Task: Log work in the project AgileDream for the issue 'Develop a new tool for automated testing of cross-device compatibility and responsiveness' spent time as '5w 2d 13h 16m' and remaining time as '1w 6d 5h 55m' and move to top of backlog. Now add the issue to the epic 'Penetration Testing Process Improvement'. Log work in the project AgileDream for the issue 'Upgrade the search engine' spent time as '1w 5d 15h 2m' and remaining time as '1w 4d 12h 50m' and move to bottom of backlog. Now add the issue to the epic 'Identity and Access Management (IAM) Process Improvement'
Action: Mouse moved to (230, 69)
Screenshot: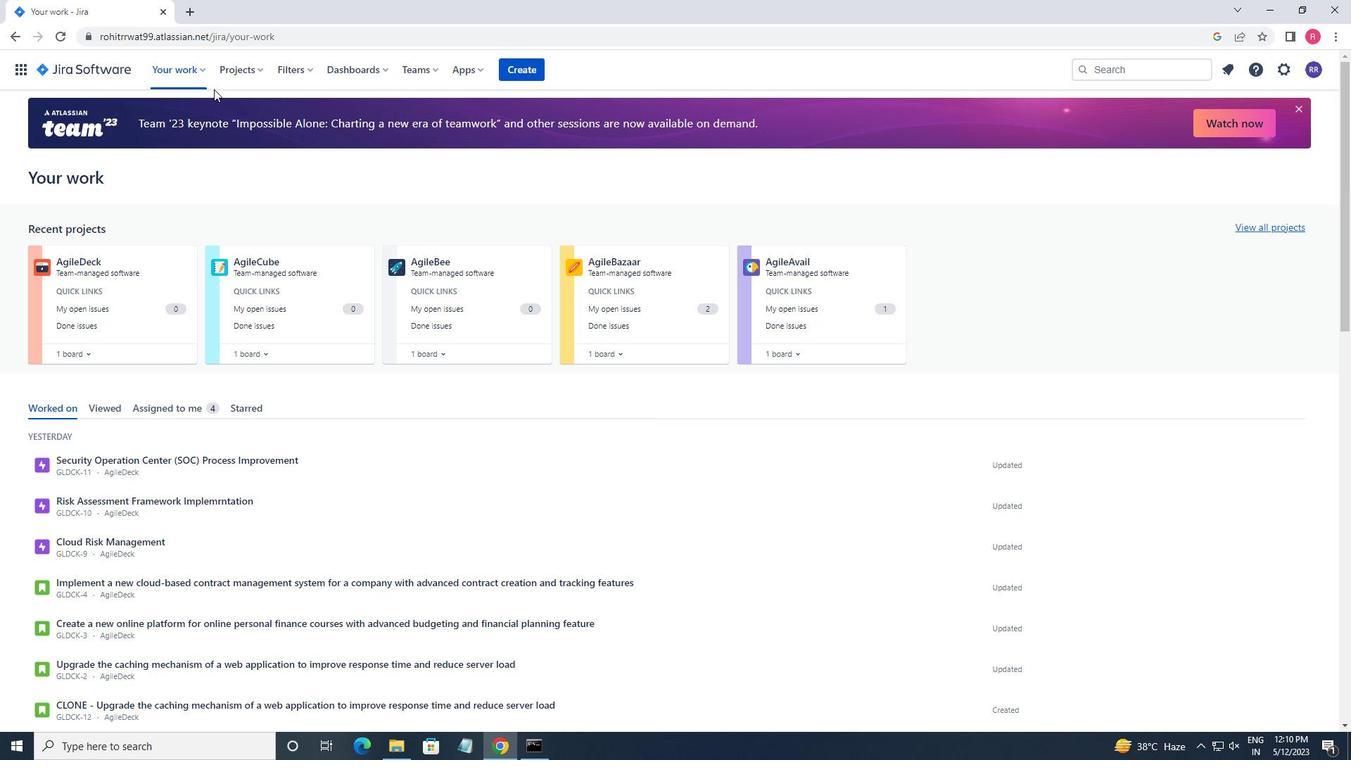 
Action: Mouse pressed left at (230, 69)
Screenshot: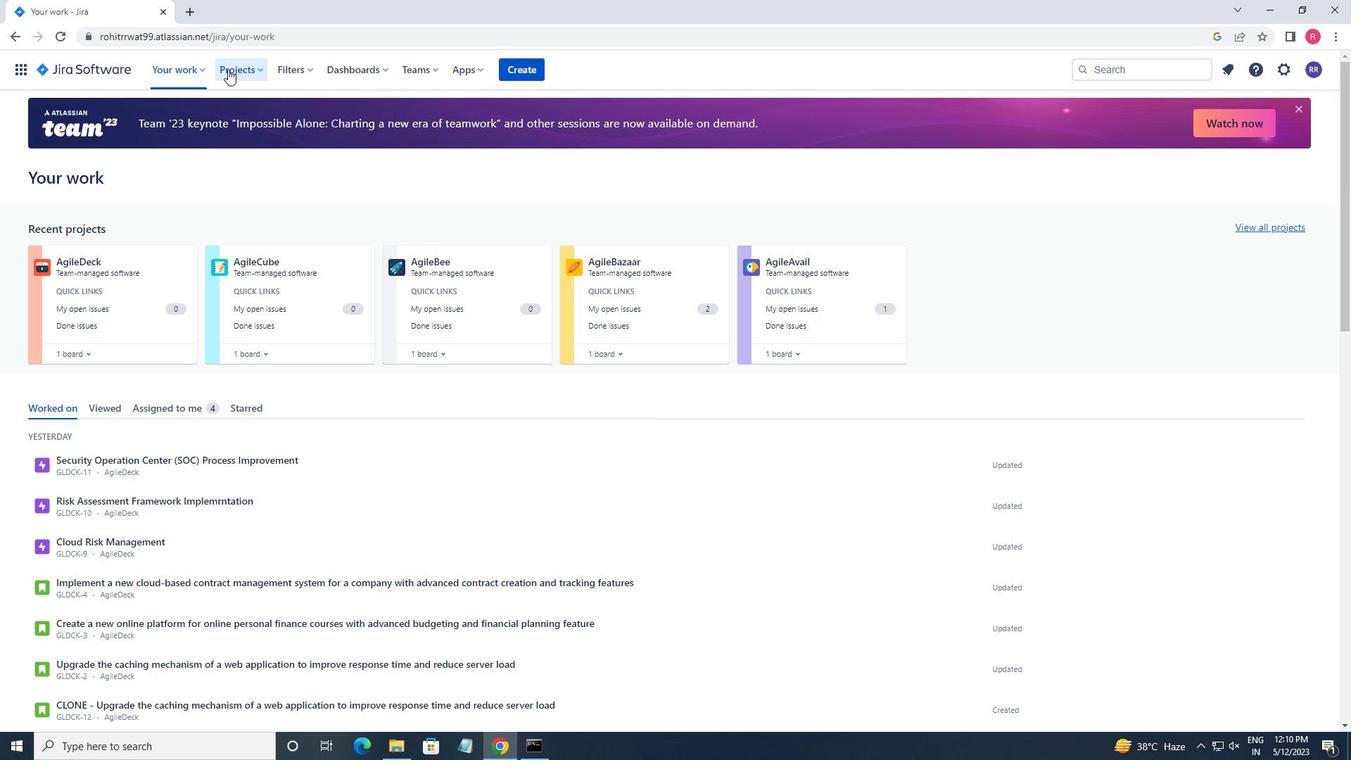 
Action: Mouse moved to (264, 129)
Screenshot: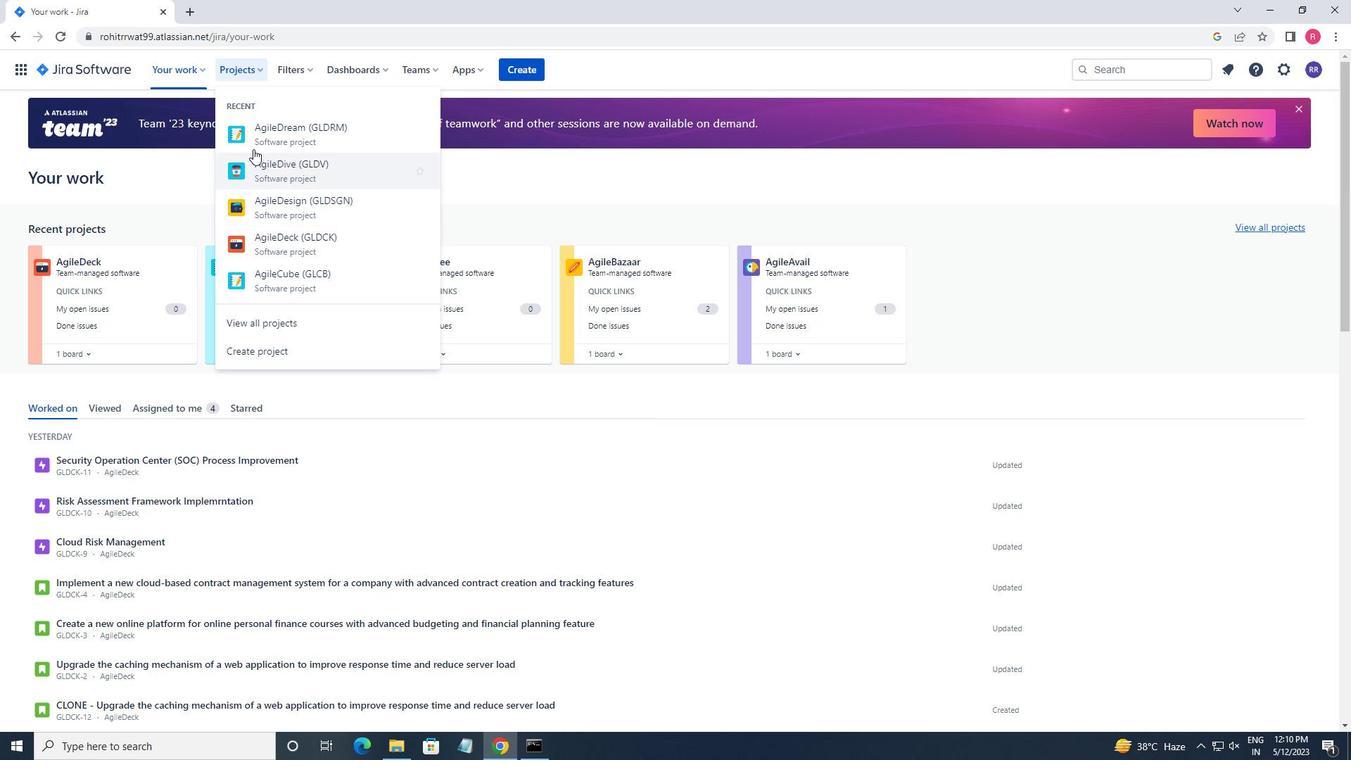 
Action: Mouse pressed left at (264, 129)
Screenshot: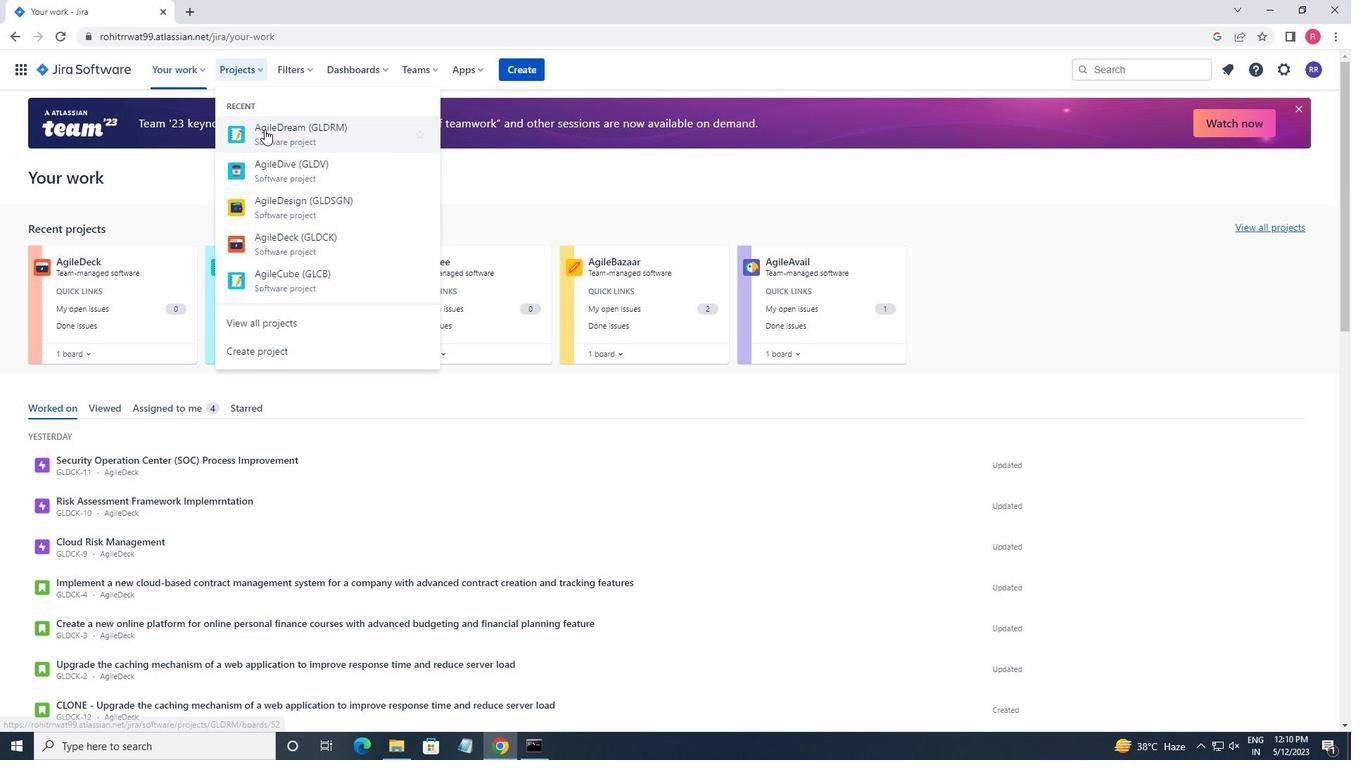 
Action: Mouse moved to (68, 215)
Screenshot: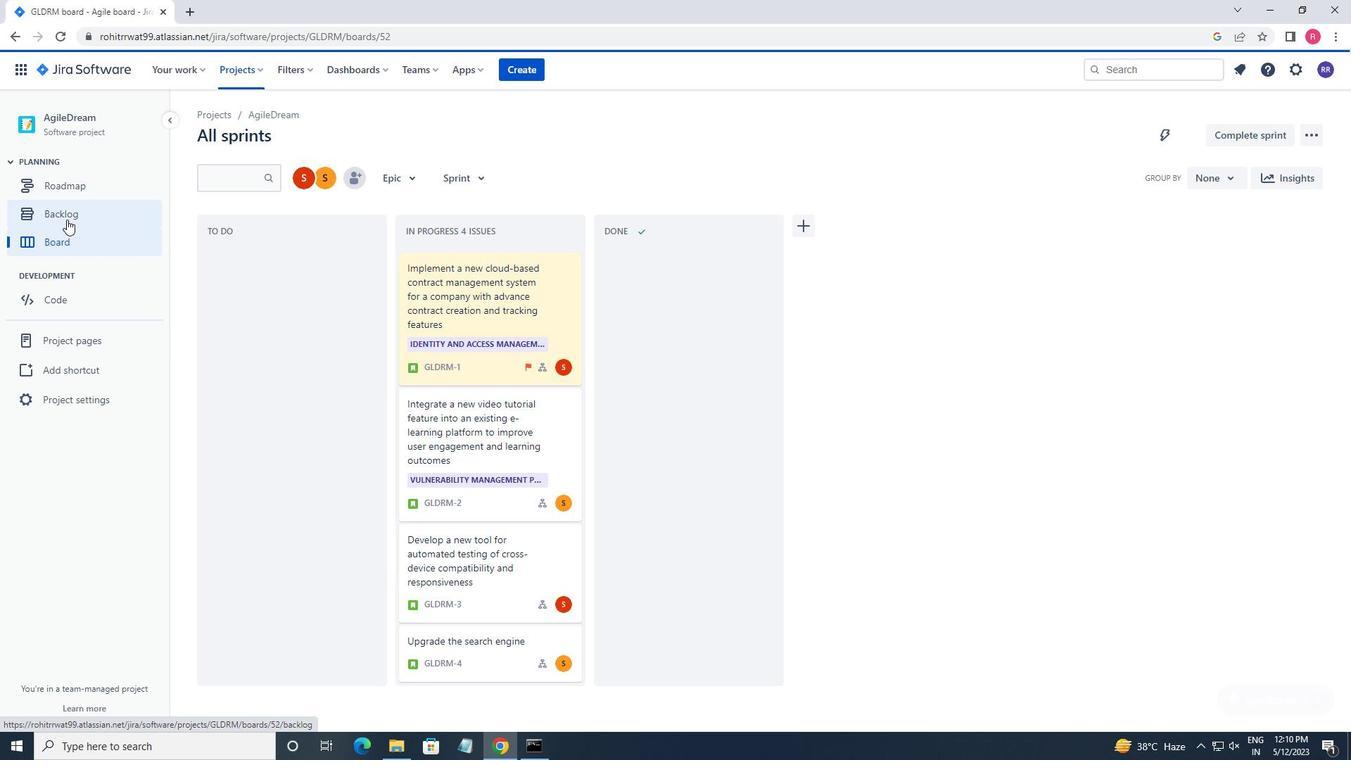 
Action: Mouse pressed left at (68, 215)
Screenshot: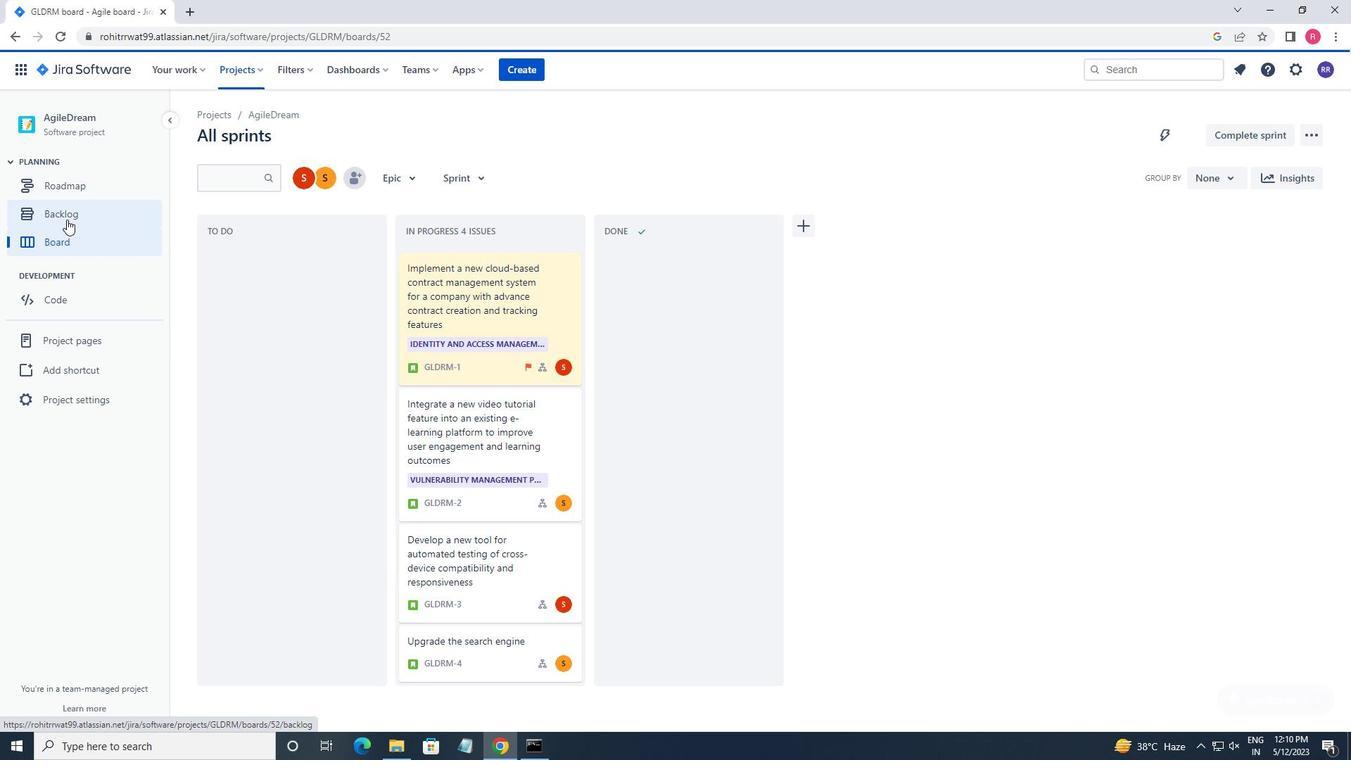 
Action: Mouse moved to (1042, 500)
Screenshot: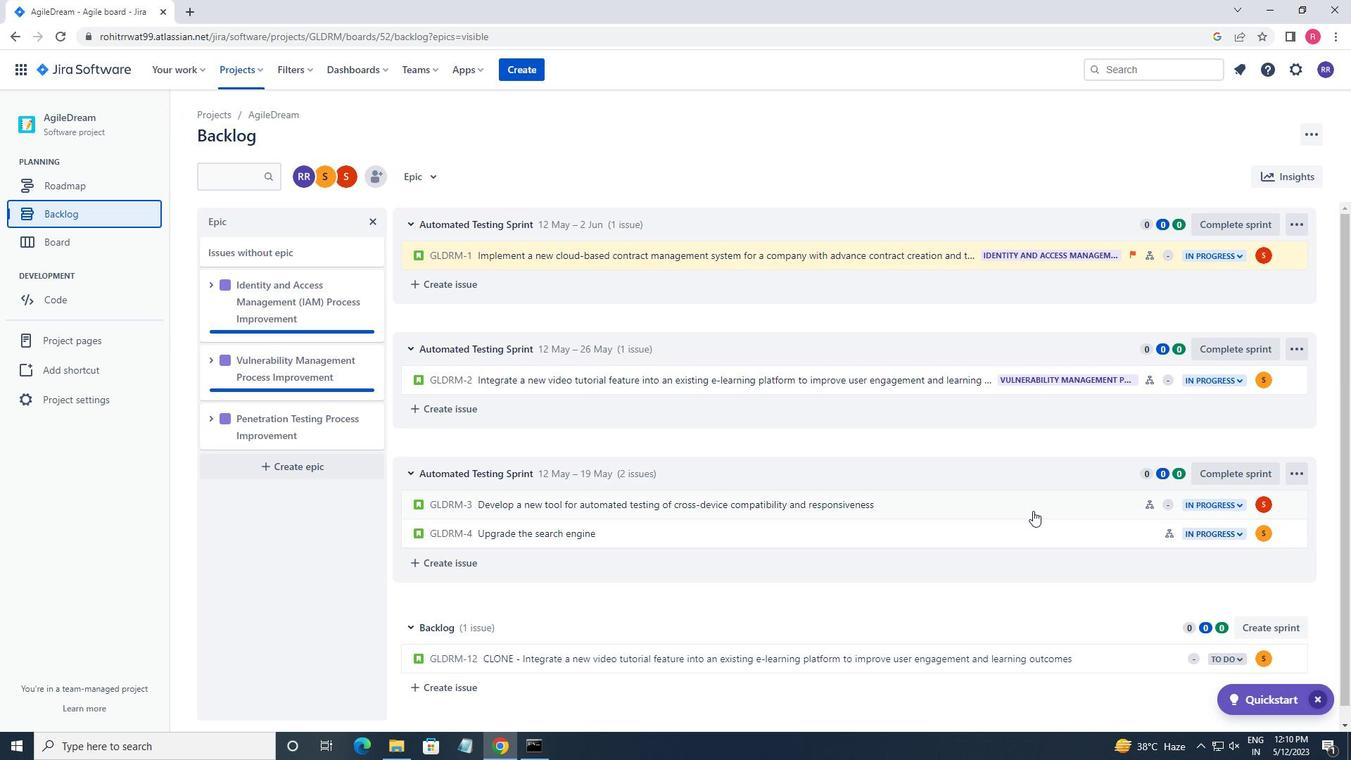 
Action: Mouse pressed left at (1042, 500)
Screenshot: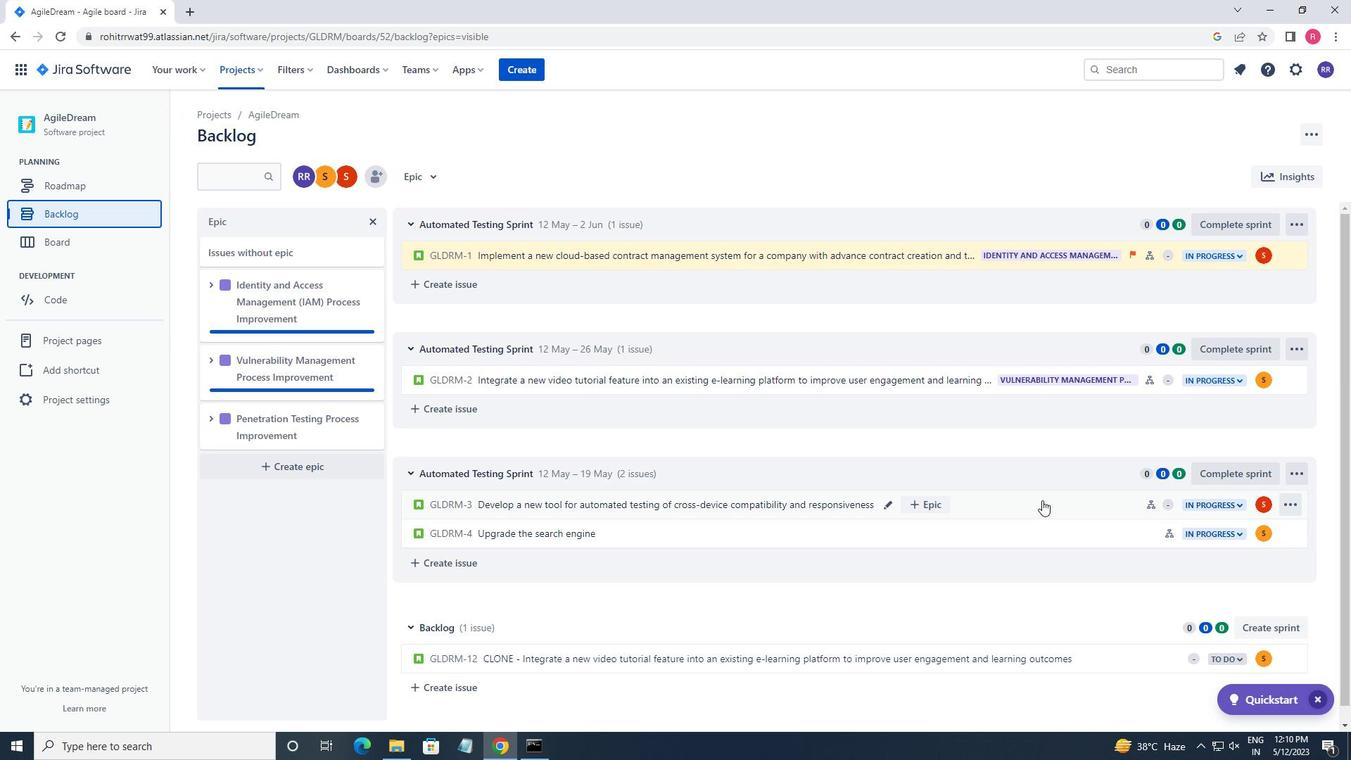 
Action: Mouse moved to (1107, 321)
Screenshot: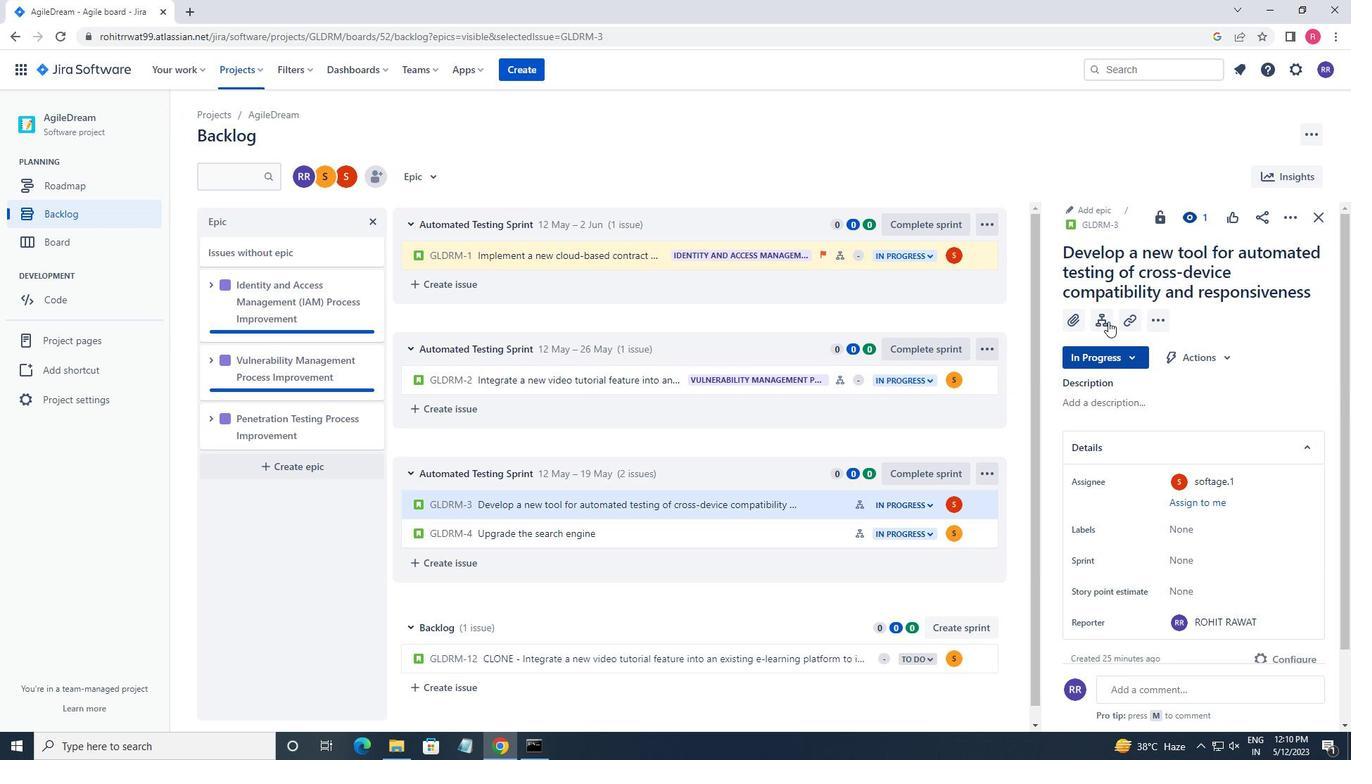 
Action: Mouse pressed left at (1107, 321)
Screenshot: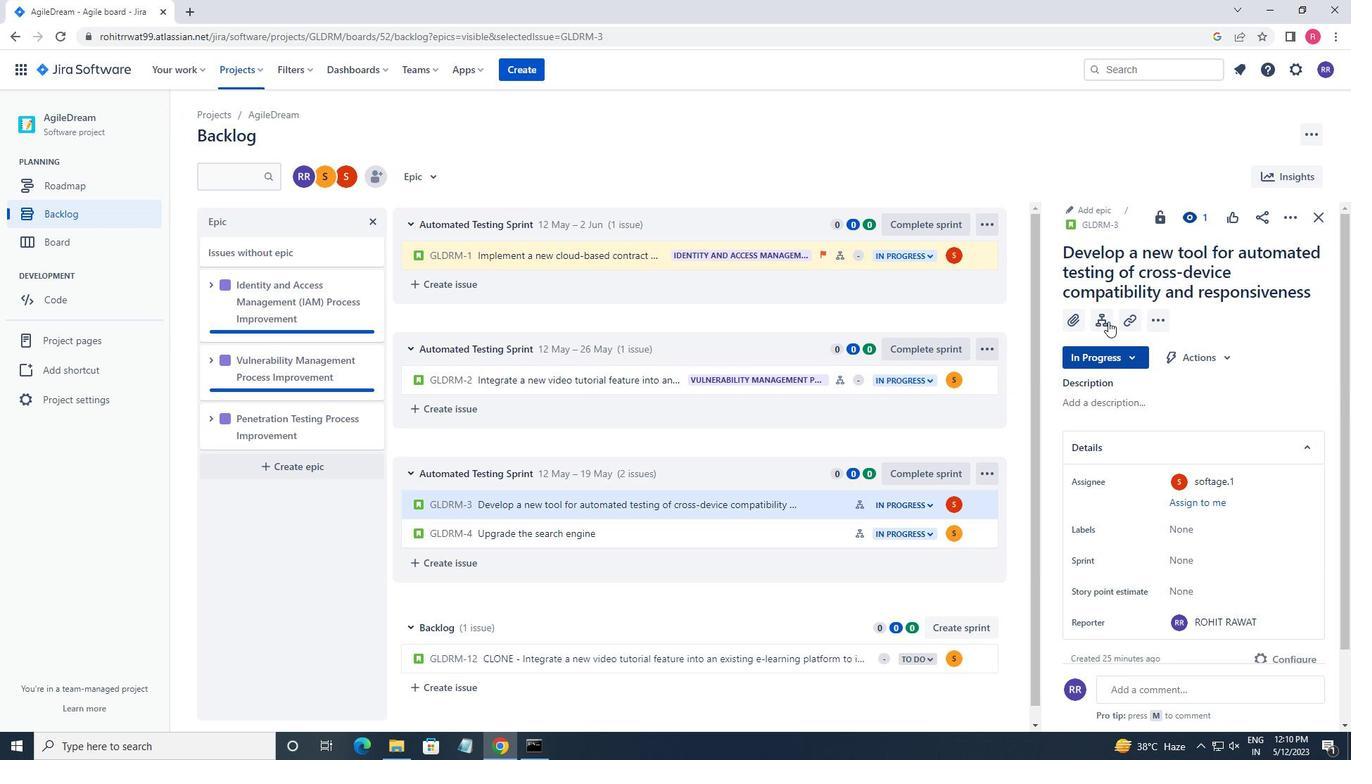
Action: Mouse moved to (1288, 218)
Screenshot: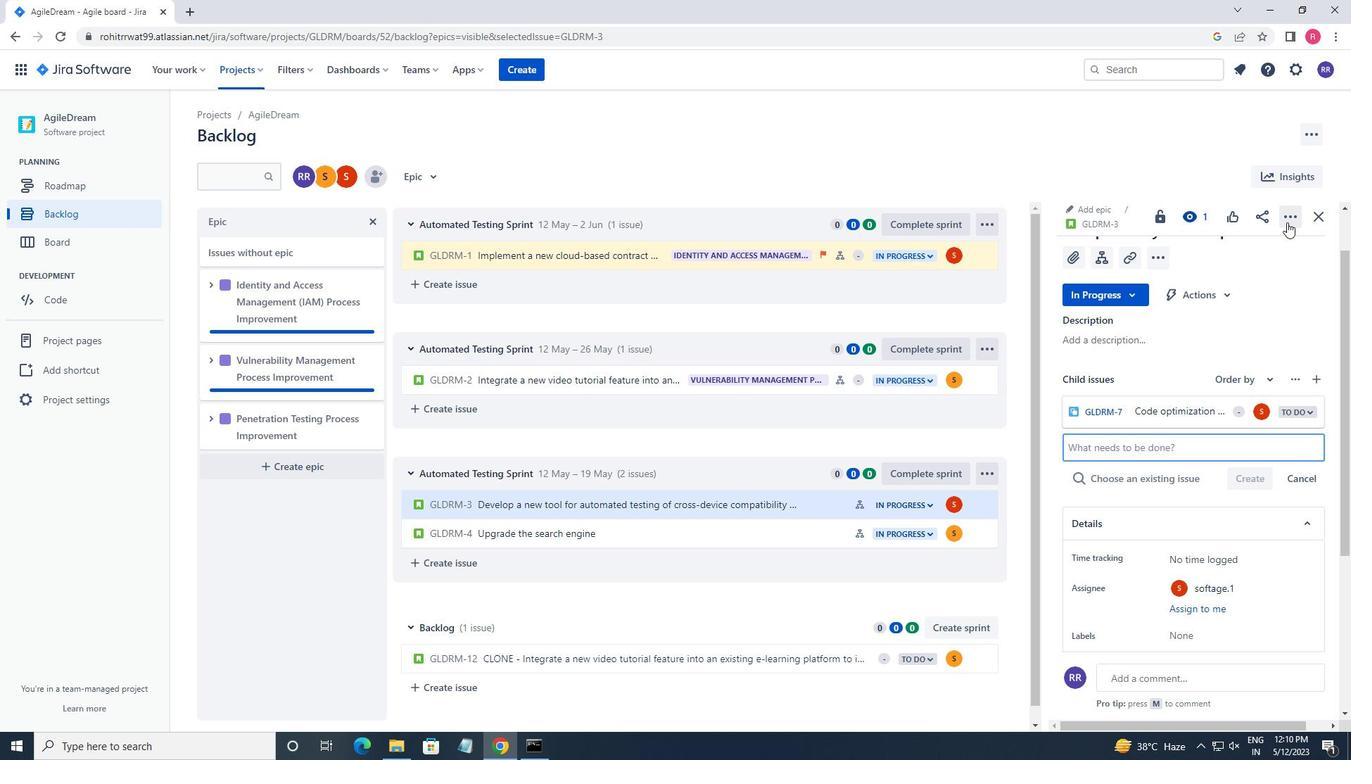 
Action: Mouse pressed left at (1288, 218)
Screenshot: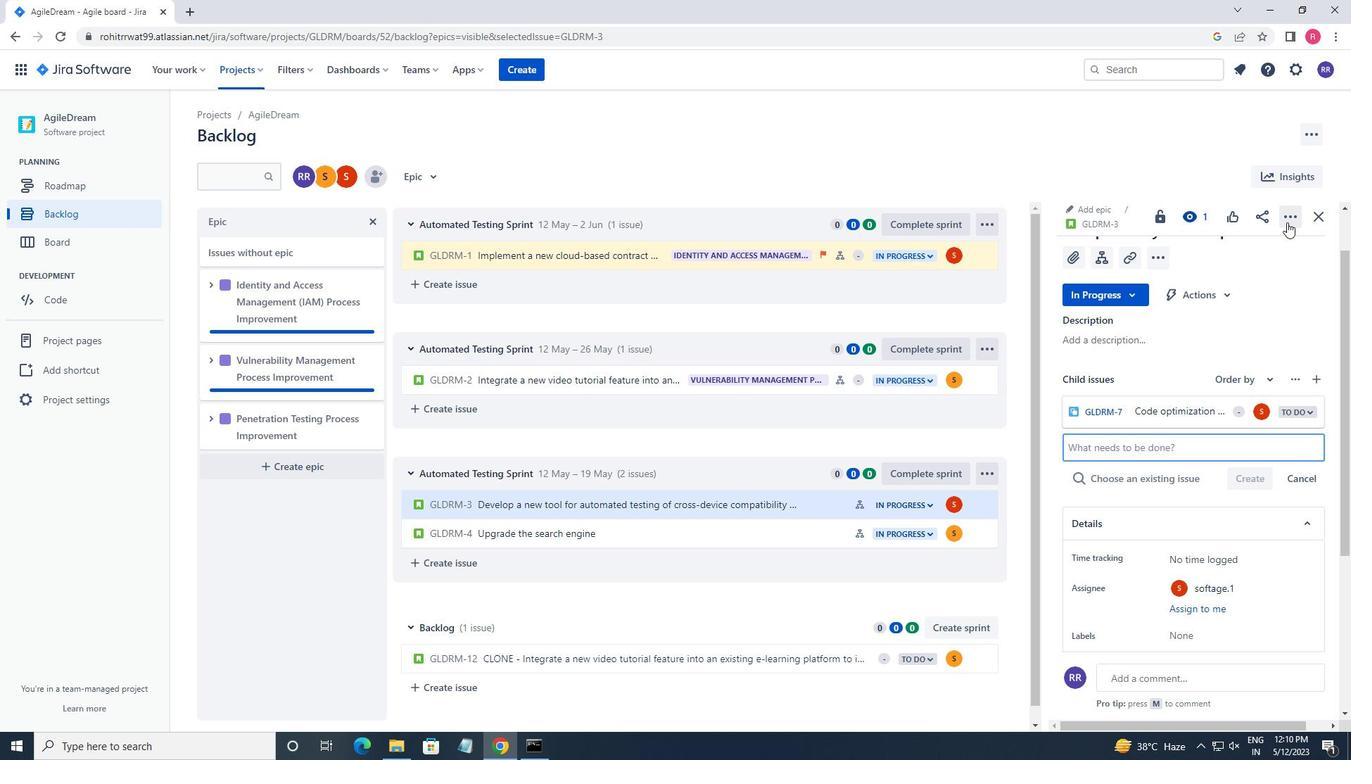
Action: Mouse moved to (1218, 266)
Screenshot: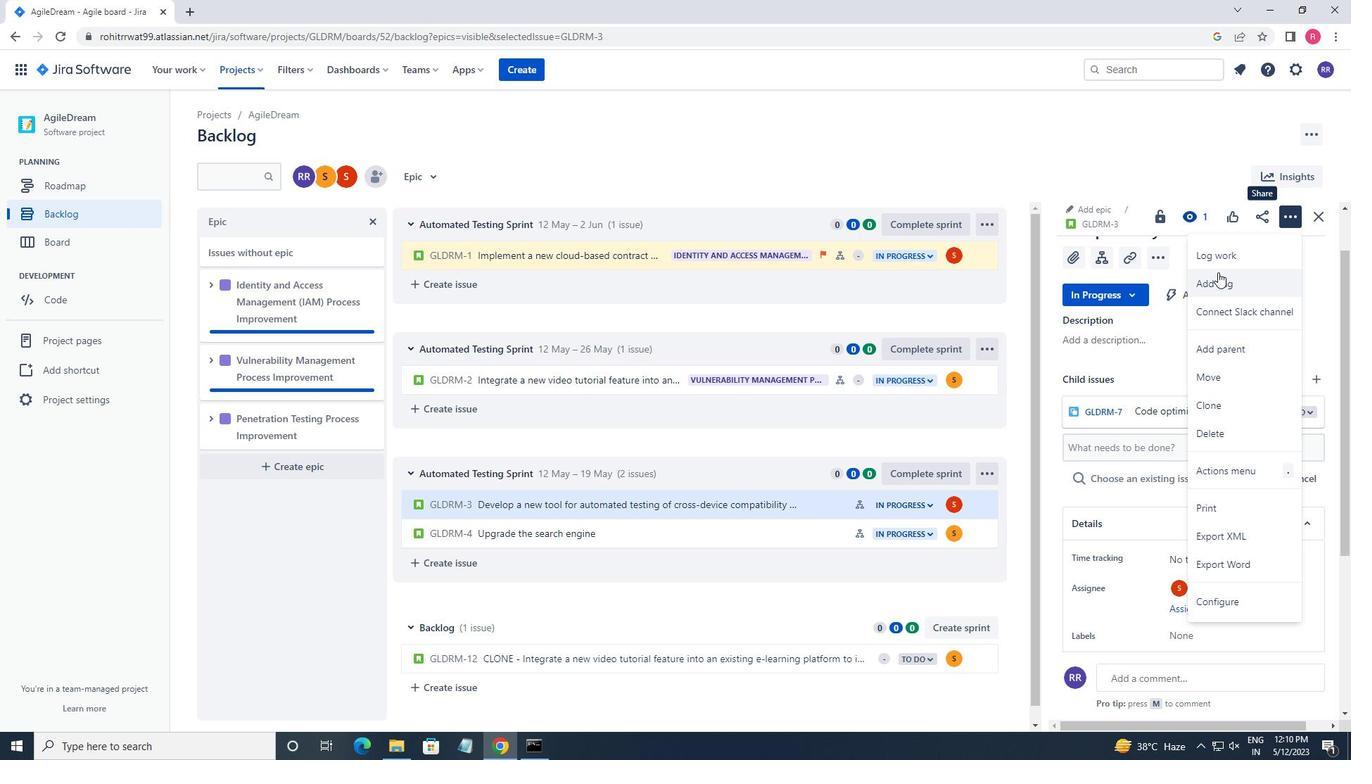 
Action: Mouse pressed left at (1218, 266)
Screenshot: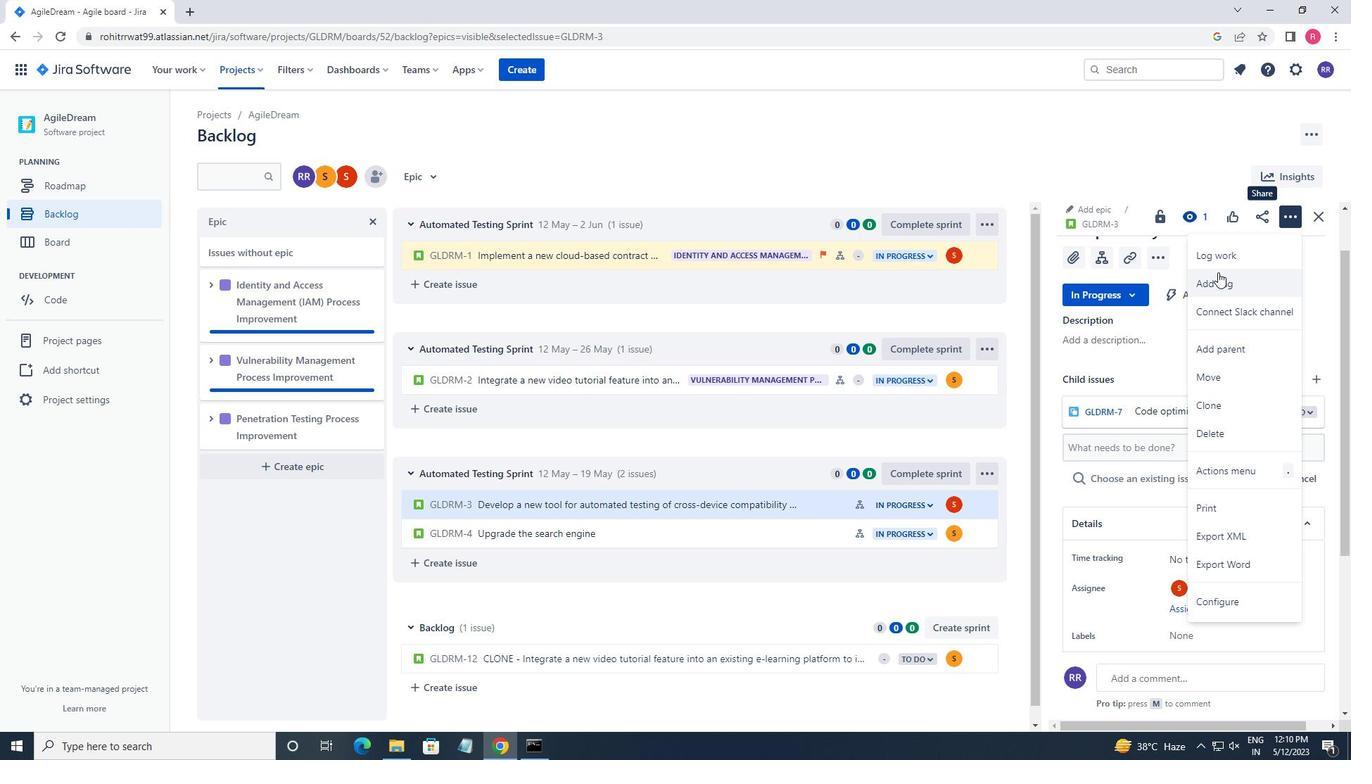 
Action: Mouse moved to (1074, 277)
Screenshot: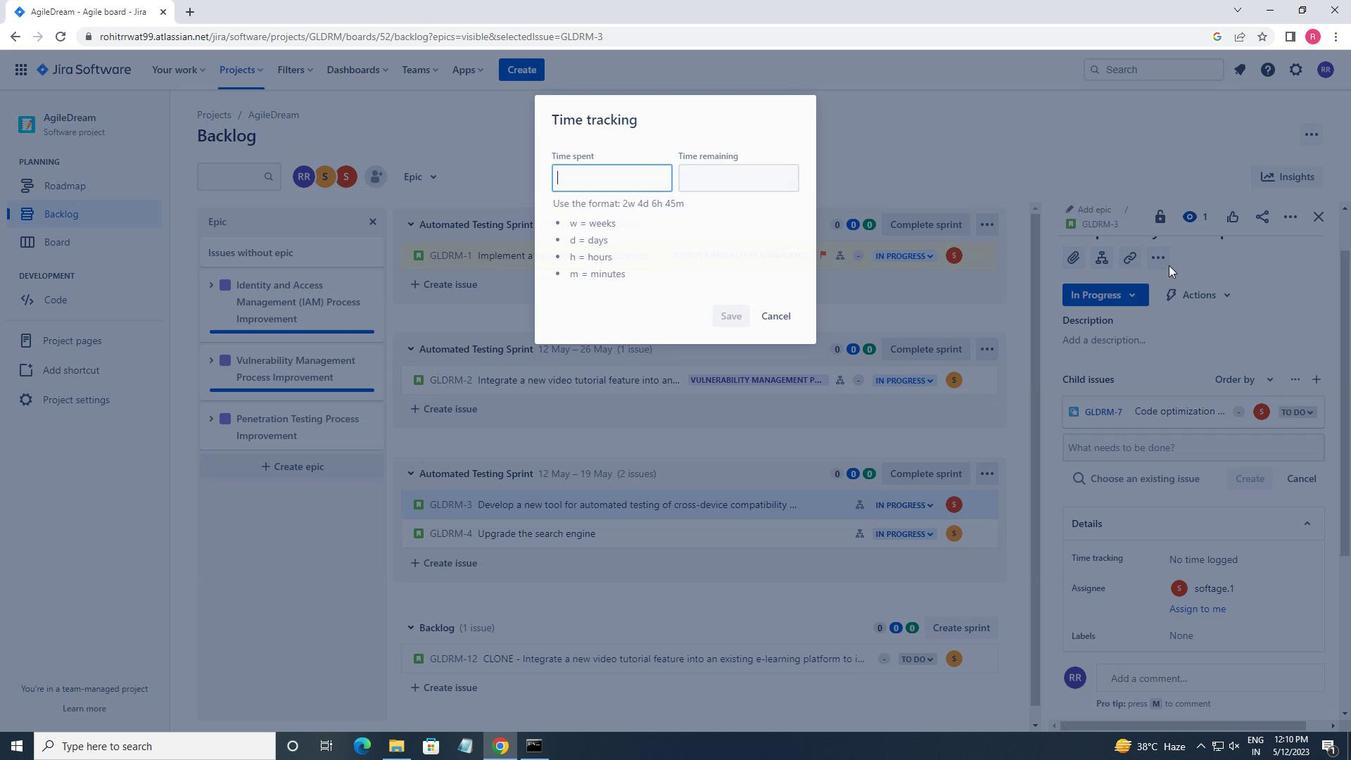 
Action: Key pressed 5w<Key.space>2d<Key.space>13h<Key.space>16m<Key.tab>1w<Key.space>6d<Key.space>5h<Key.space>5m<Key.backspace>5m
Screenshot: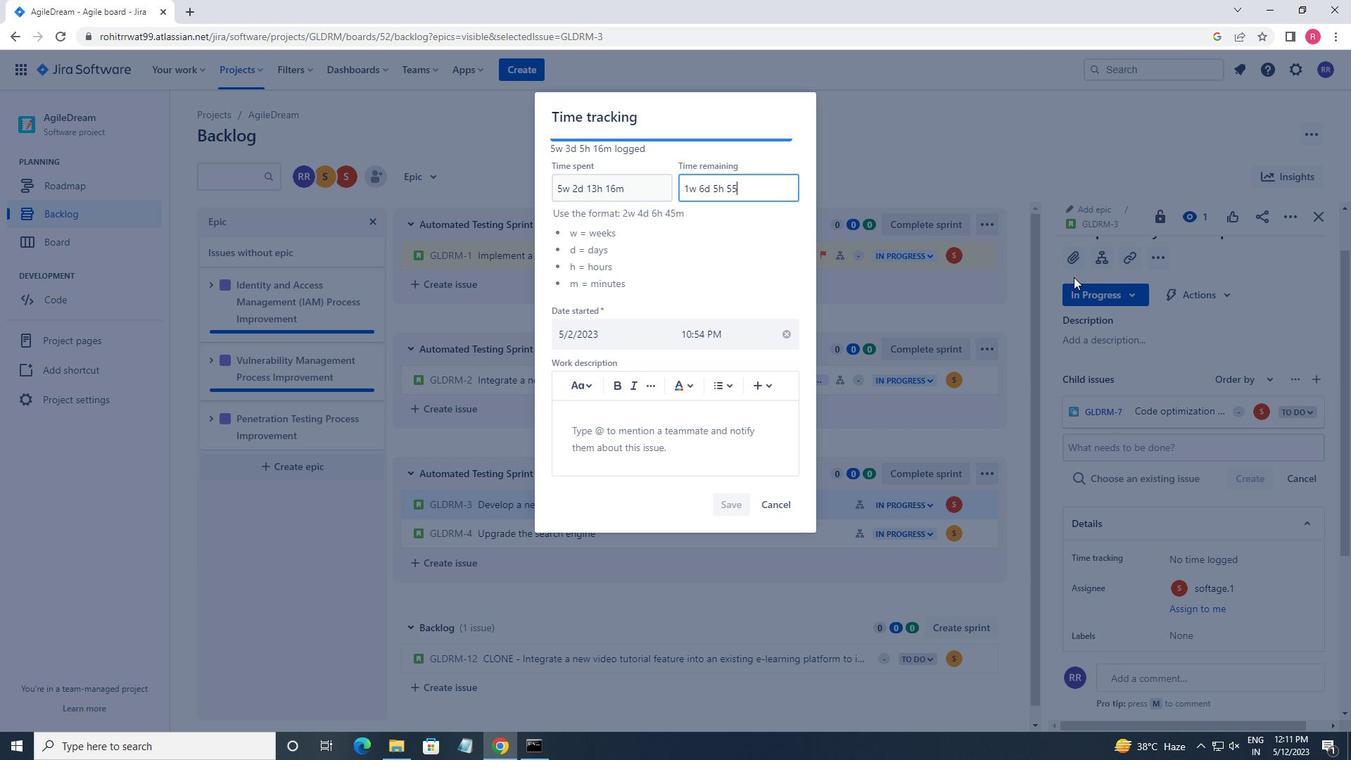 
Action: Mouse moved to (726, 501)
Screenshot: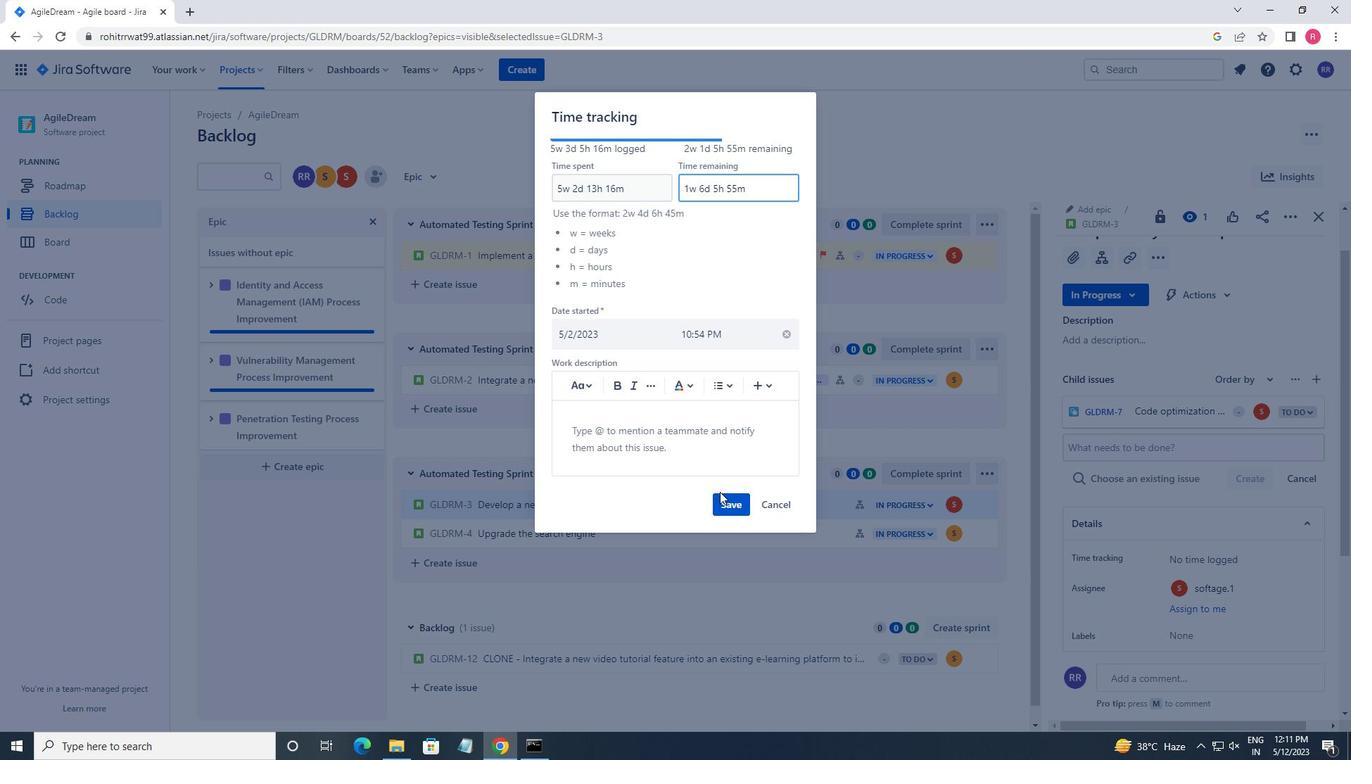 
Action: Mouse pressed left at (726, 501)
Screenshot: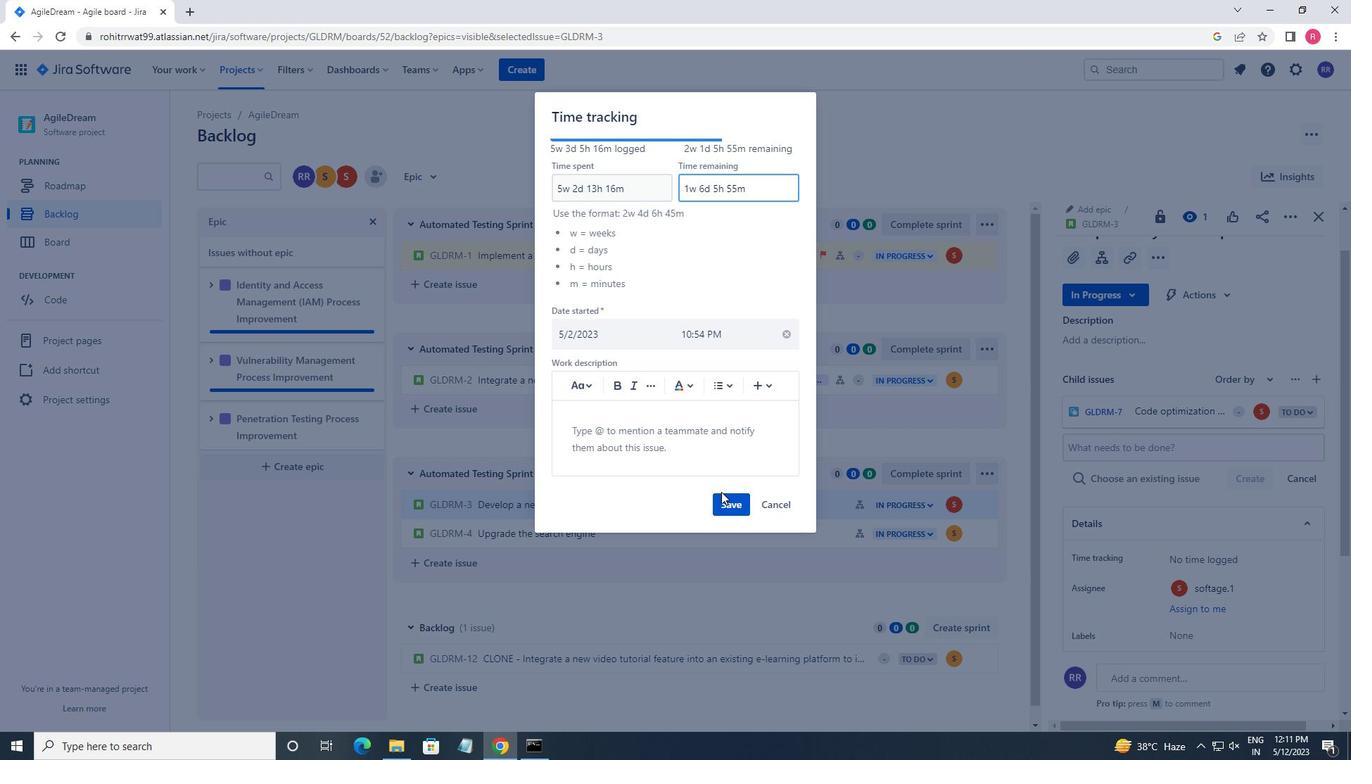
Action: Mouse moved to (975, 505)
Screenshot: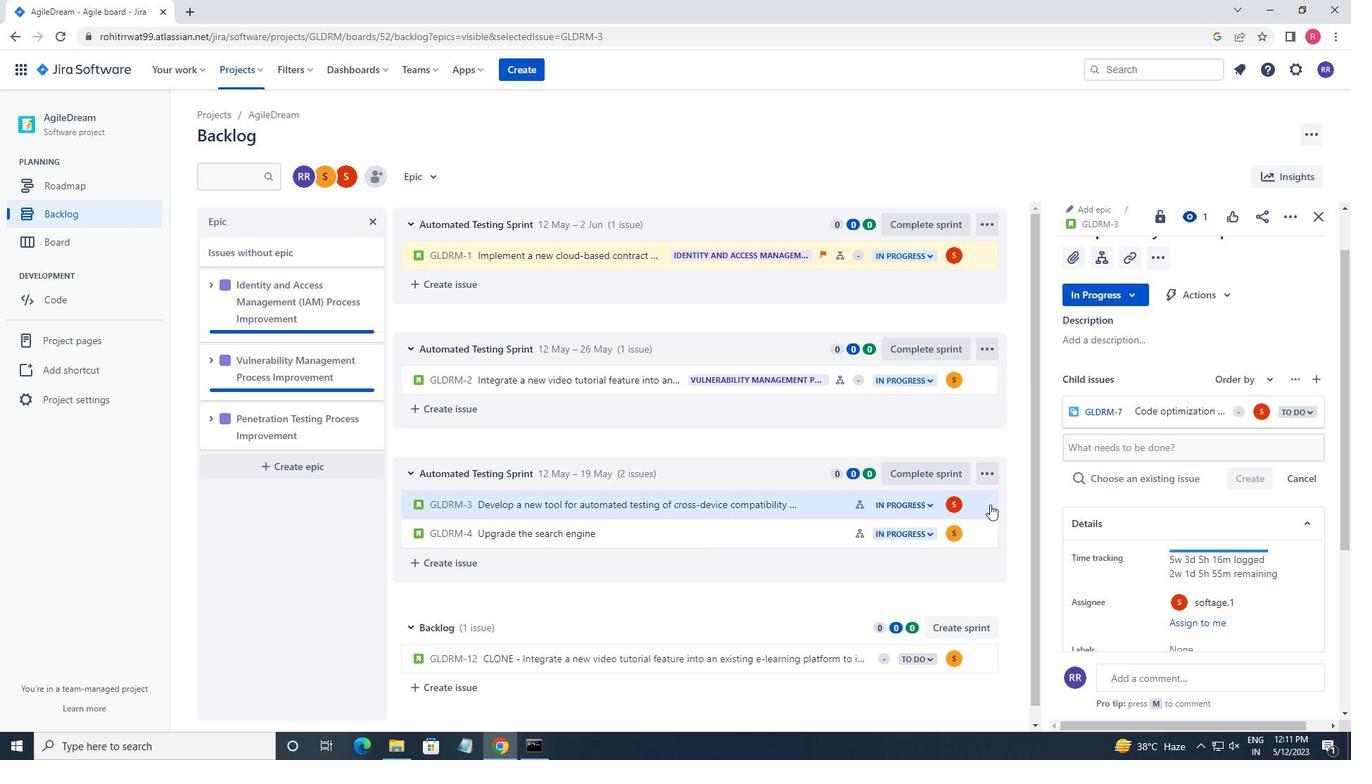 
Action: Mouse pressed left at (975, 505)
Screenshot: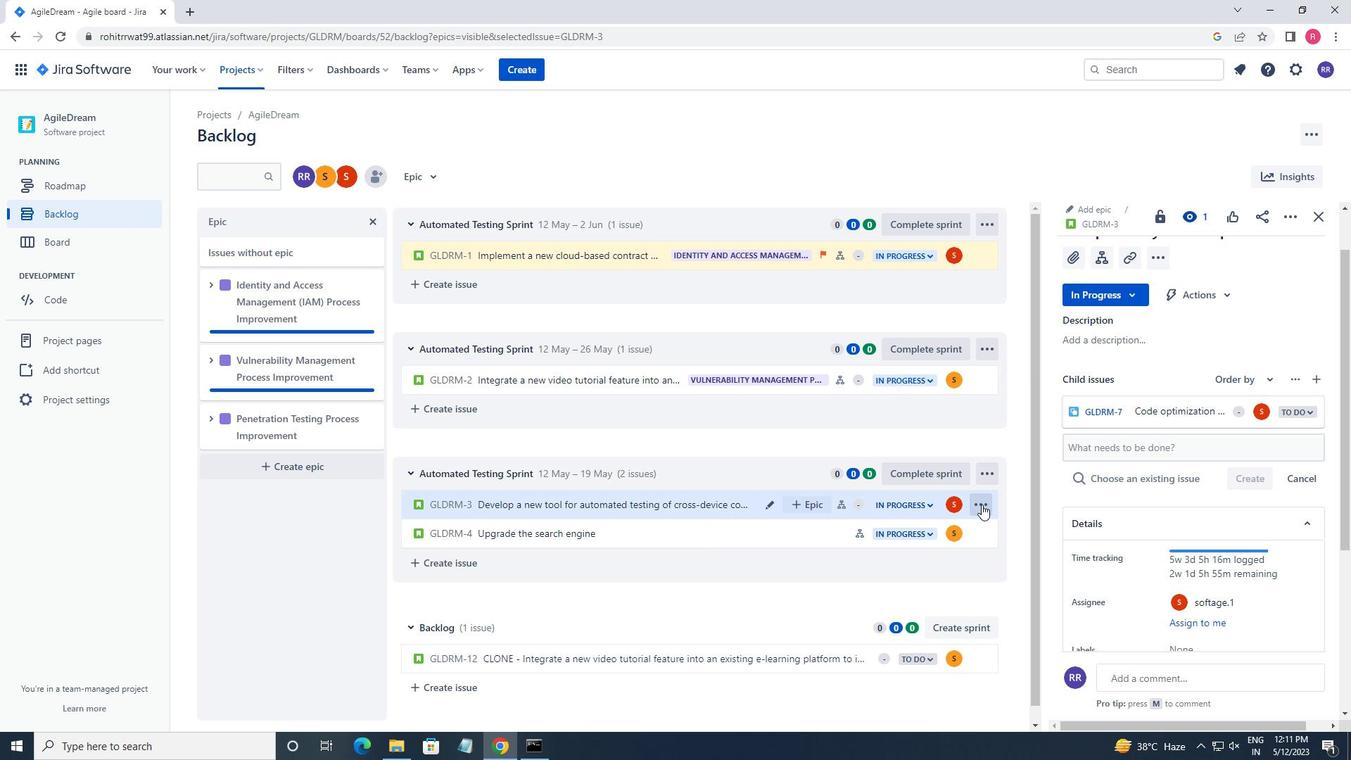 
Action: Mouse moved to (925, 453)
Screenshot: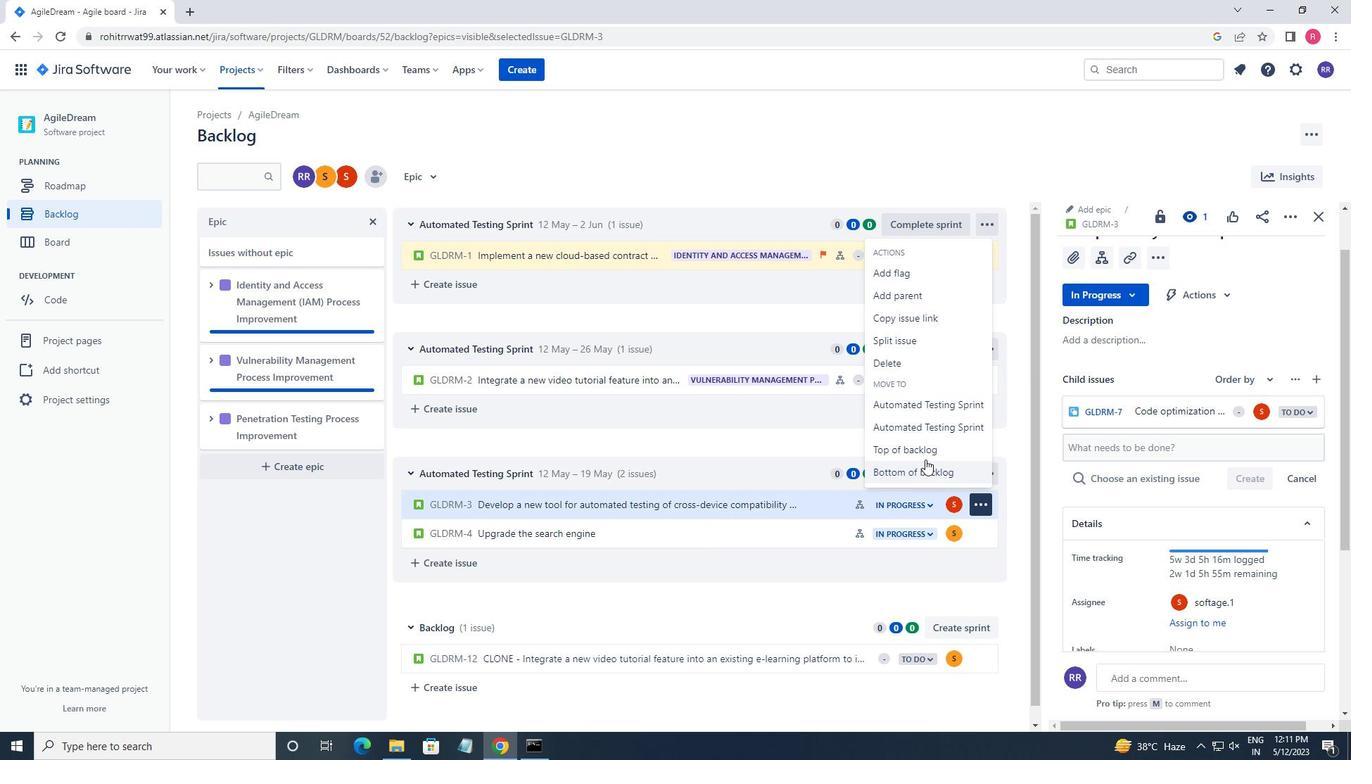 
Action: Mouse pressed left at (925, 453)
Screenshot: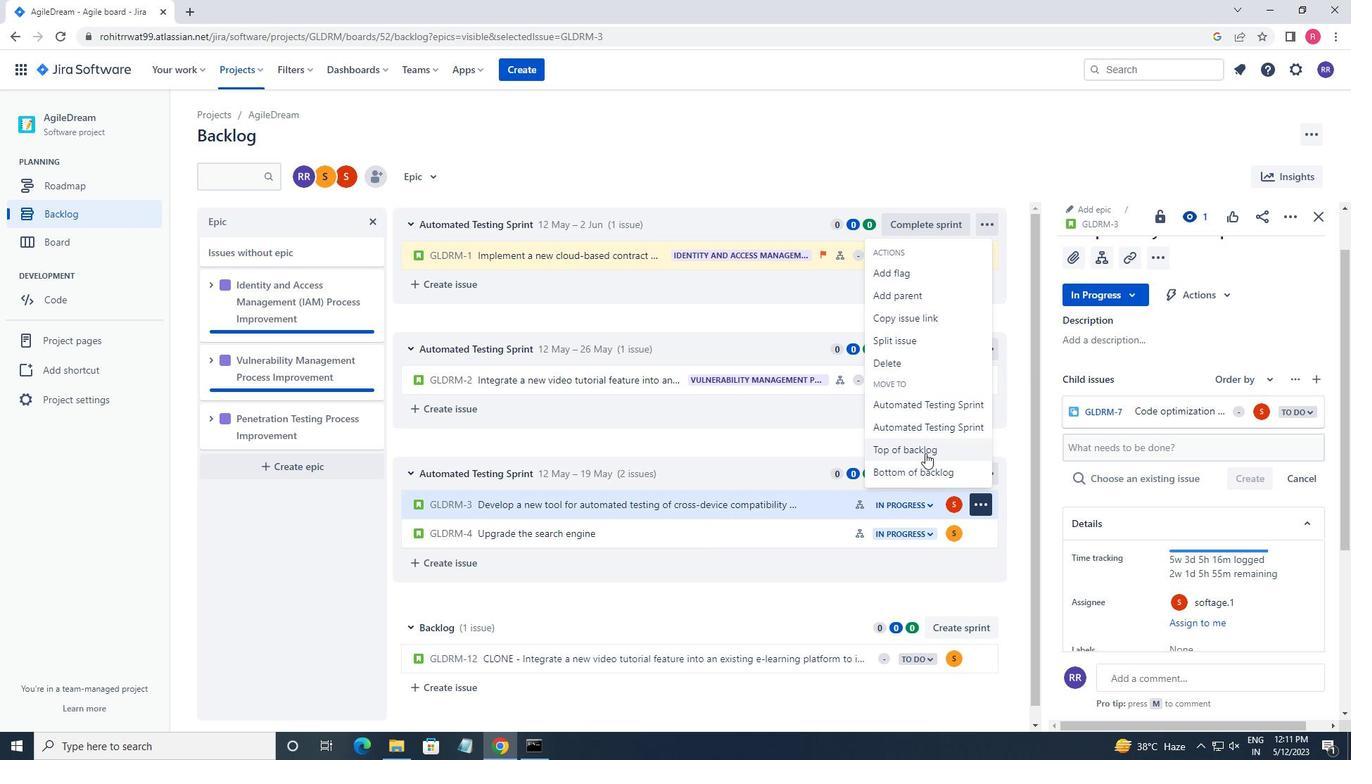 
Action: Mouse moved to (716, 220)
Screenshot: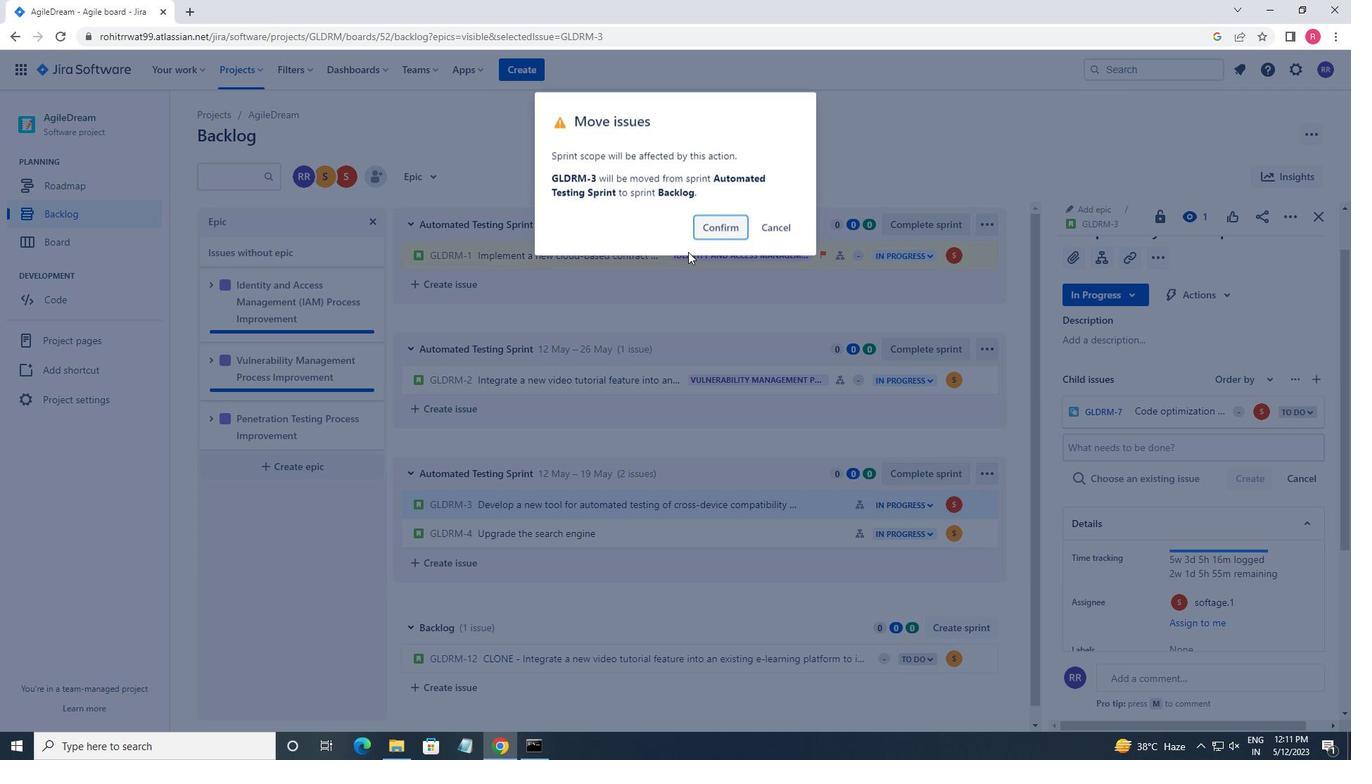 
Action: Mouse pressed left at (716, 220)
Screenshot: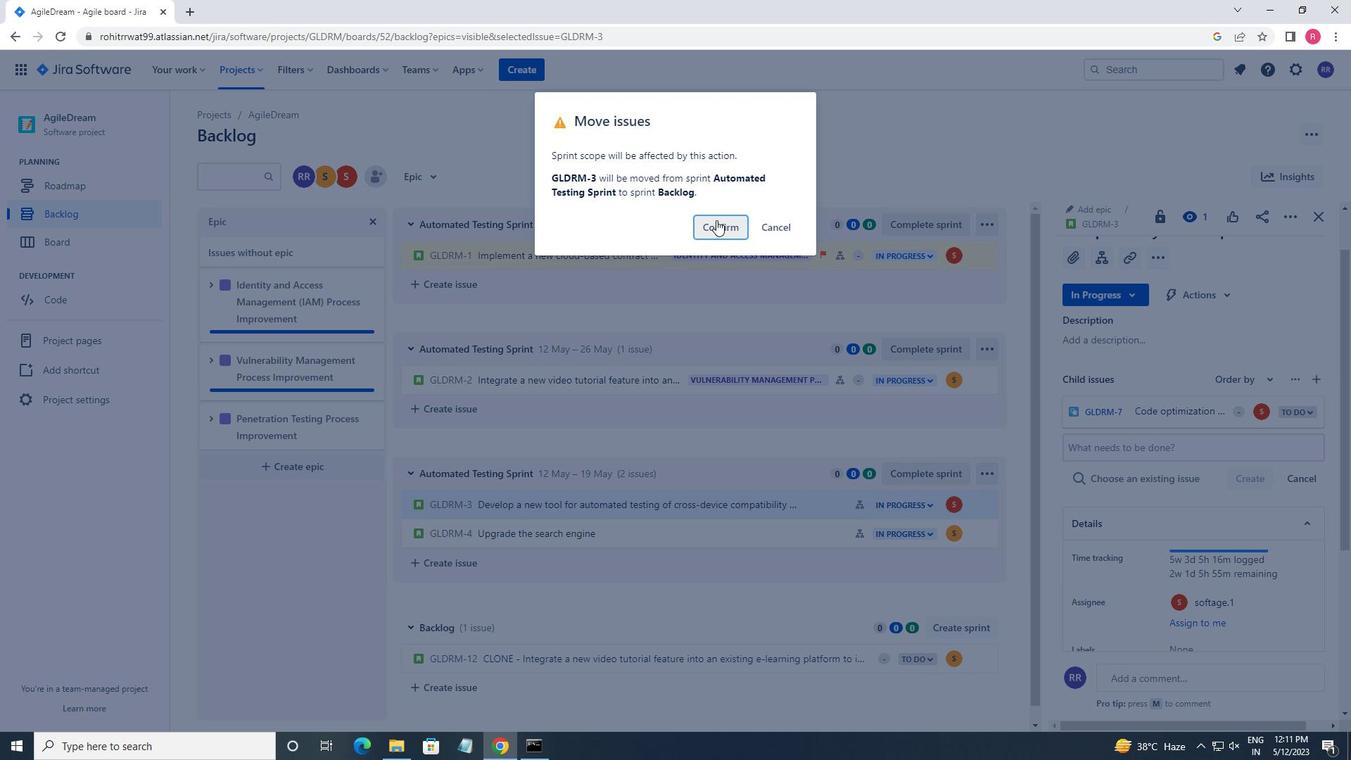 
Action: Mouse moved to (815, 622)
Screenshot: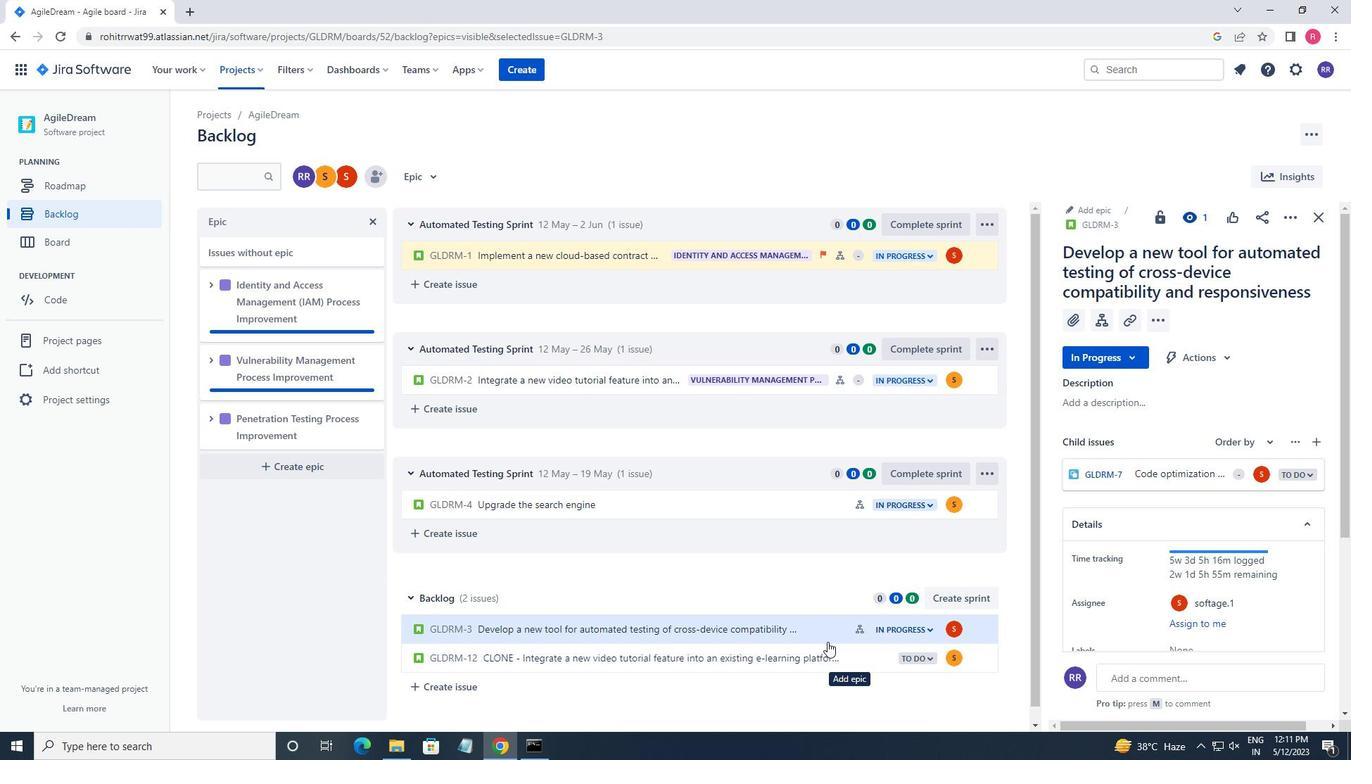 
Action: Mouse pressed left at (815, 622)
Screenshot: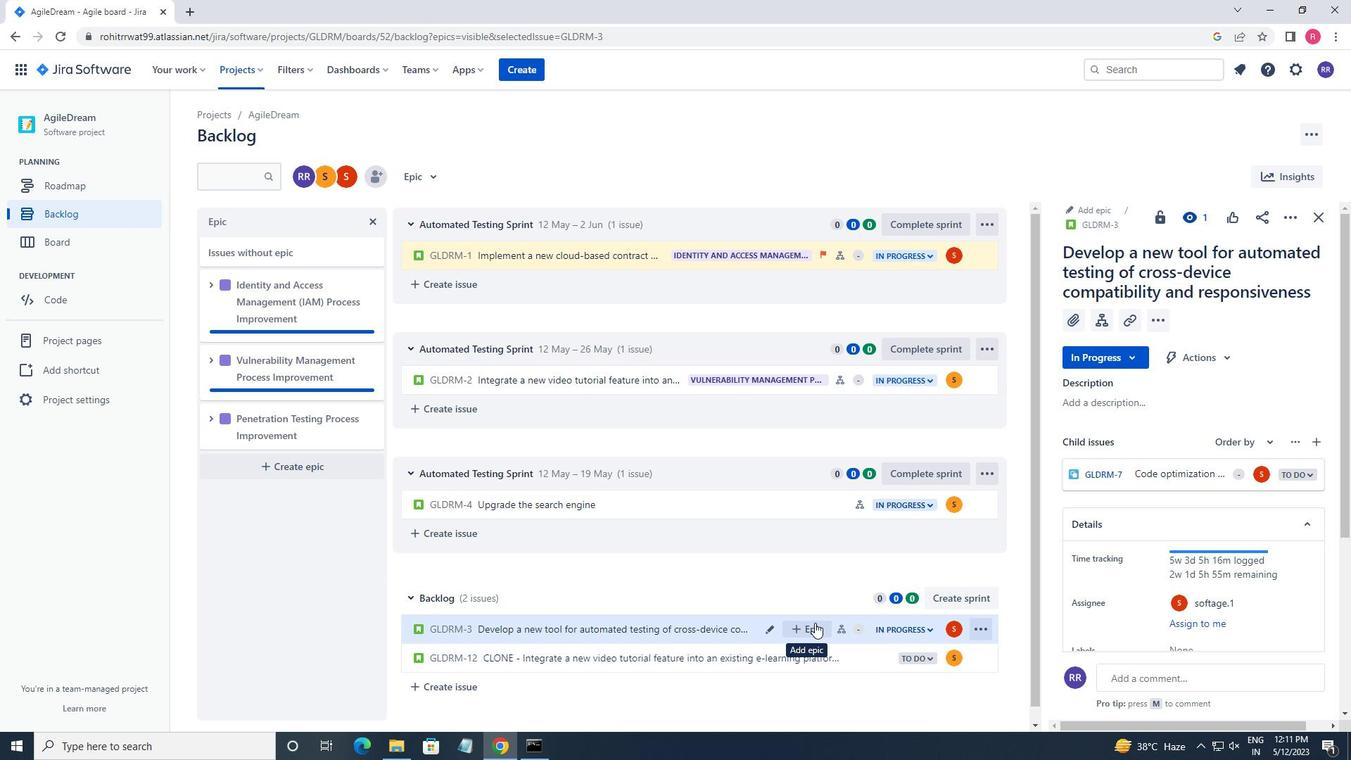 
Action: Mouse moved to (874, 646)
Screenshot: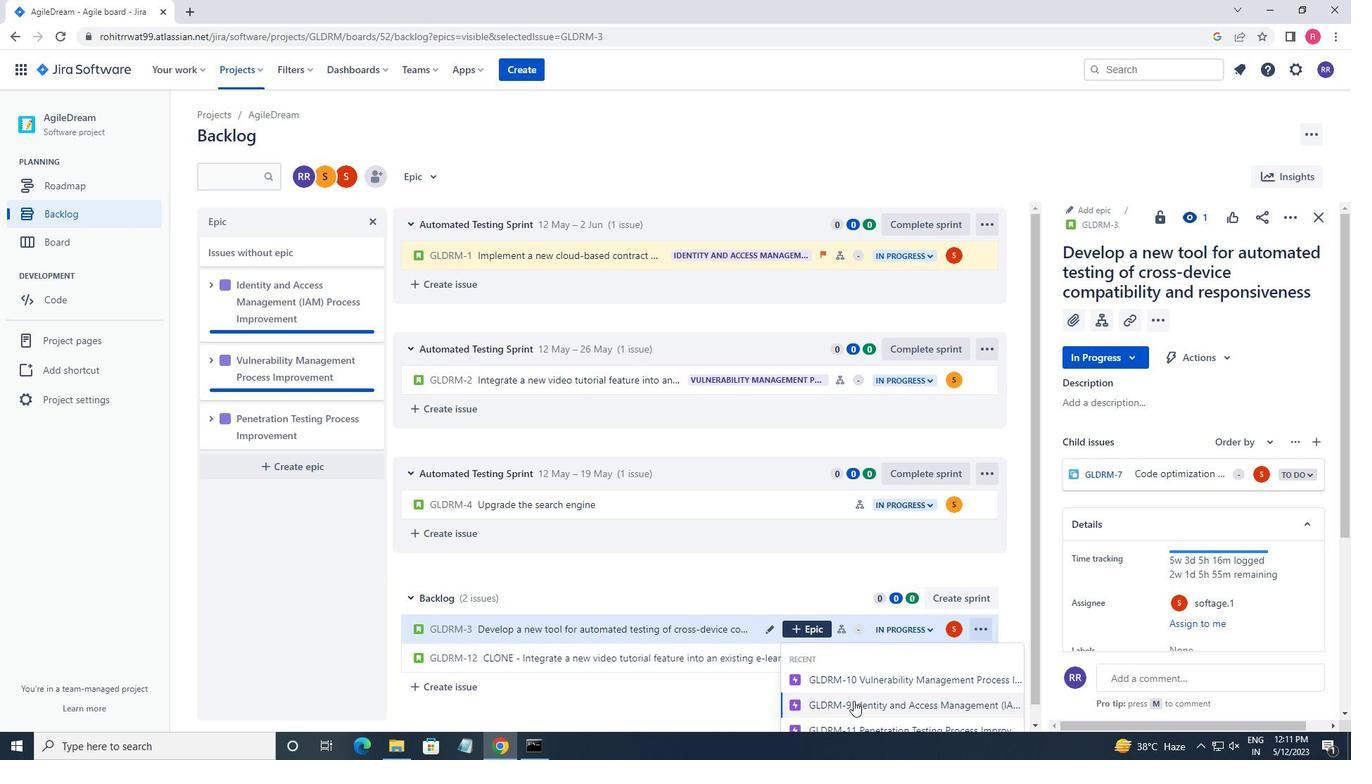 
Action: Mouse scrolled (874, 645) with delta (0, 0)
Screenshot: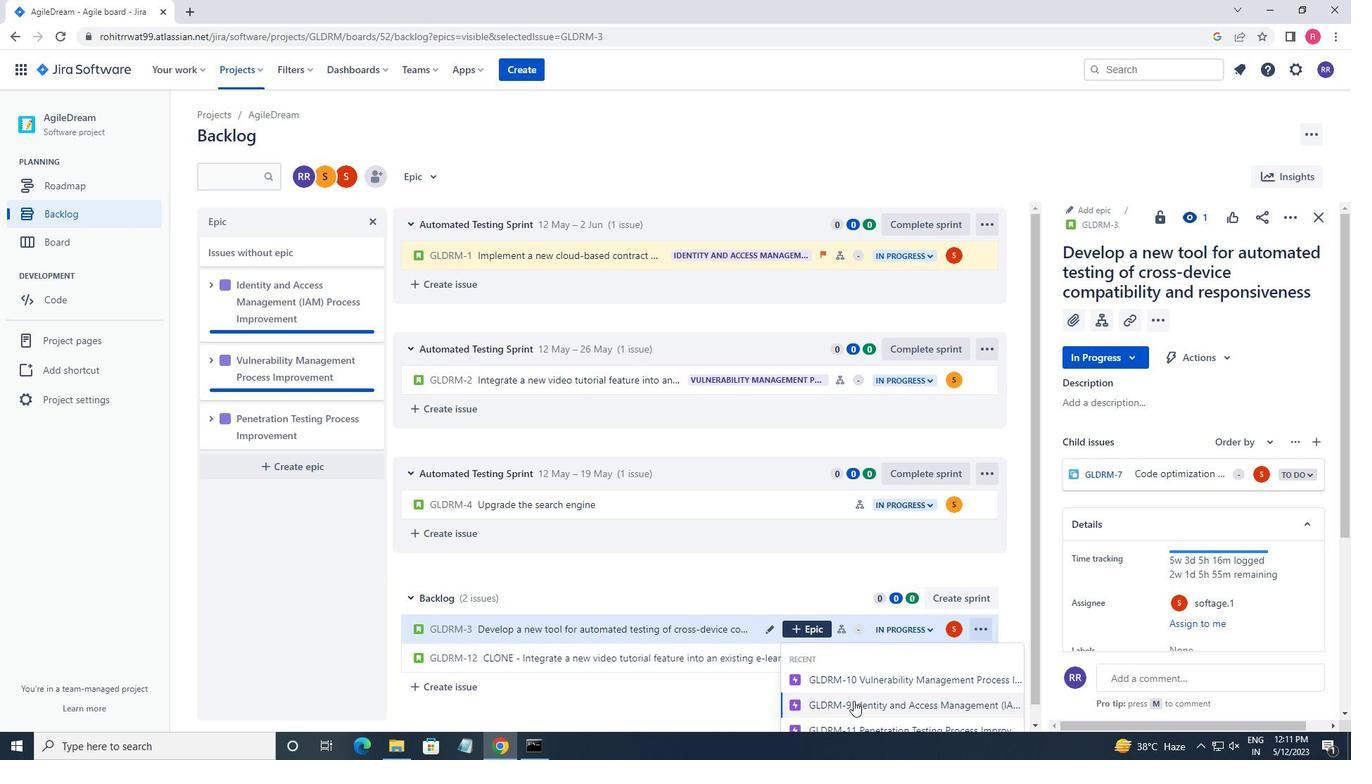 
Action: Mouse moved to (874, 634)
Screenshot: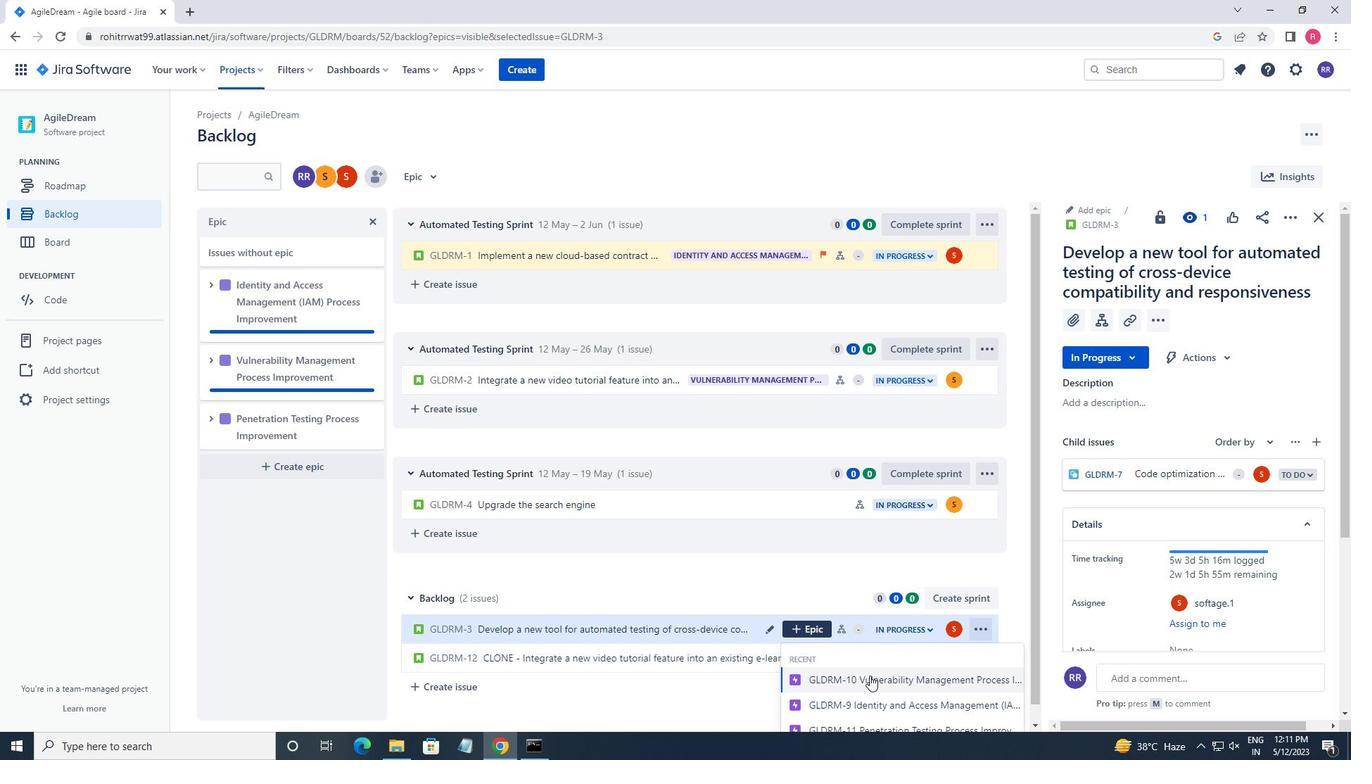 
Action: Mouse scrolled (874, 634) with delta (0, 0)
Screenshot: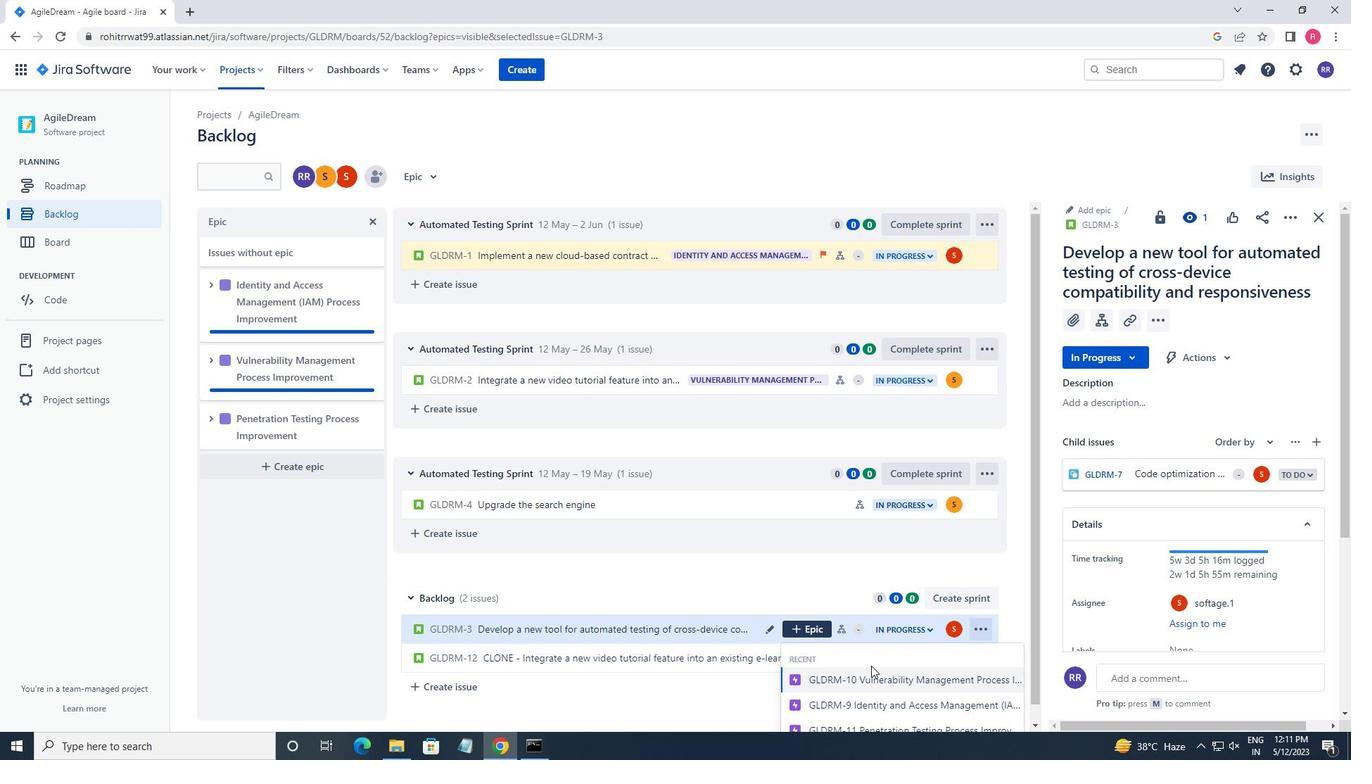 
Action: Mouse scrolled (874, 634) with delta (0, 0)
Screenshot: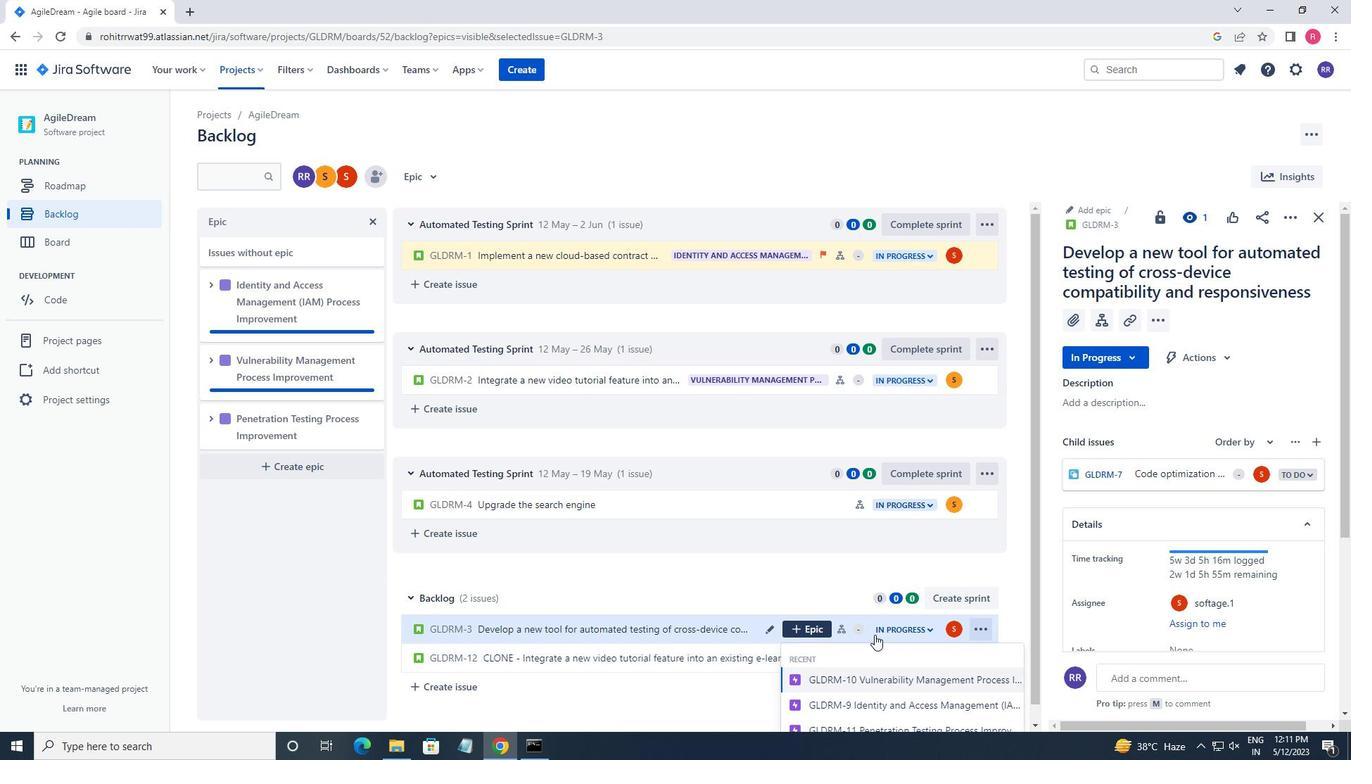 
Action: Mouse moved to (872, 708)
Screenshot: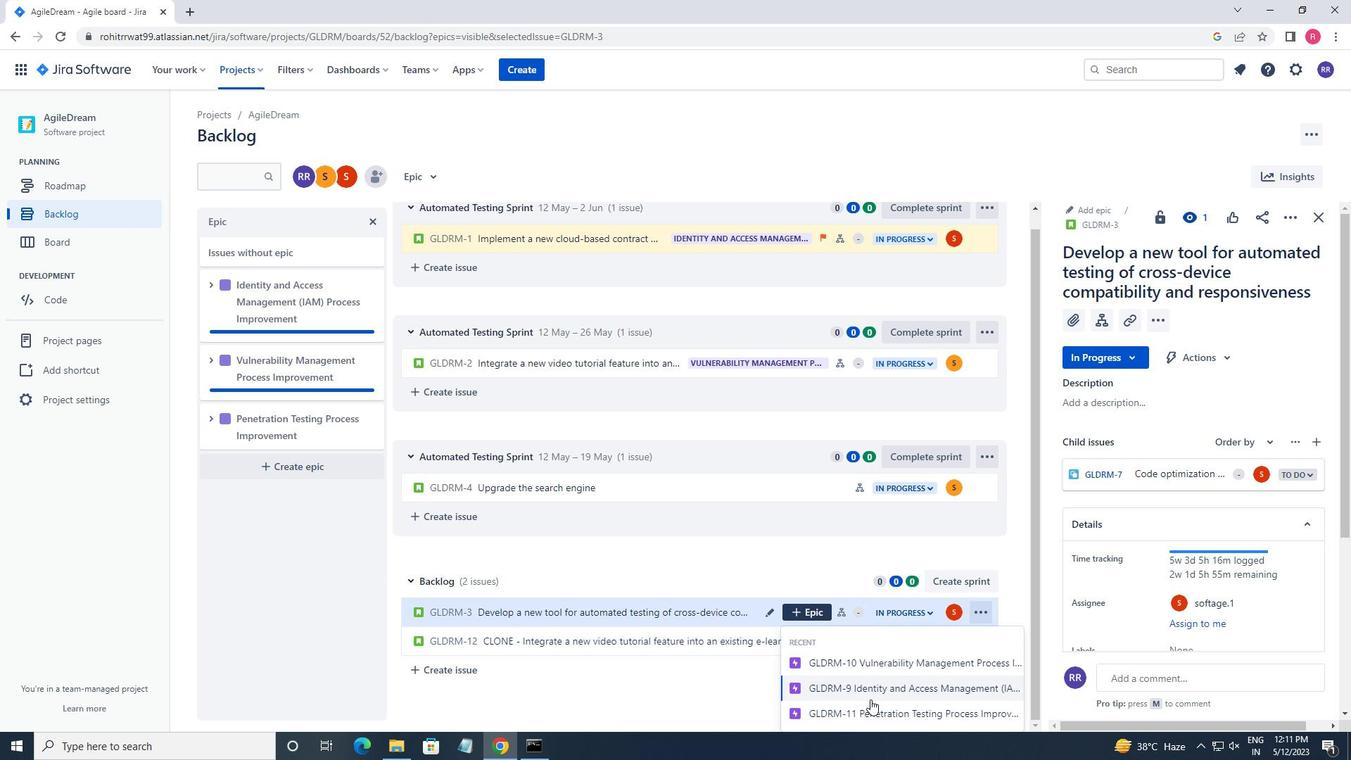 
Action: Mouse pressed left at (872, 708)
Screenshot: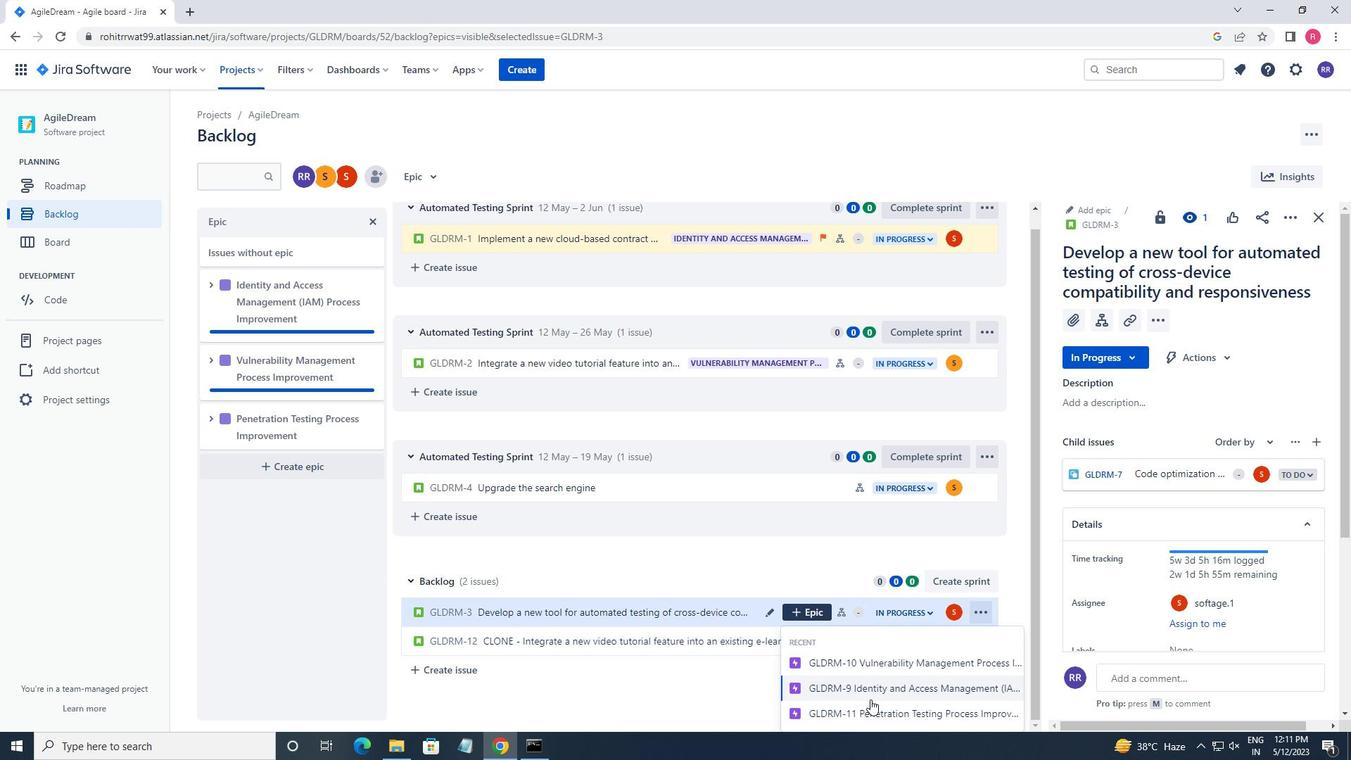 
Action: Mouse moved to (857, 677)
Screenshot: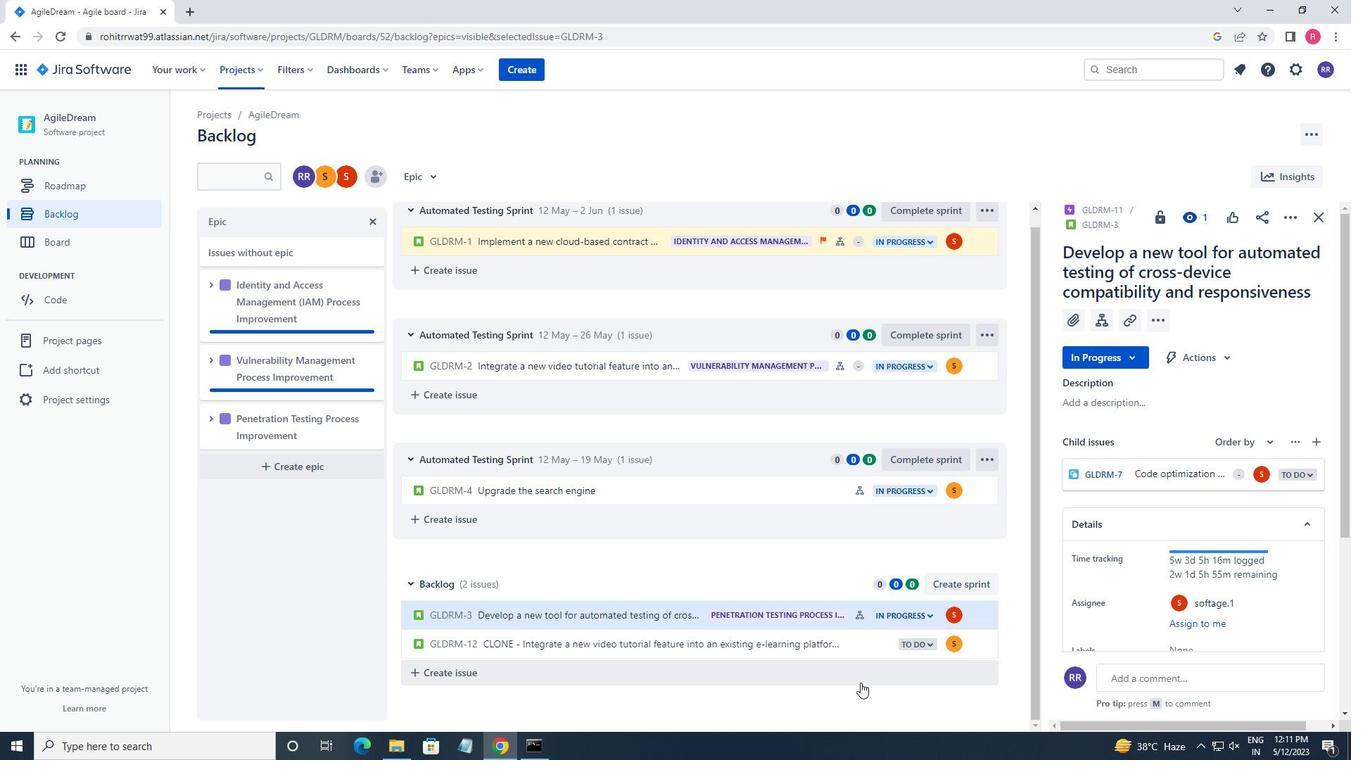
Action: Mouse scrolled (857, 677) with delta (0, 0)
Screenshot: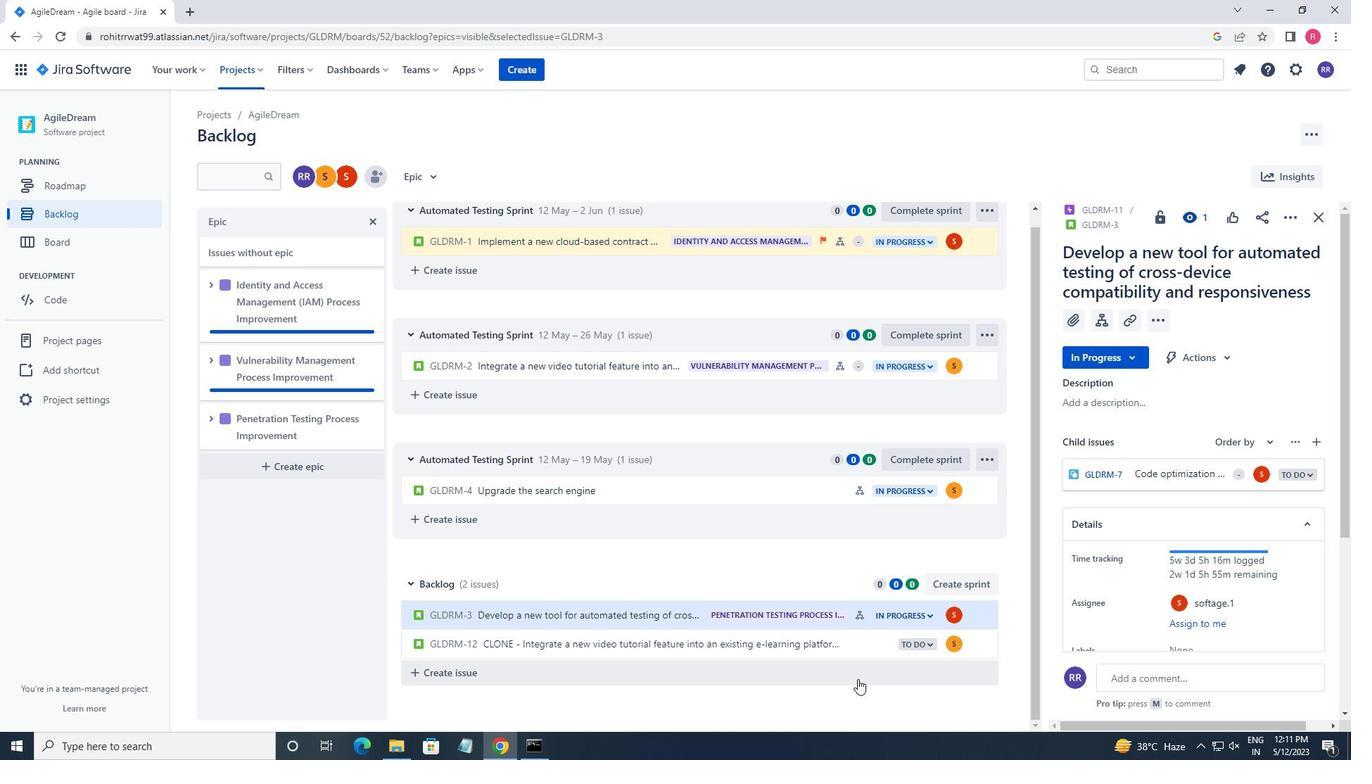 
Action: Mouse scrolled (857, 677) with delta (0, 0)
Screenshot: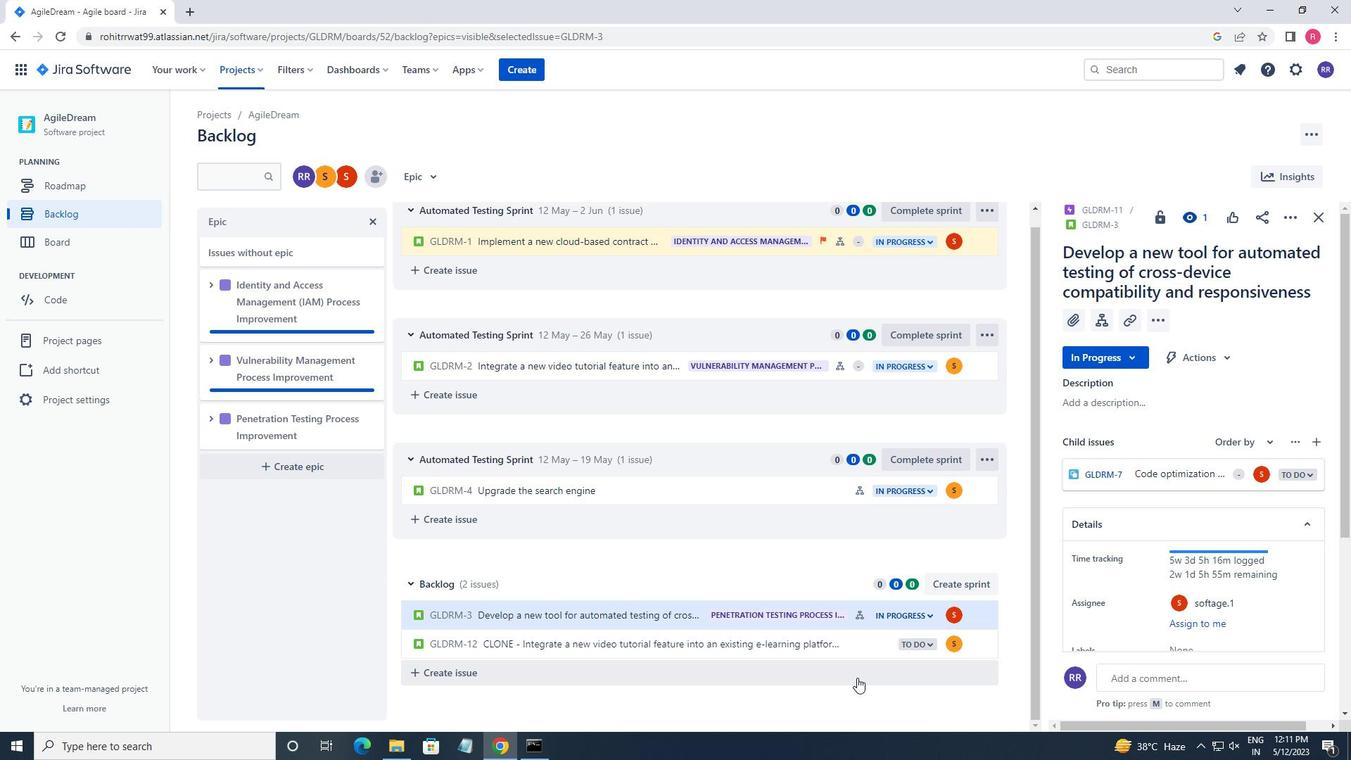 
Action: Mouse scrolled (857, 677) with delta (0, 0)
Screenshot: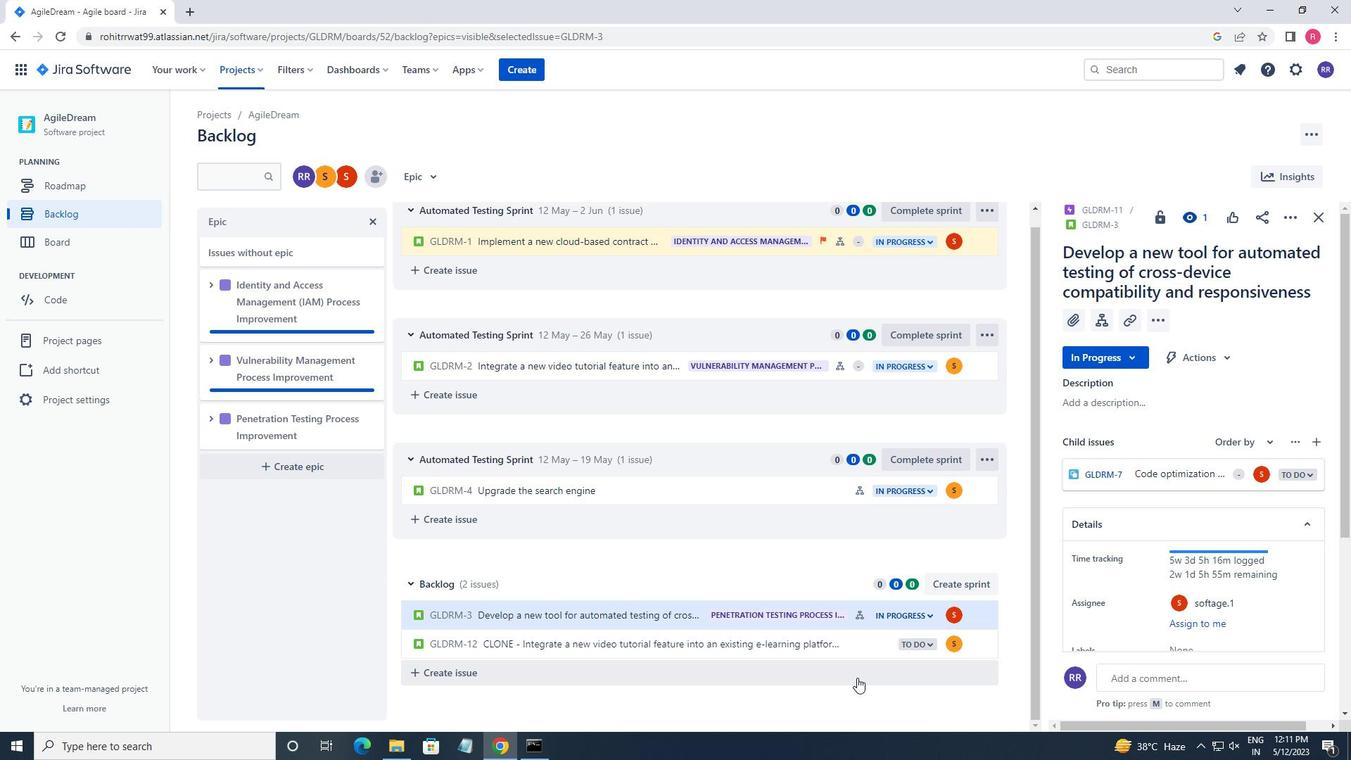 
Action: Mouse moved to (777, 491)
Screenshot: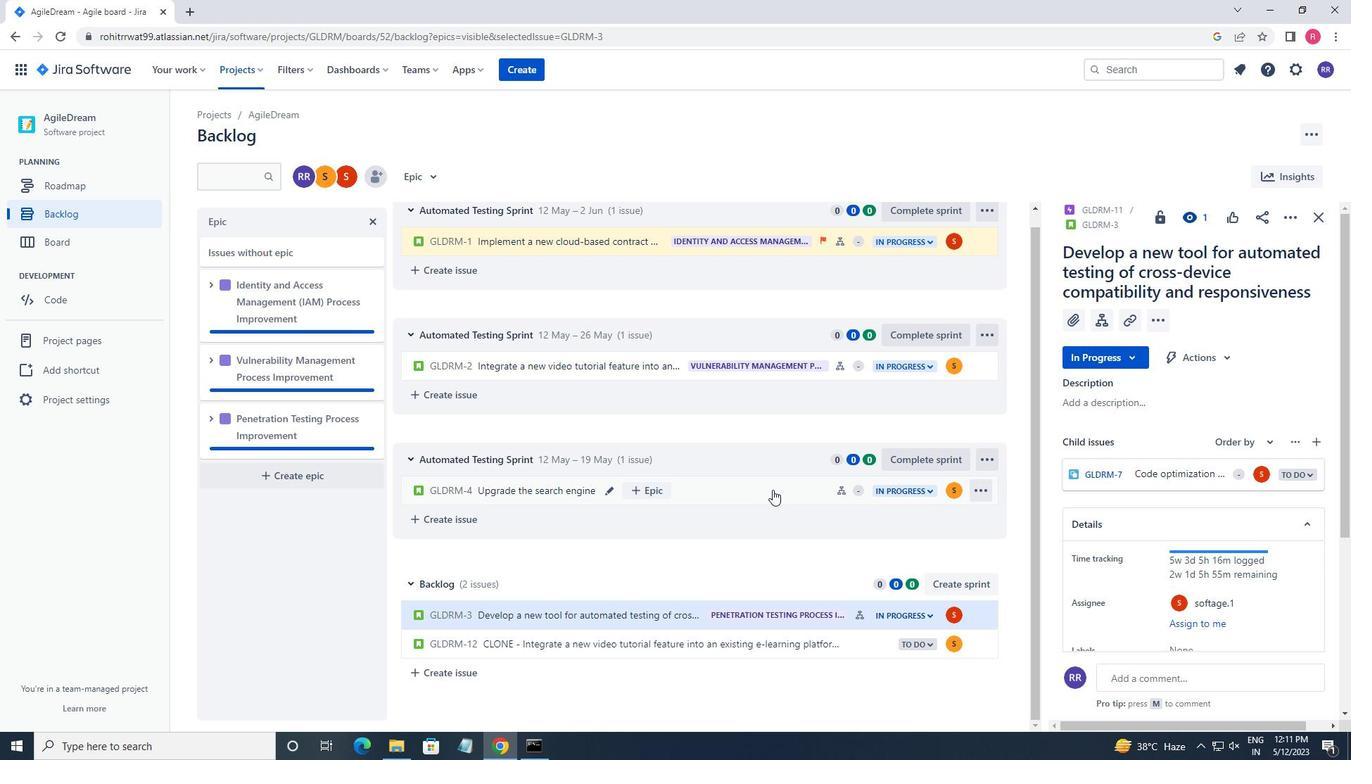 
Action: Mouse pressed left at (777, 491)
Screenshot: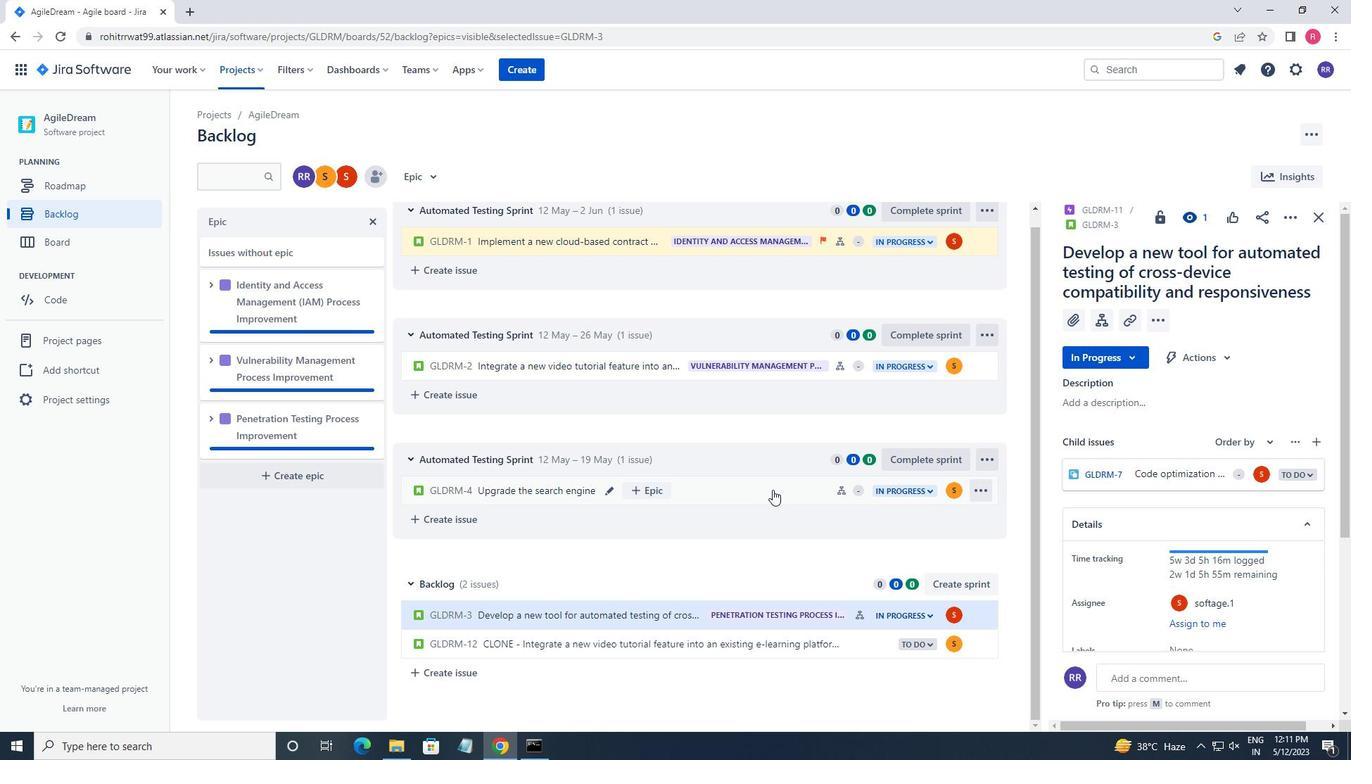 
Action: Mouse moved to (1286, 219)
Screenshot: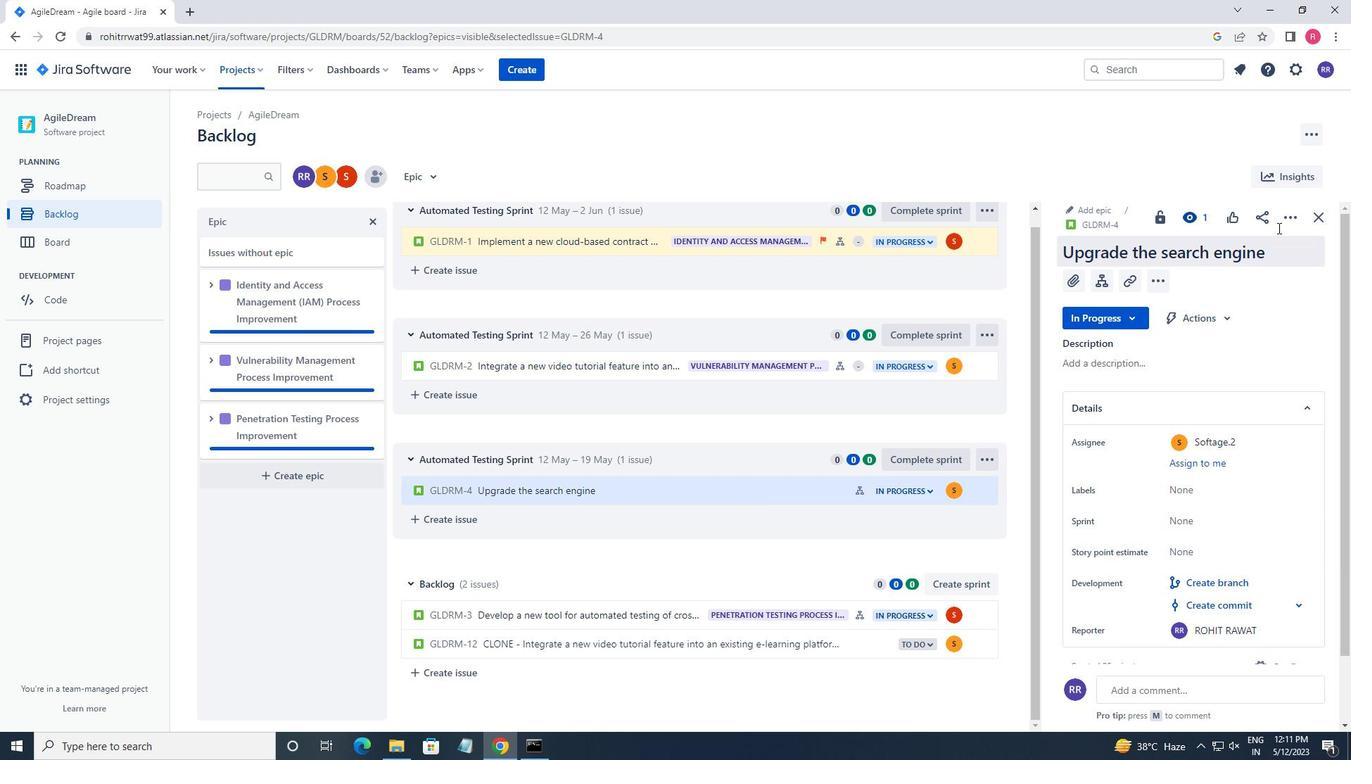 
Action: Mouse pressed left at (1286, 219)
Screenshot: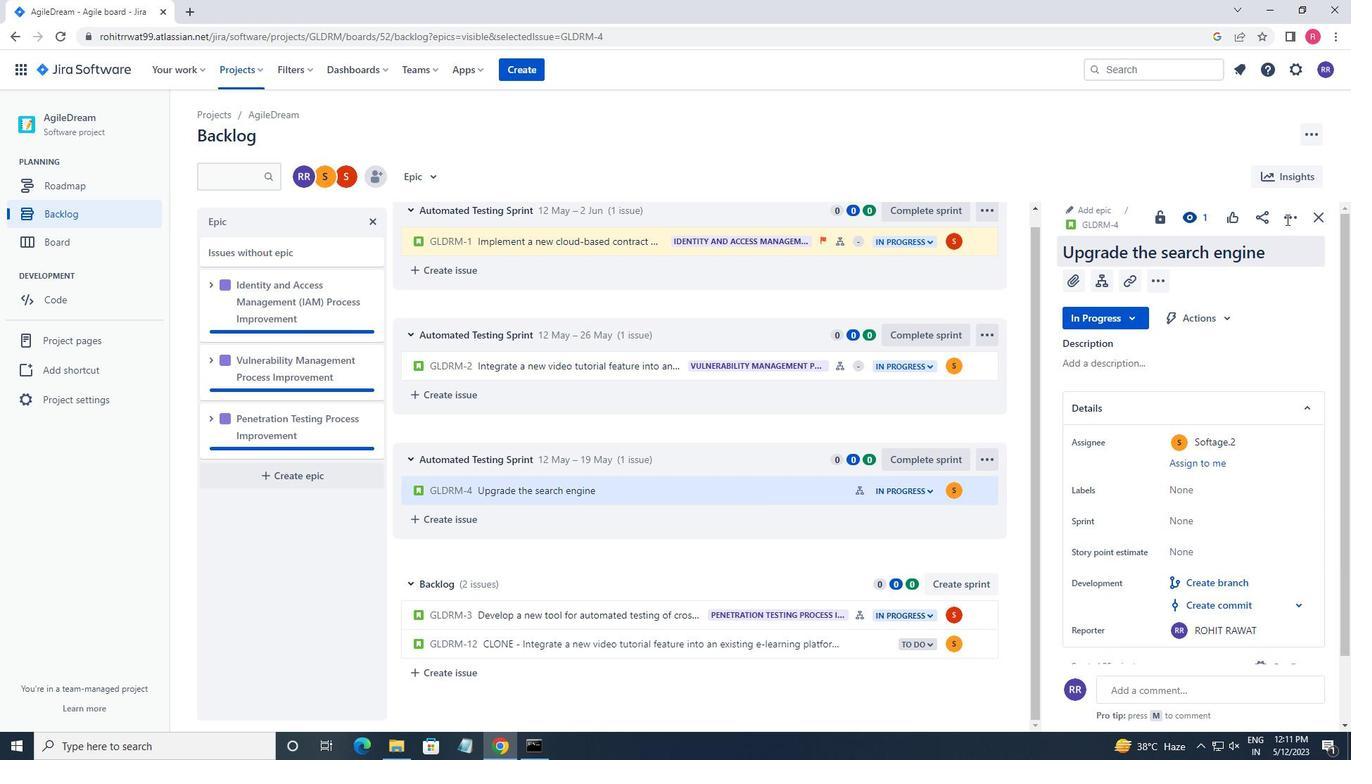 
Action: Mouse moved to (1220, 251)
Screenshot: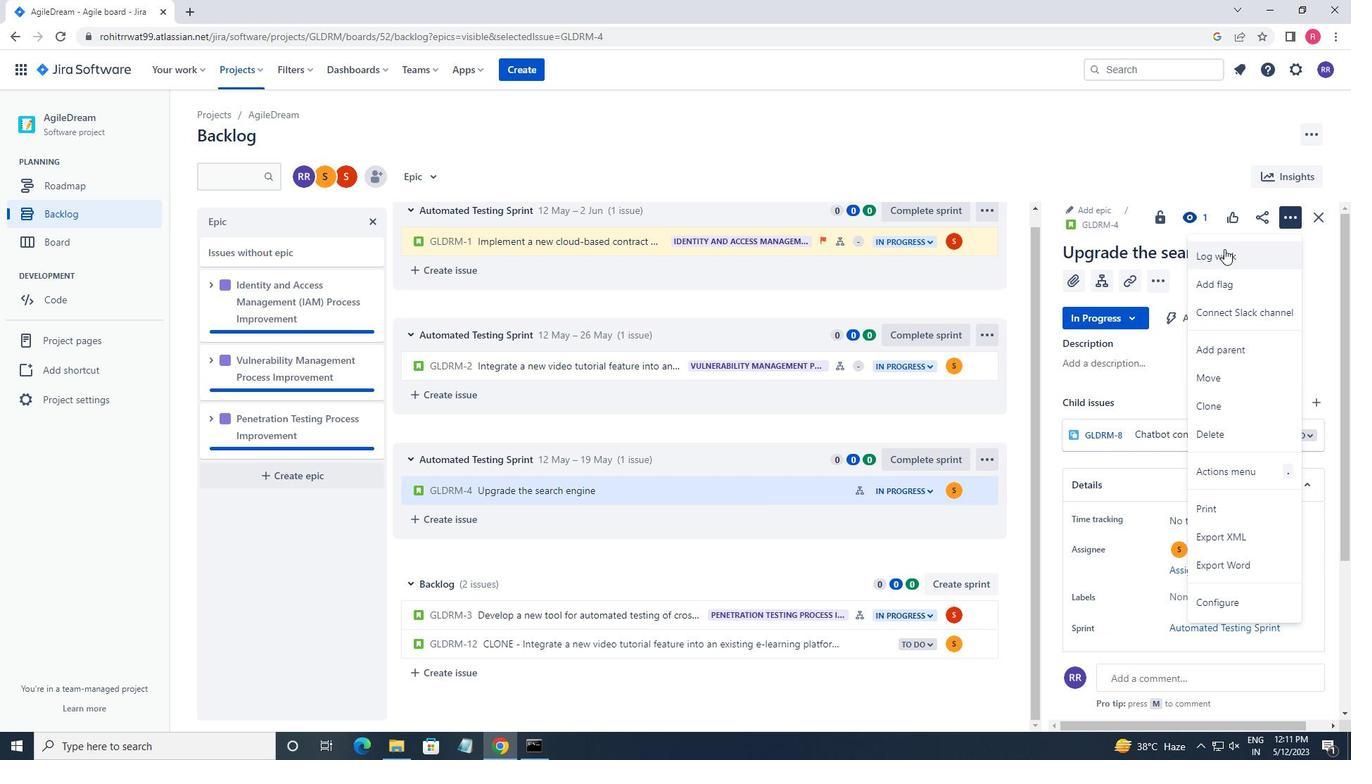 
Action: Mouse pressed left at (1220, 251)
Screenshot: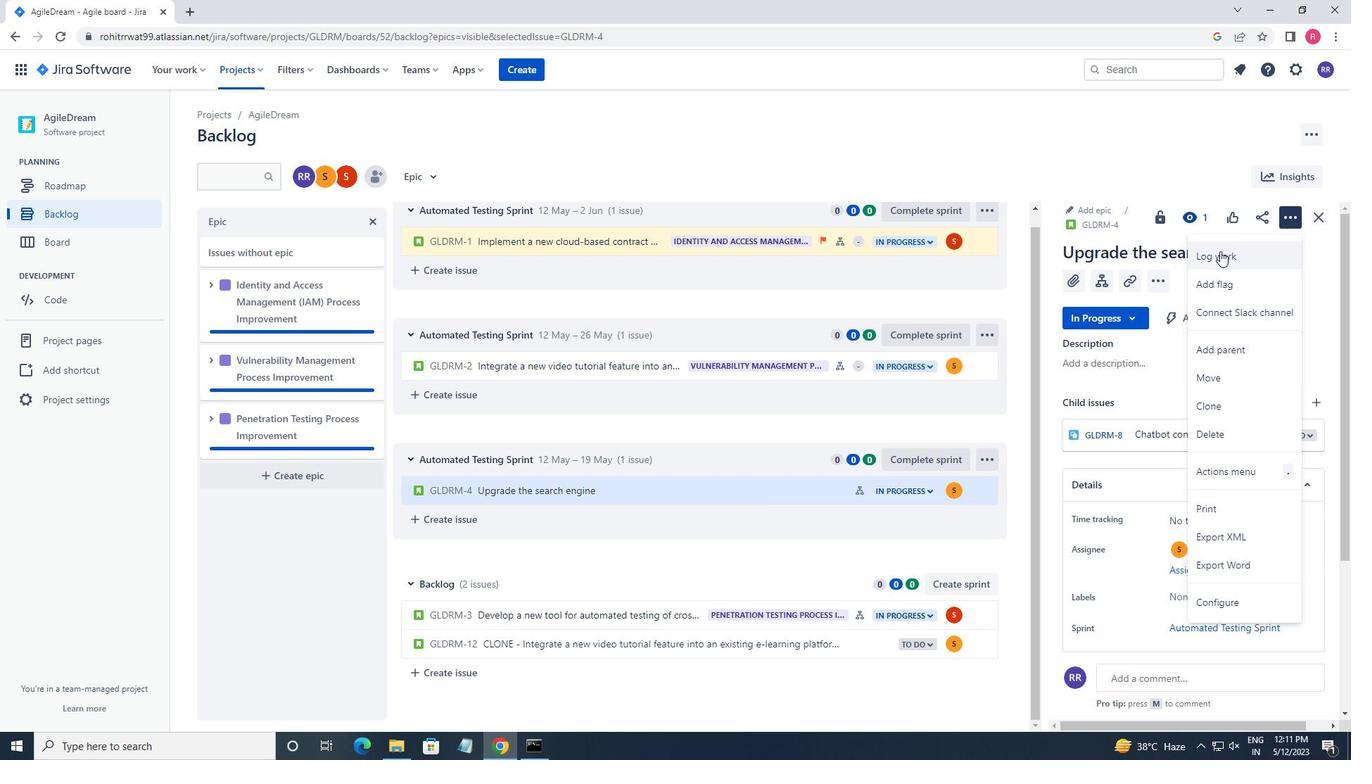 
Action: Mouse moved to (898, 329)
Screenshot: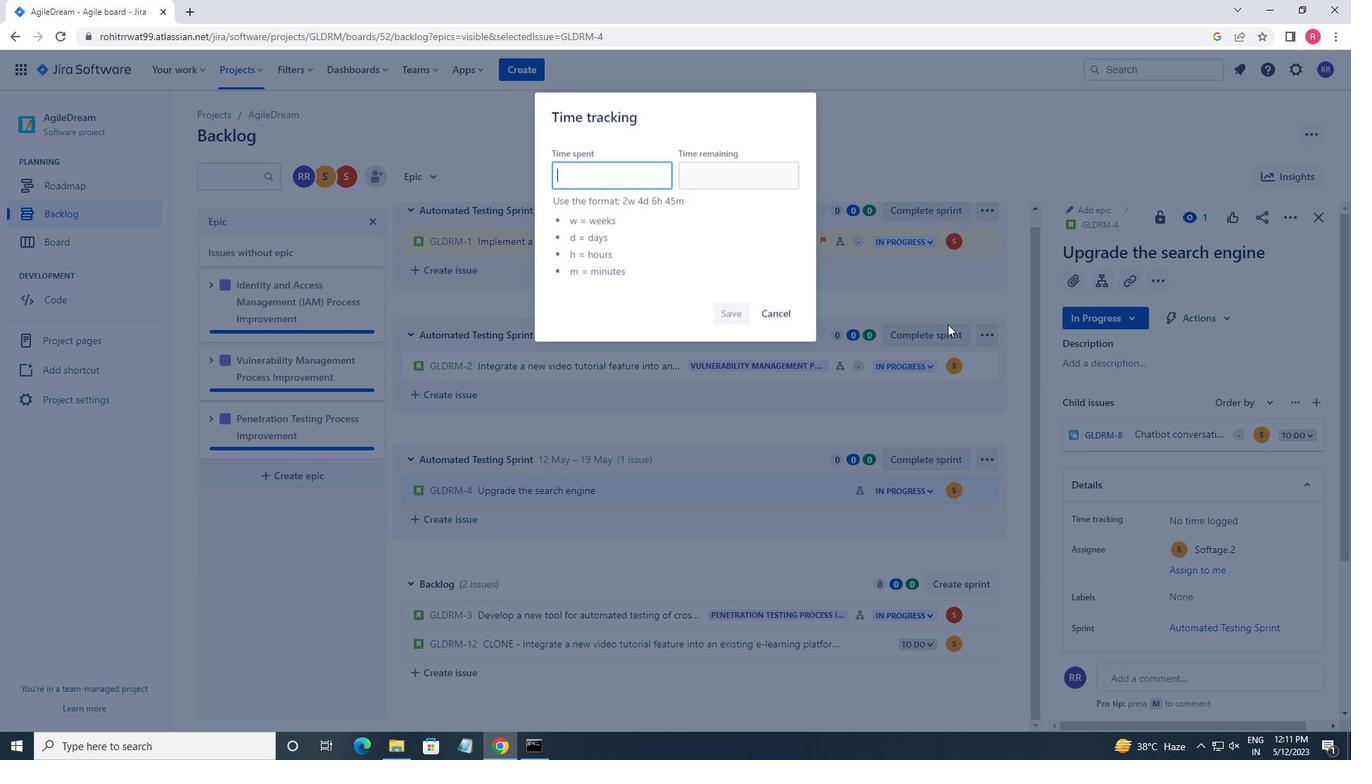 
Action: Key pressed 1w<Key.space>5d<Key.space>15h<Key.space>2m<Key.tab>1w<Key.space>4d<Key.space>12h<Key.space>50m
Screenshot: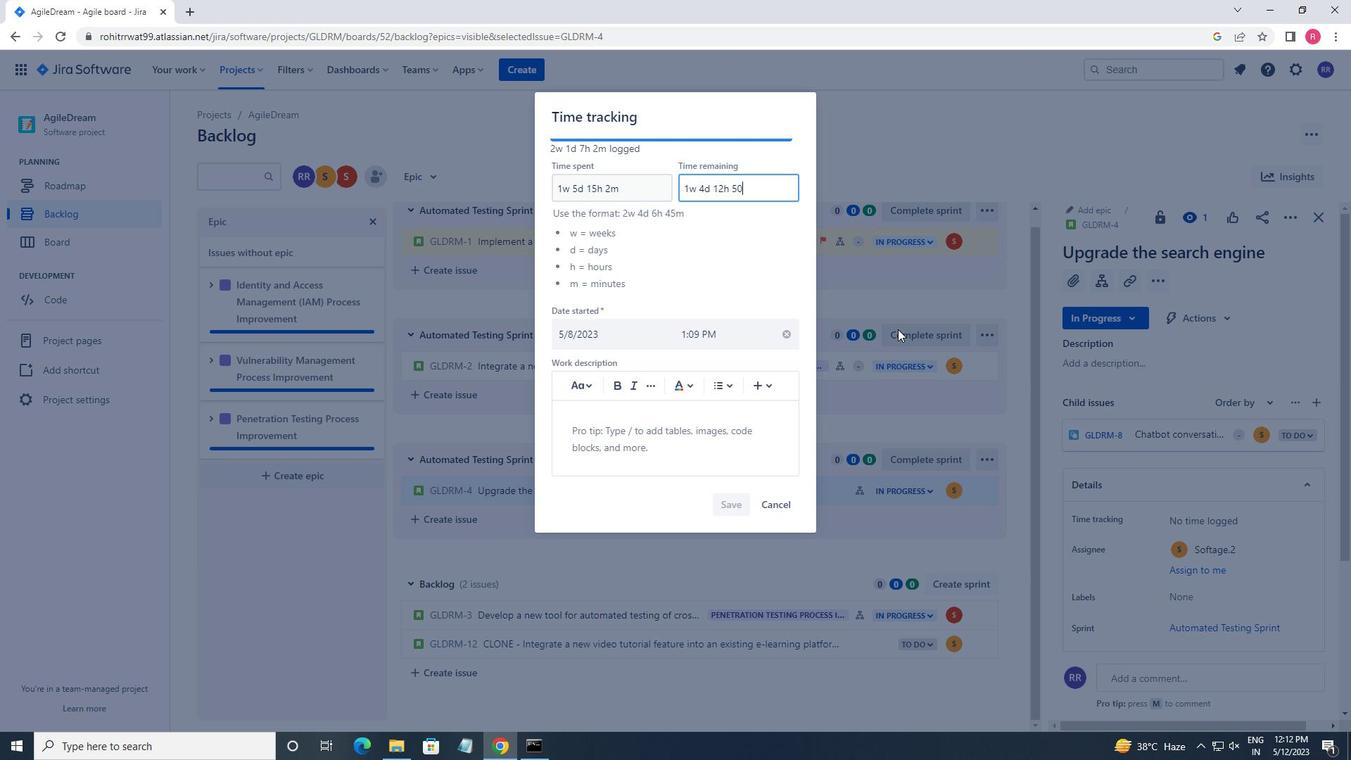 
Action: Mouse moved to (725, 506)
Screenshot: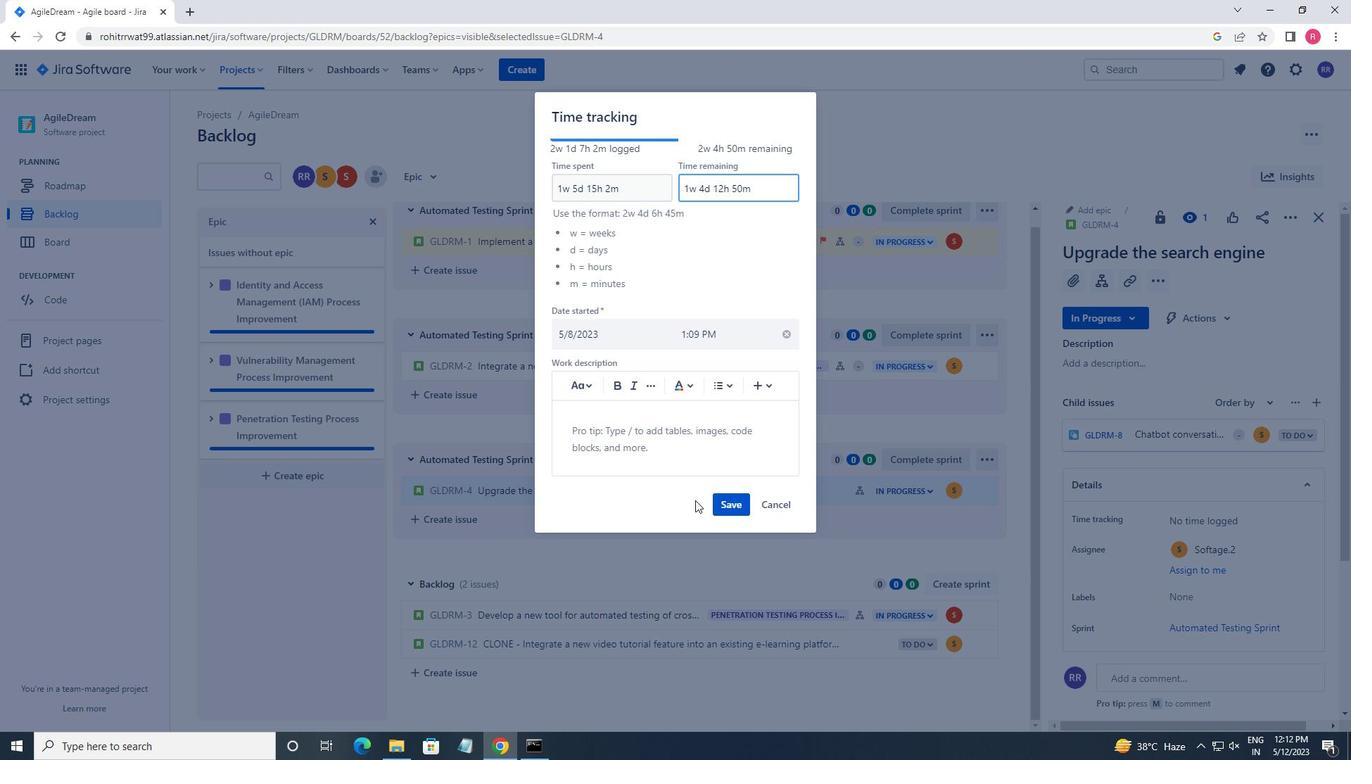 
Action: Mouse pressed left at (725, 506)
Screenshot: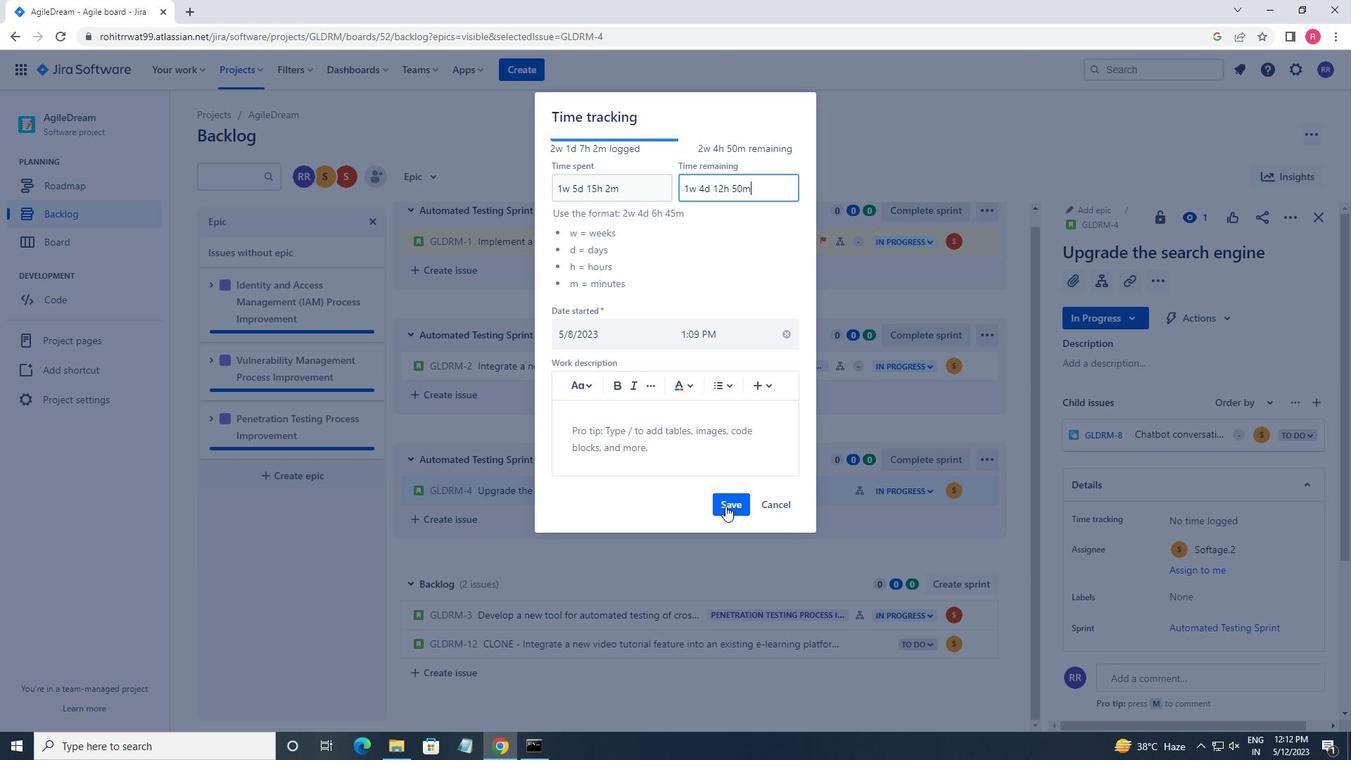 
Action: Mouse moved to (978, 491)
Screenshot: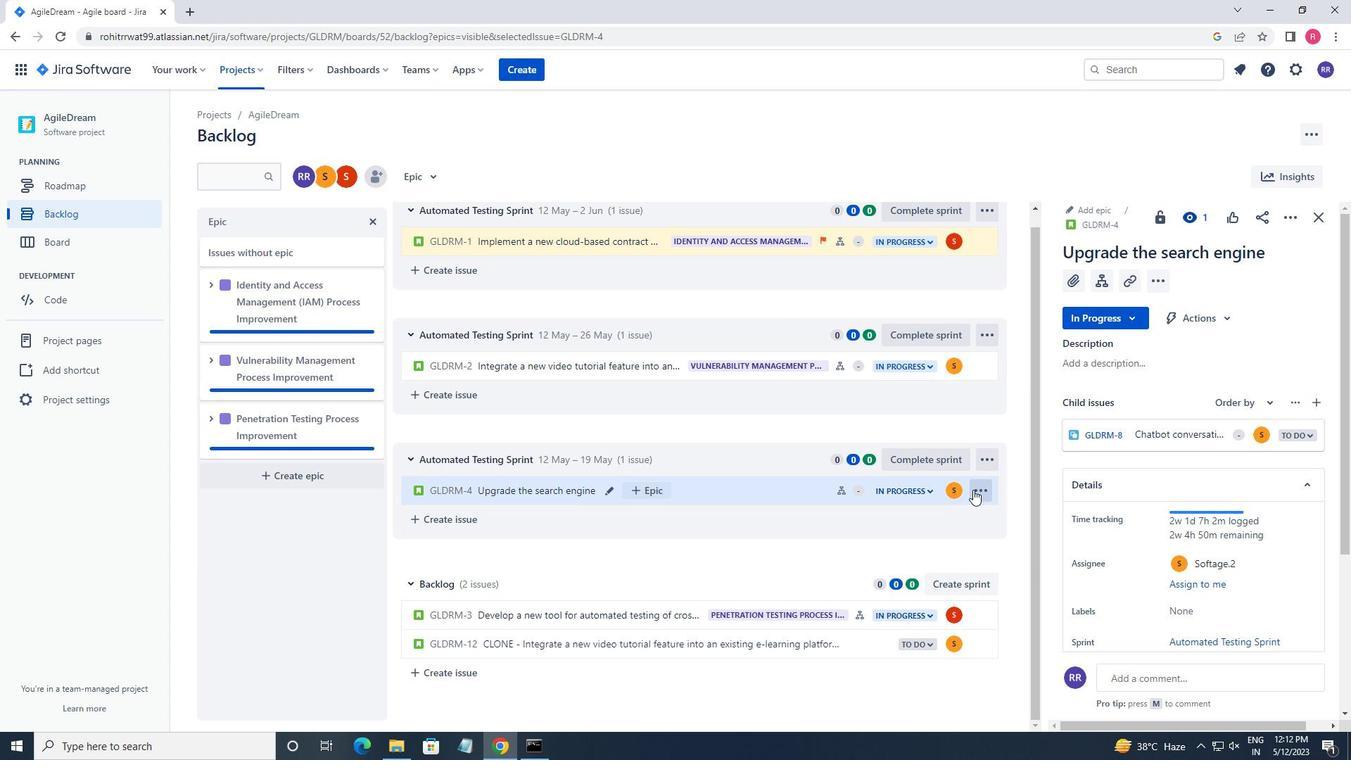 
Action: Mouse pressed left at (978, 491)
Screenshot: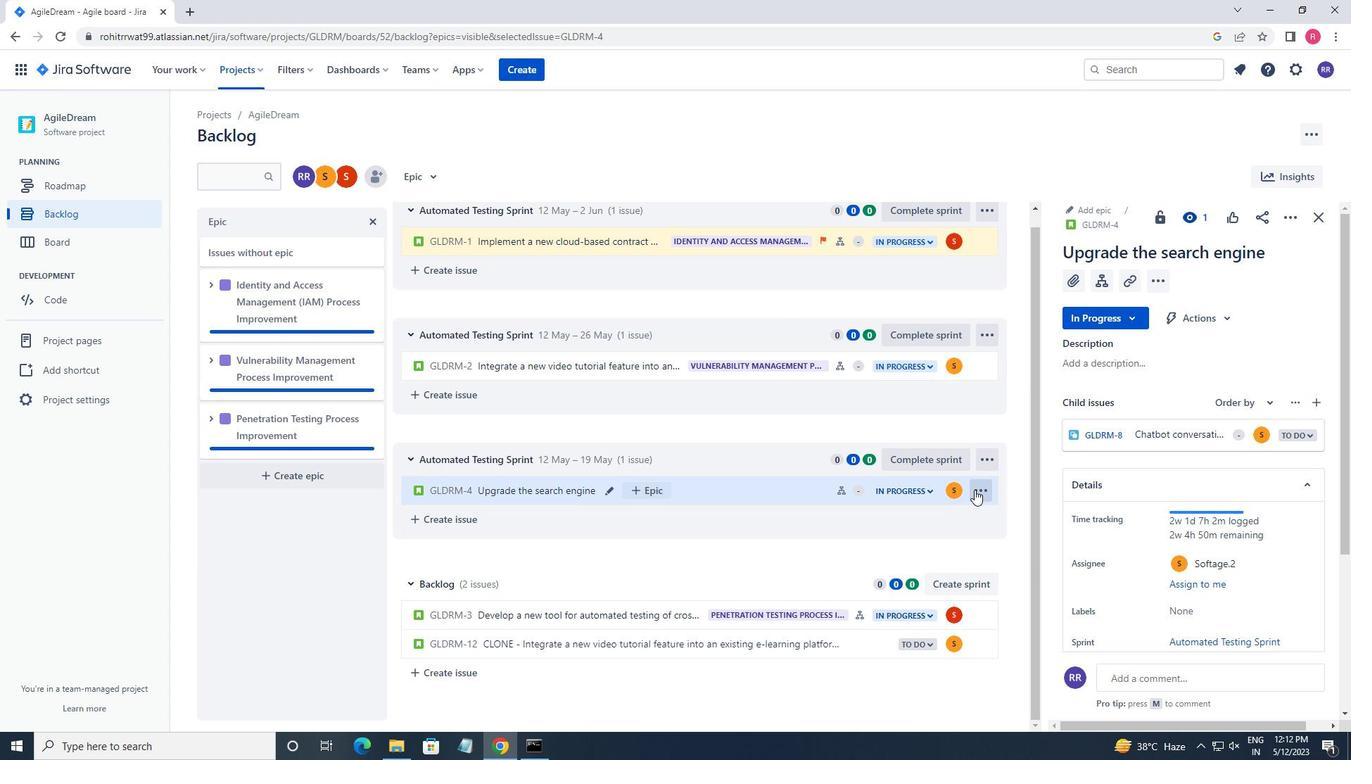 
Action: Mouse moved to (941, 462)
Screenshot: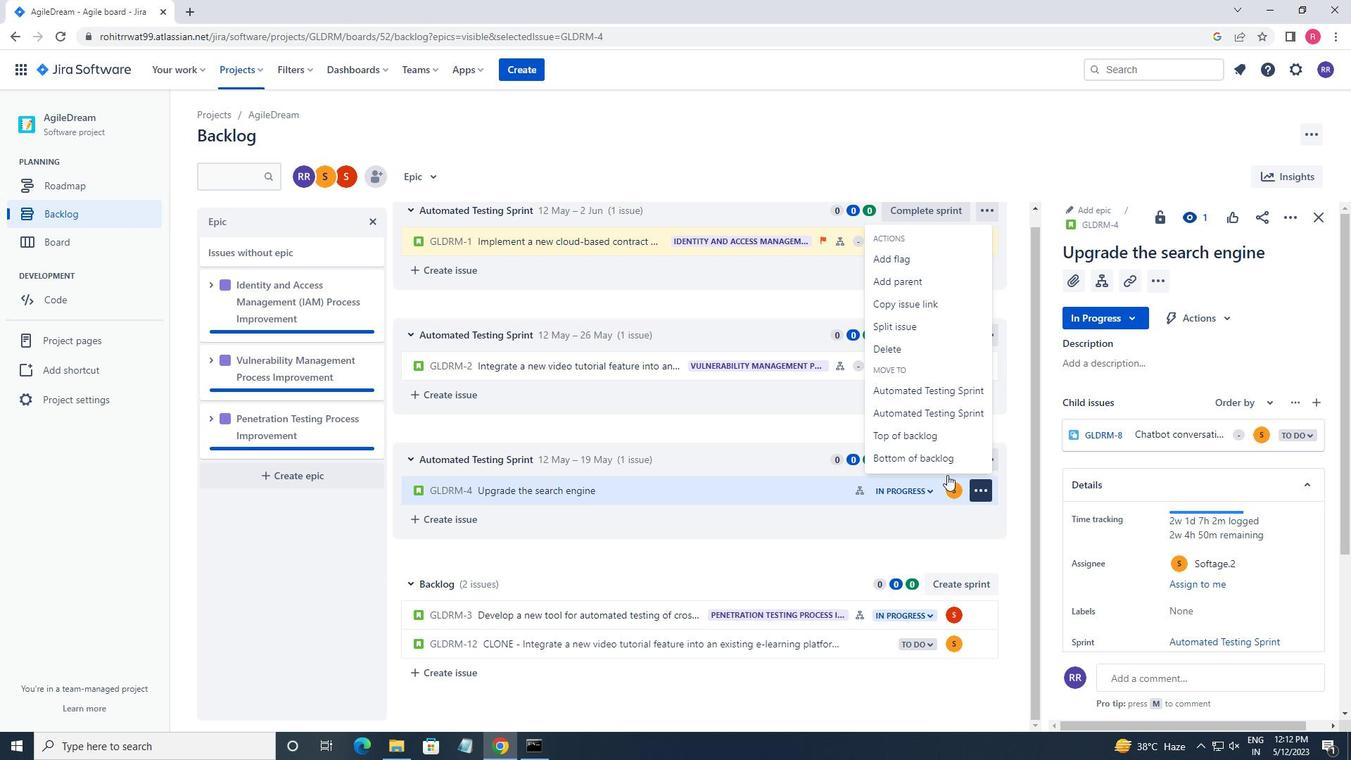 
Action: Mouse pressed left at (941, 462)
Screenshot: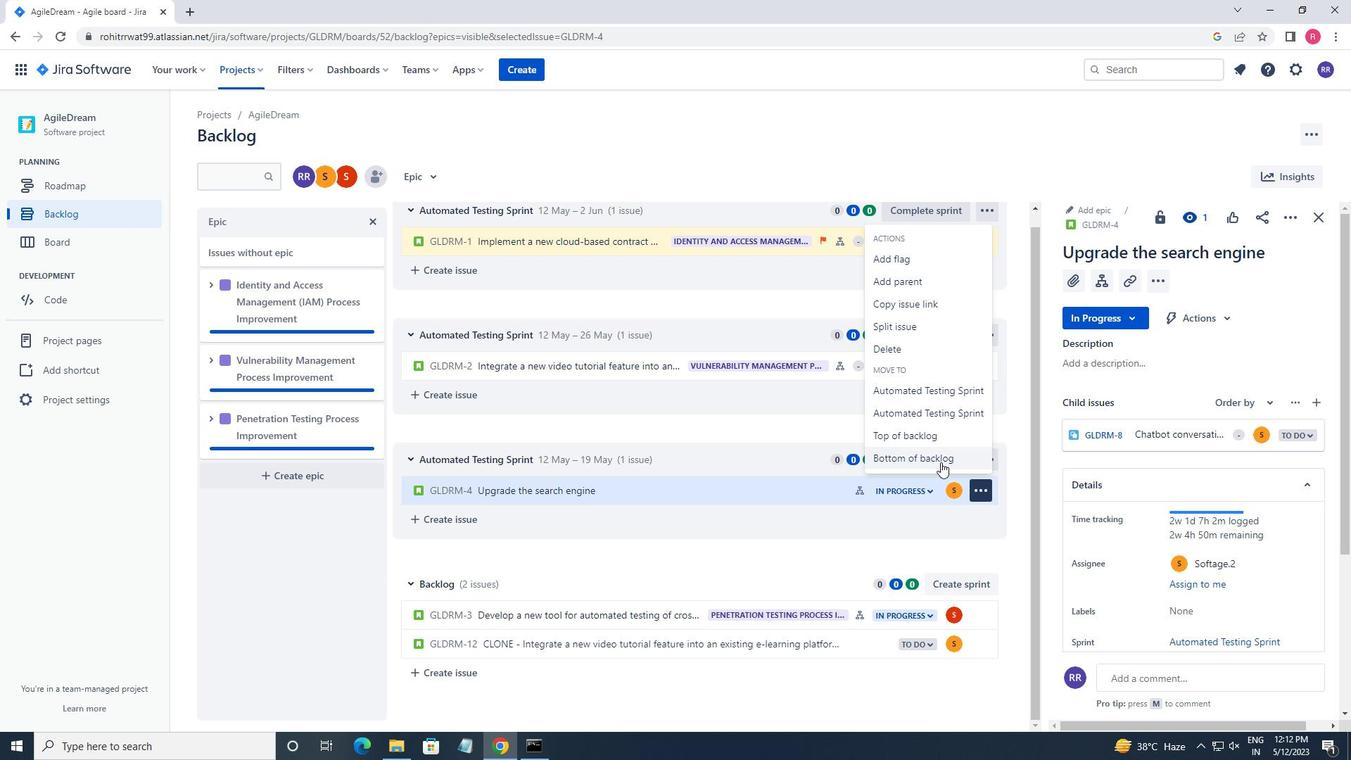 
Action: Mouse moved to (726, 228)
Screenshot: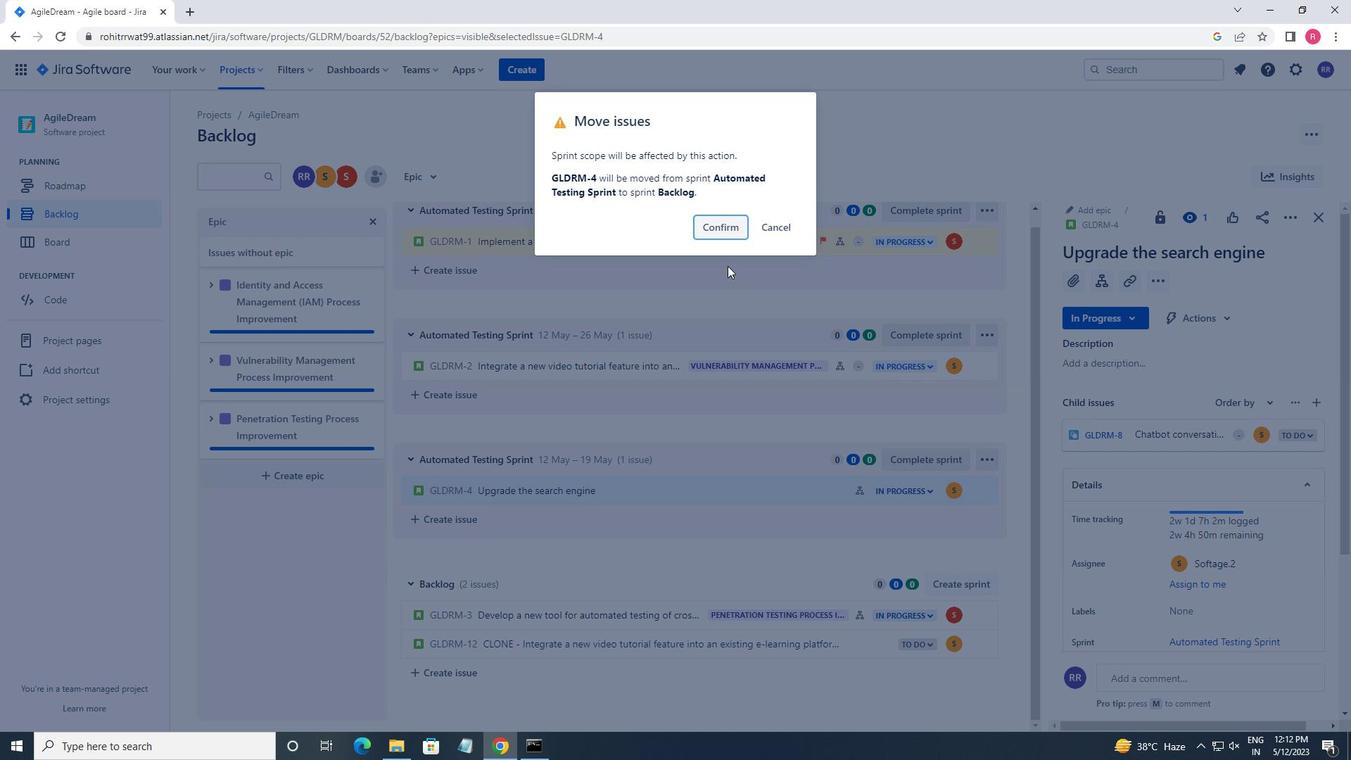 
Action: Mouse pressed left at (726, 228)
Screenshot: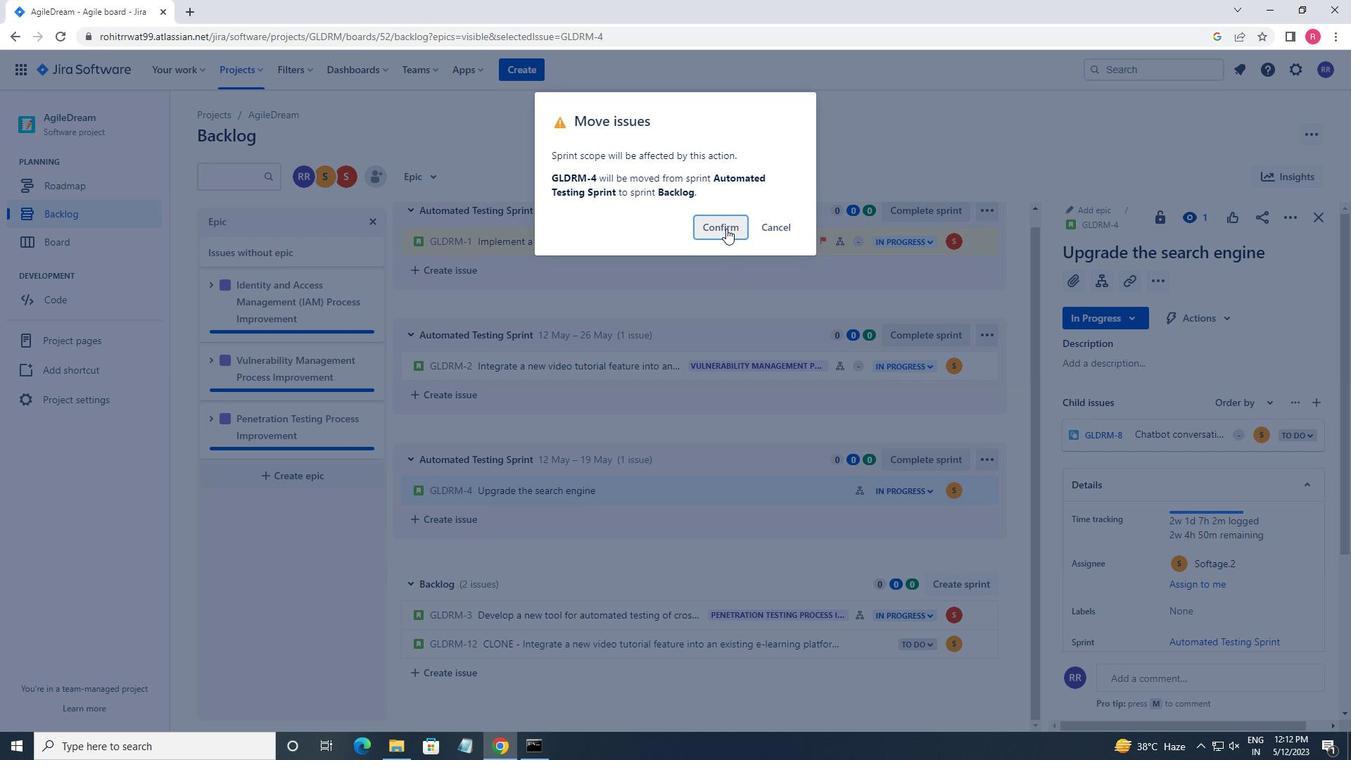 
Action: Mouse moved to (646, 675)
Screenshot: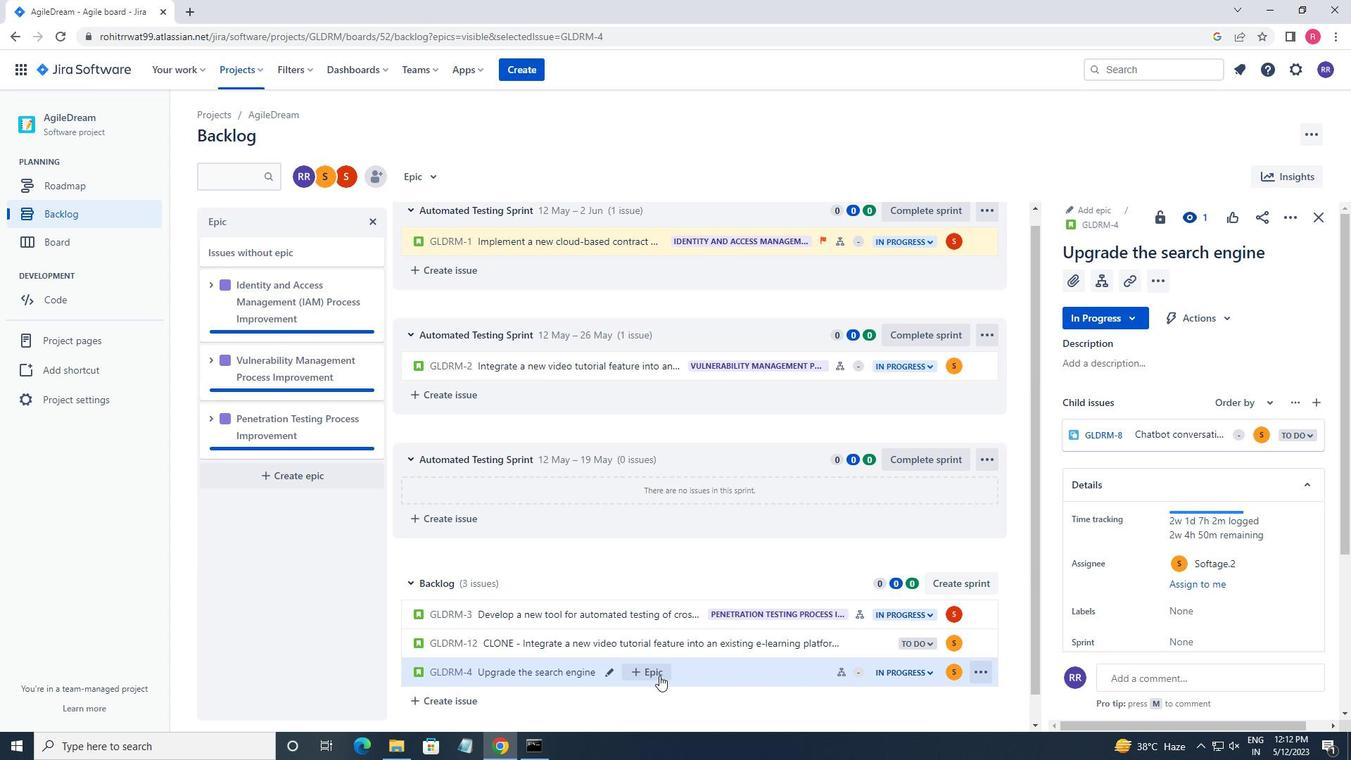 
Action: Mouse pressed left at (646, 675)
Screenshot: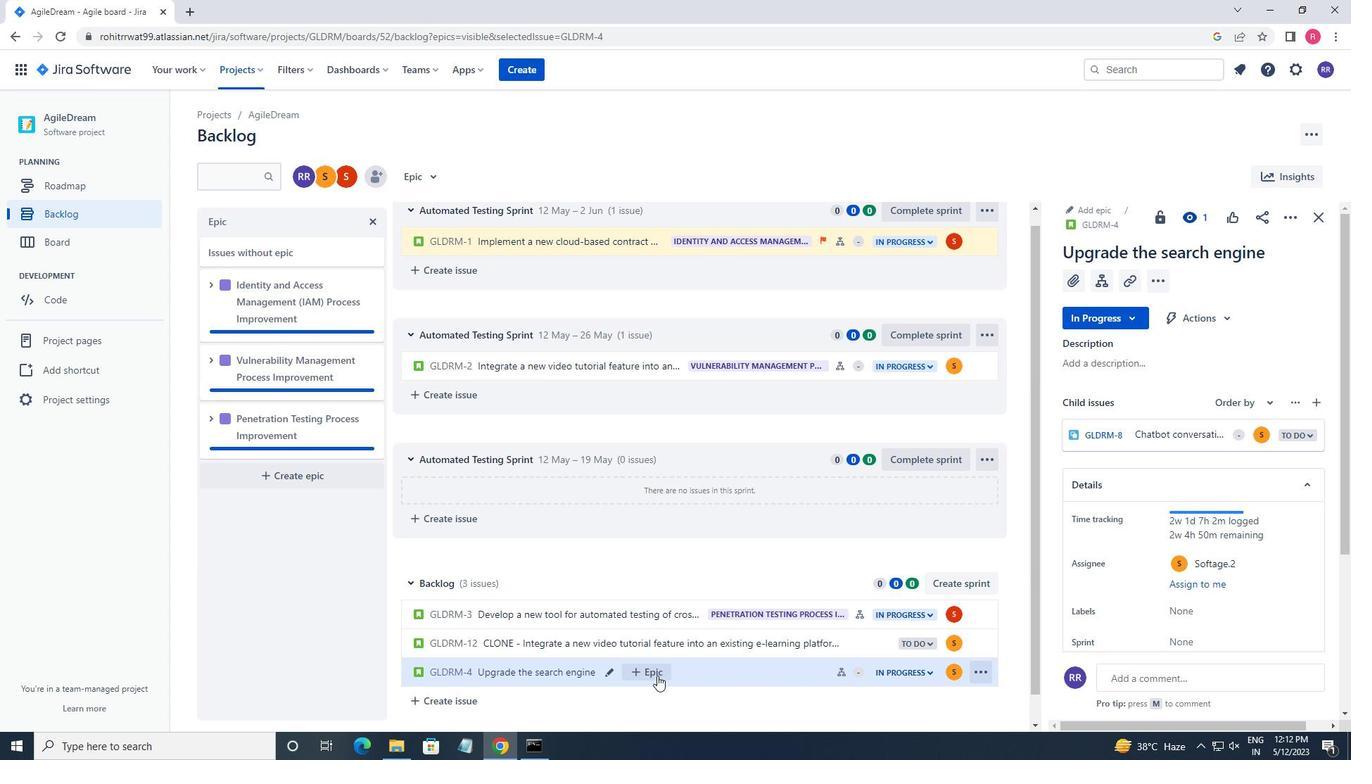 
Action: Mouse moved to (684, 689)
Screenshot: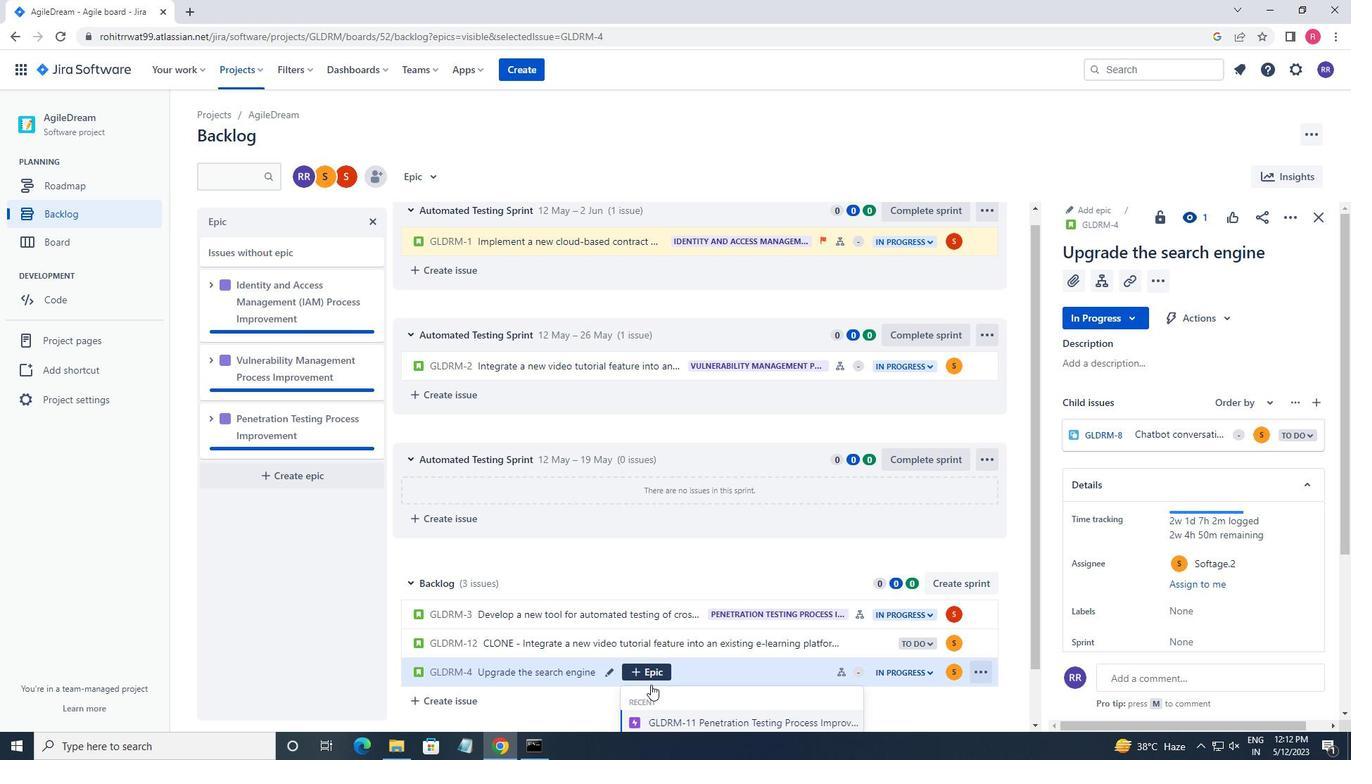 
Action: Mouse scrolled (684, 689) with delta (0, 0)
Screenshot: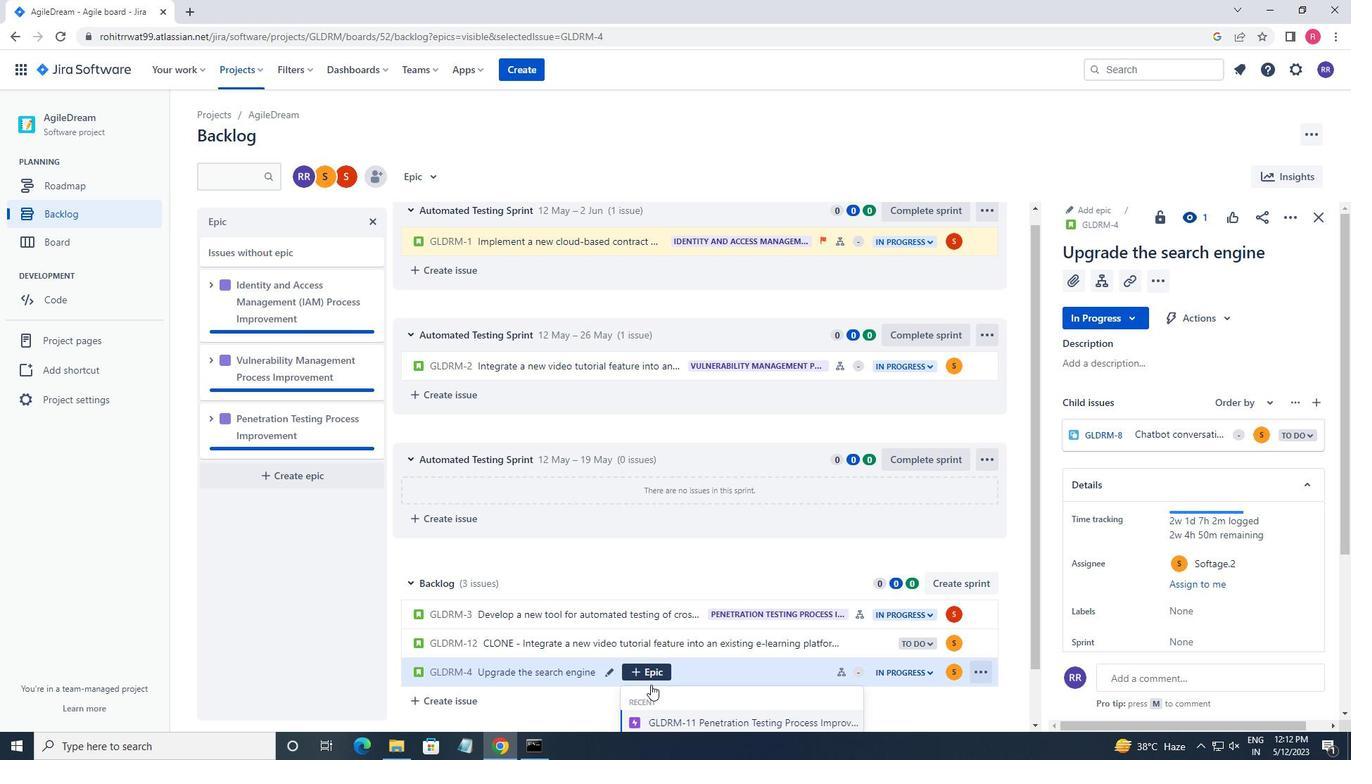 
Action: Mouse moved to (691, 683)
Screenshot: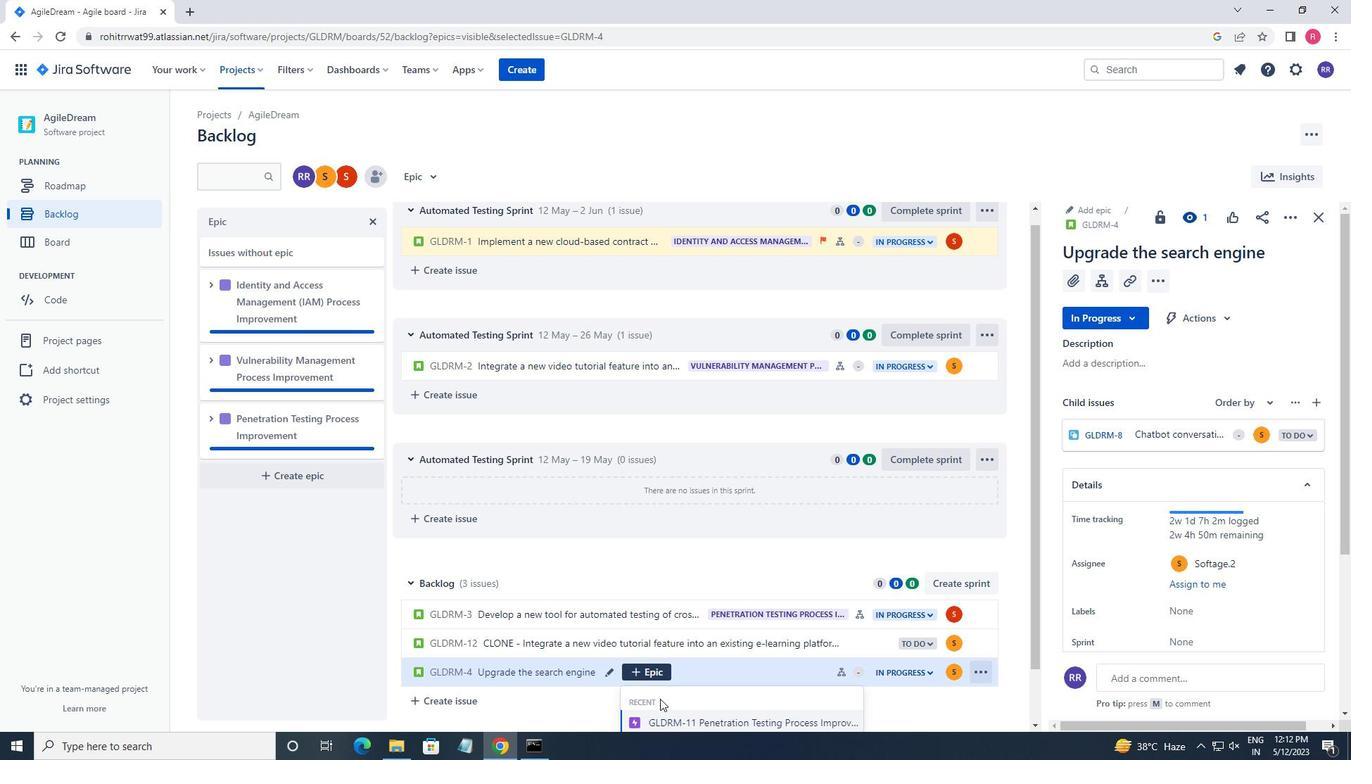 
Action: Mouse scrolled (691, 682) with delta (0, 0)
Screenshot: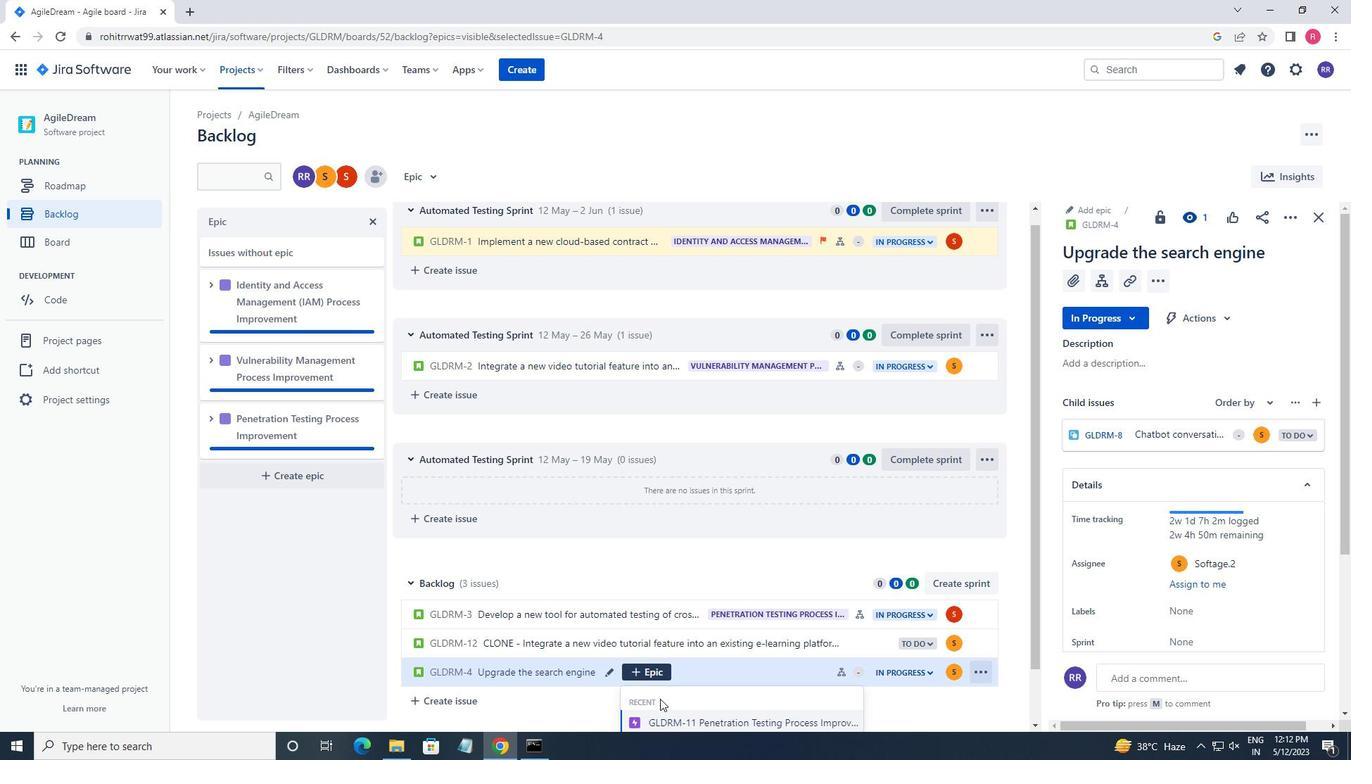 
Action: Mouse moved to (694, 678)
Screenshot: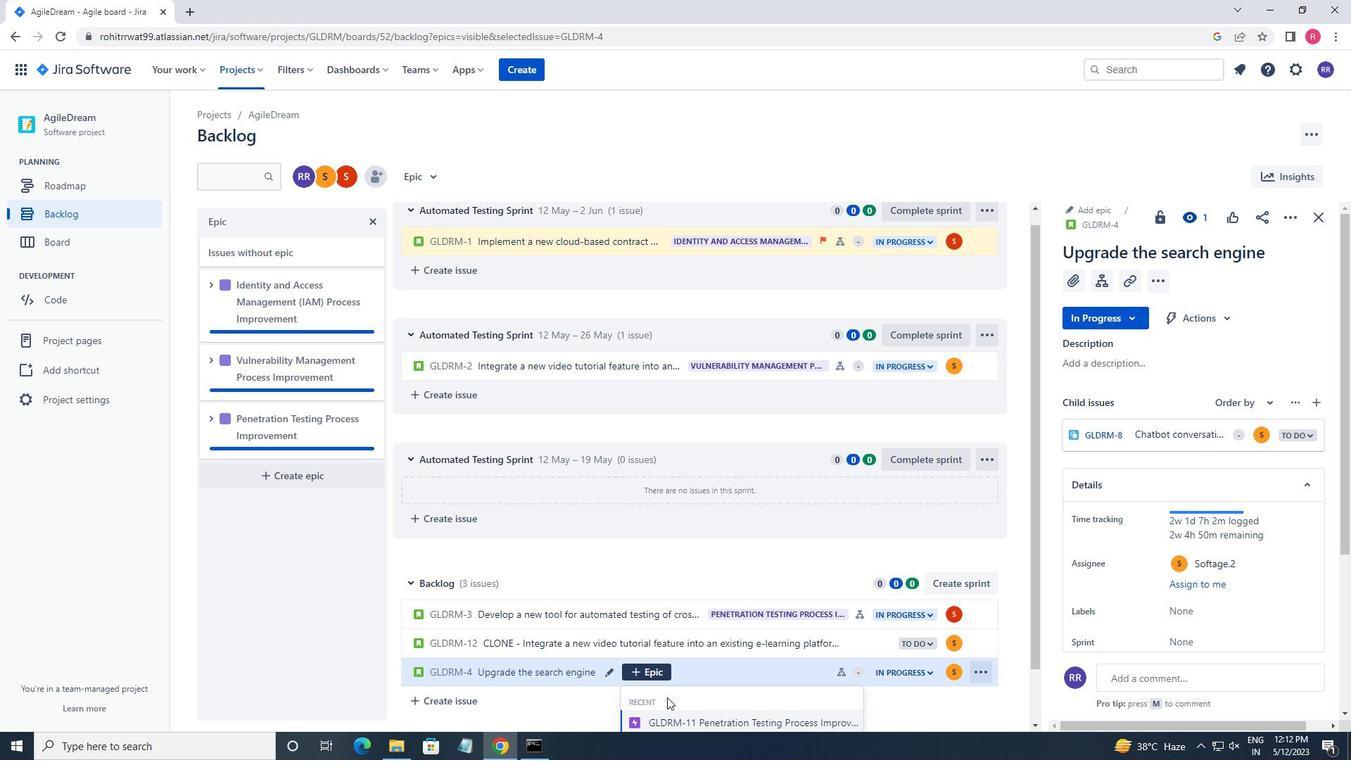 
Action: Mouse scrolled (694, 677) with delta (0, 0)
Screenshot: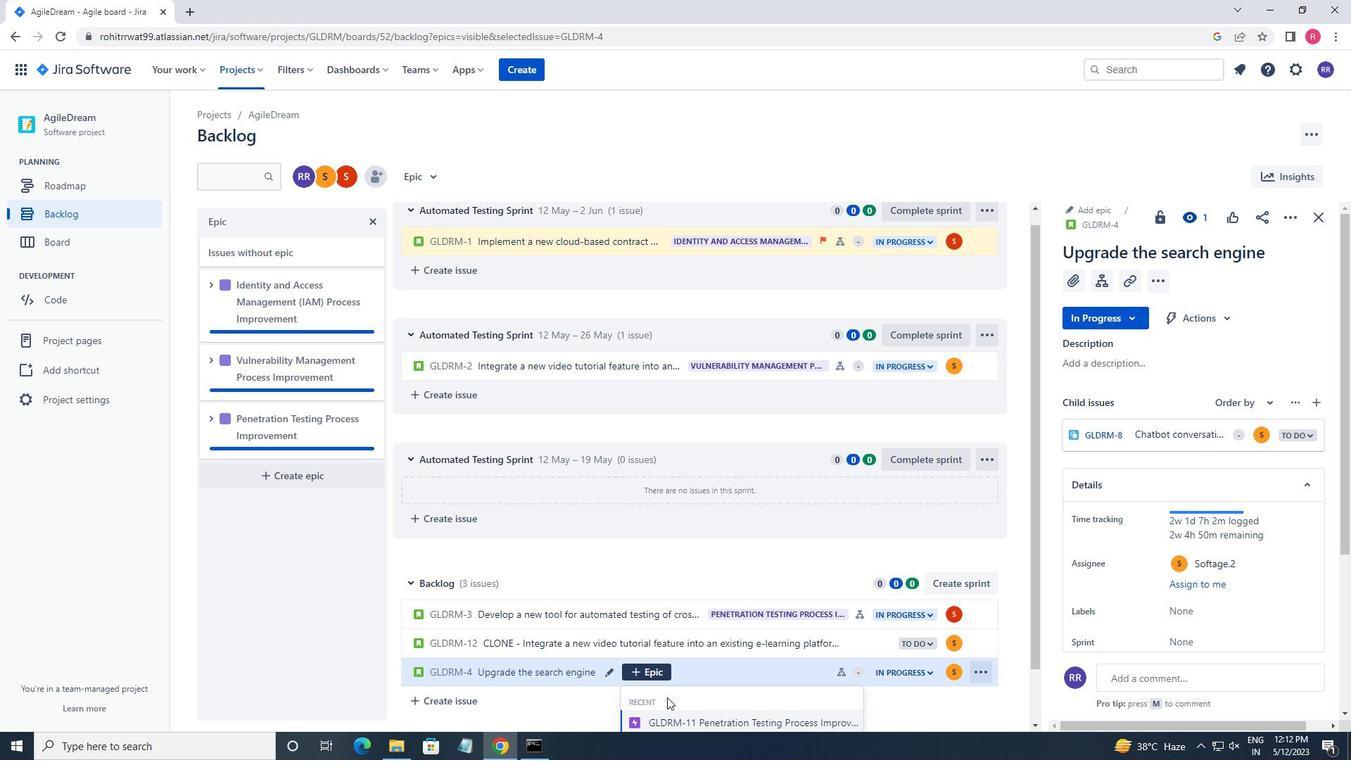 
Action: Mouse moved to (696, 674)
Screenshot: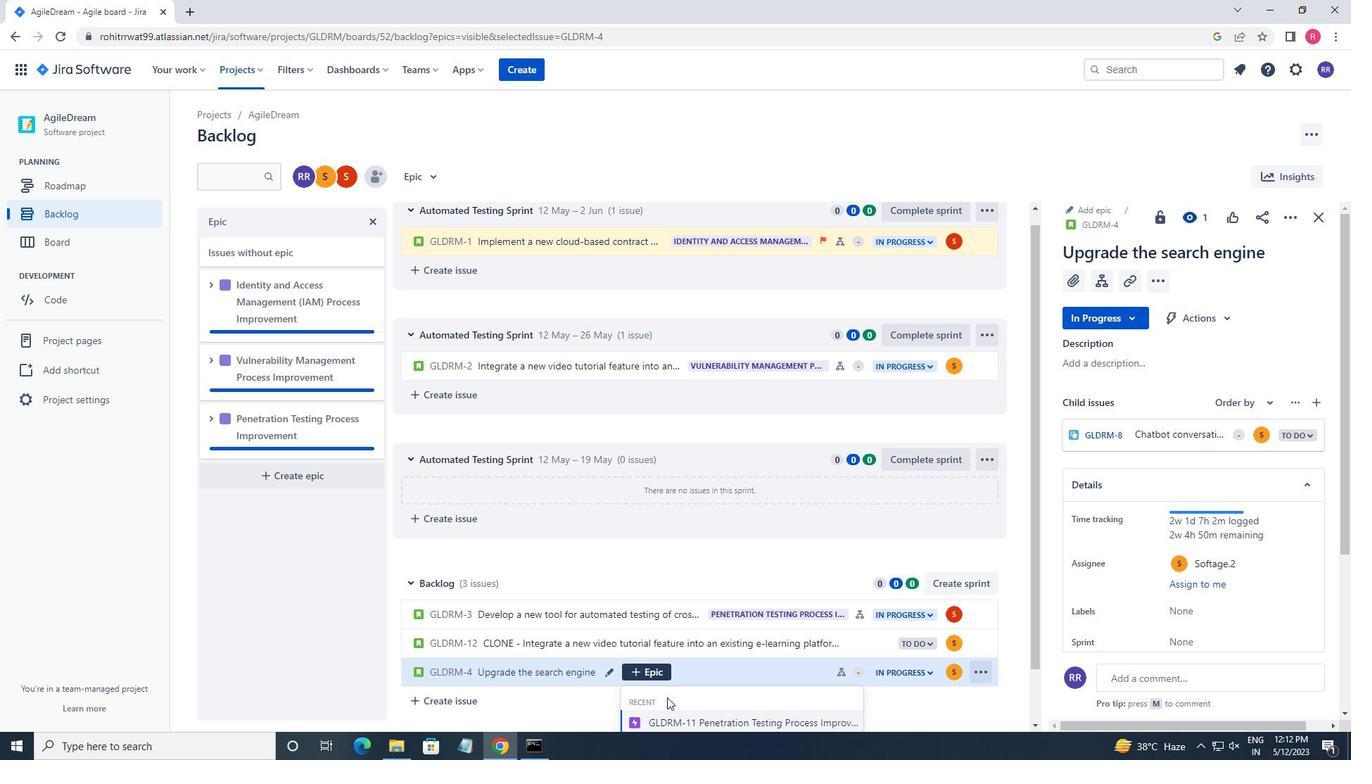 
Action: Mouse scrolled (696, 673) with delta (0, 0)
Screenshot: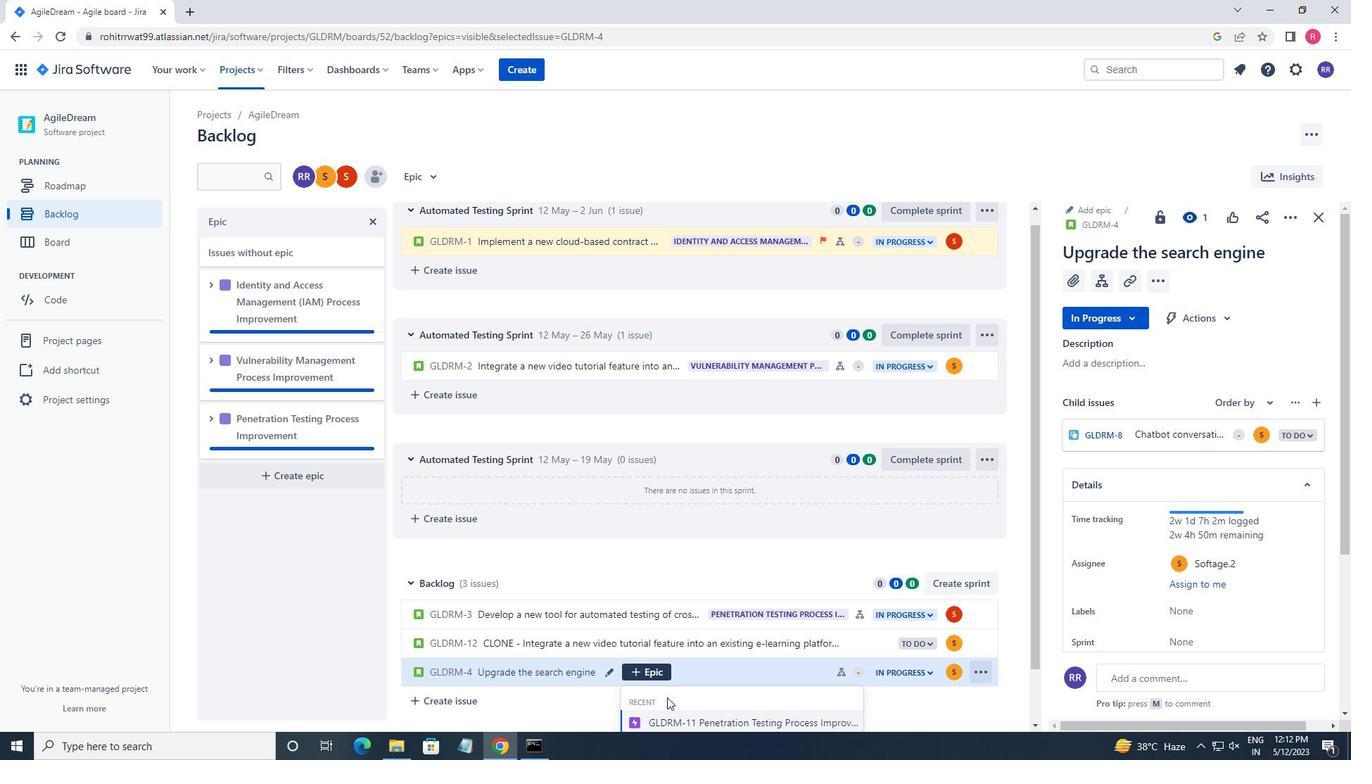 
Action: Mouse moved to (696, 672)
Screenshot: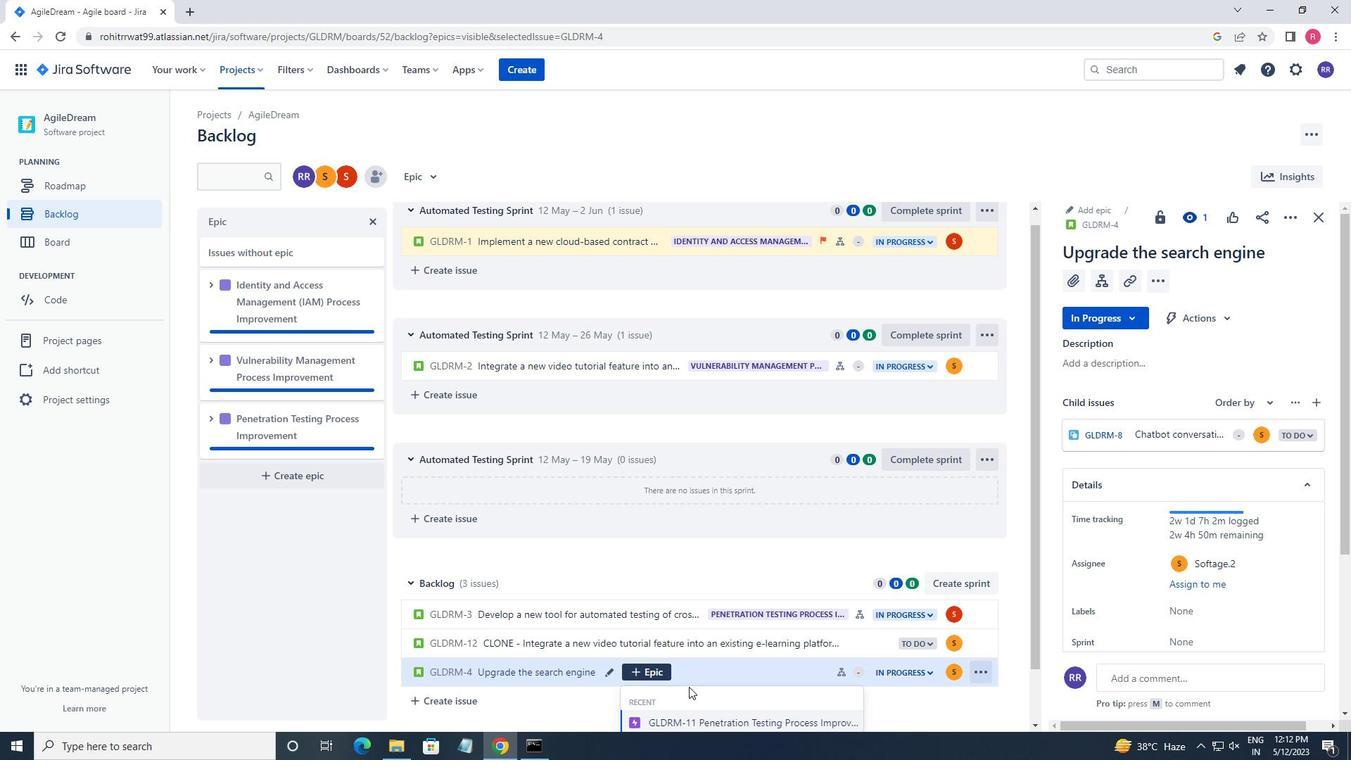 
Action: Mouse scrolled (696, 671) with delta (0, 0)
Screenshot: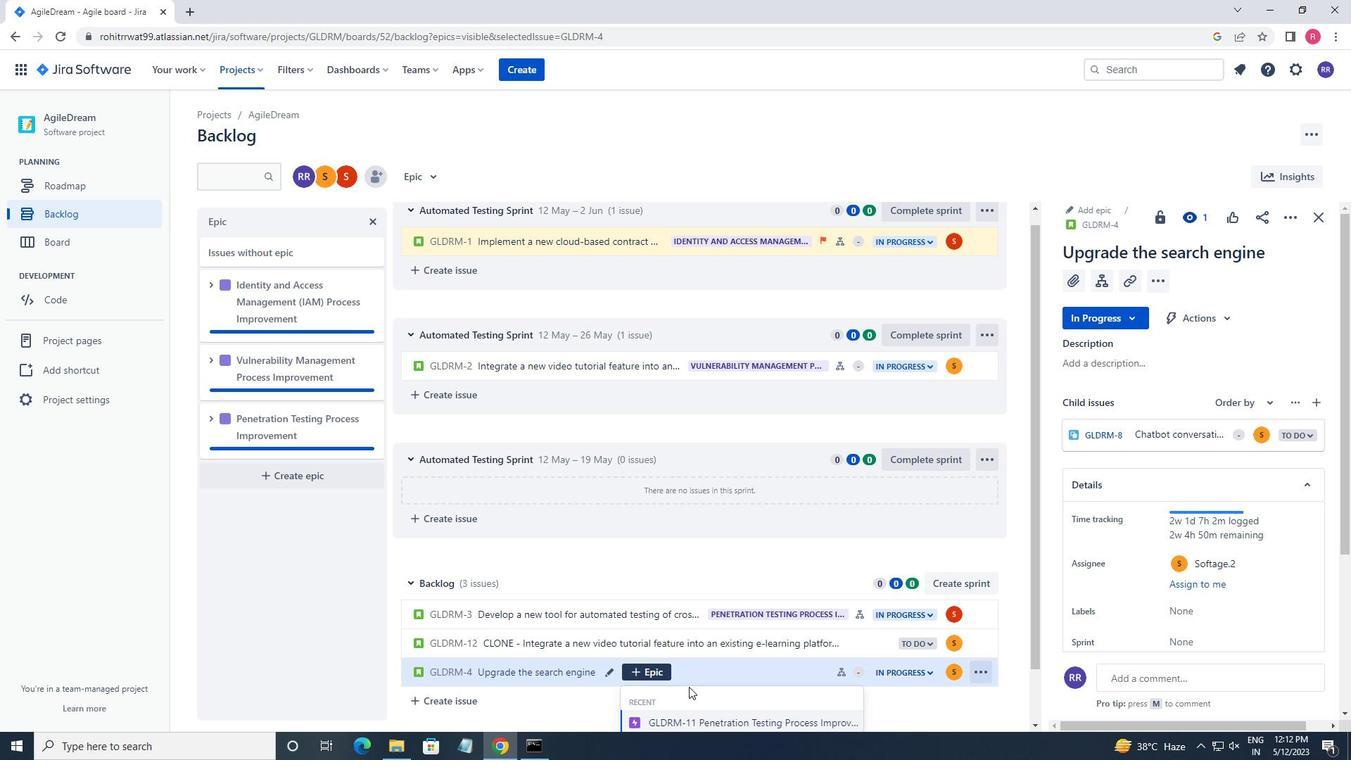
Action: Mouse moved to (708, 715)
Screenshot: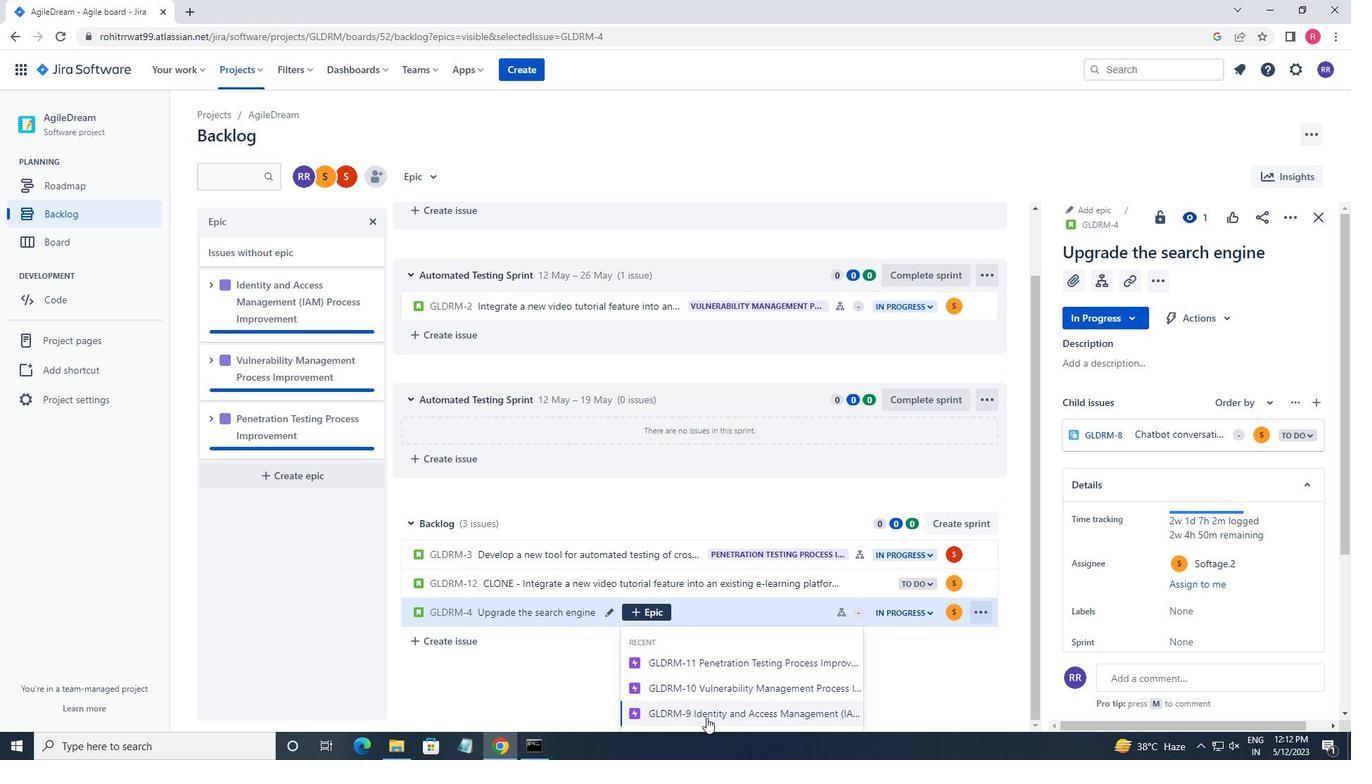 
Action: Mouse pressed left at (708, 715)
Screenshot: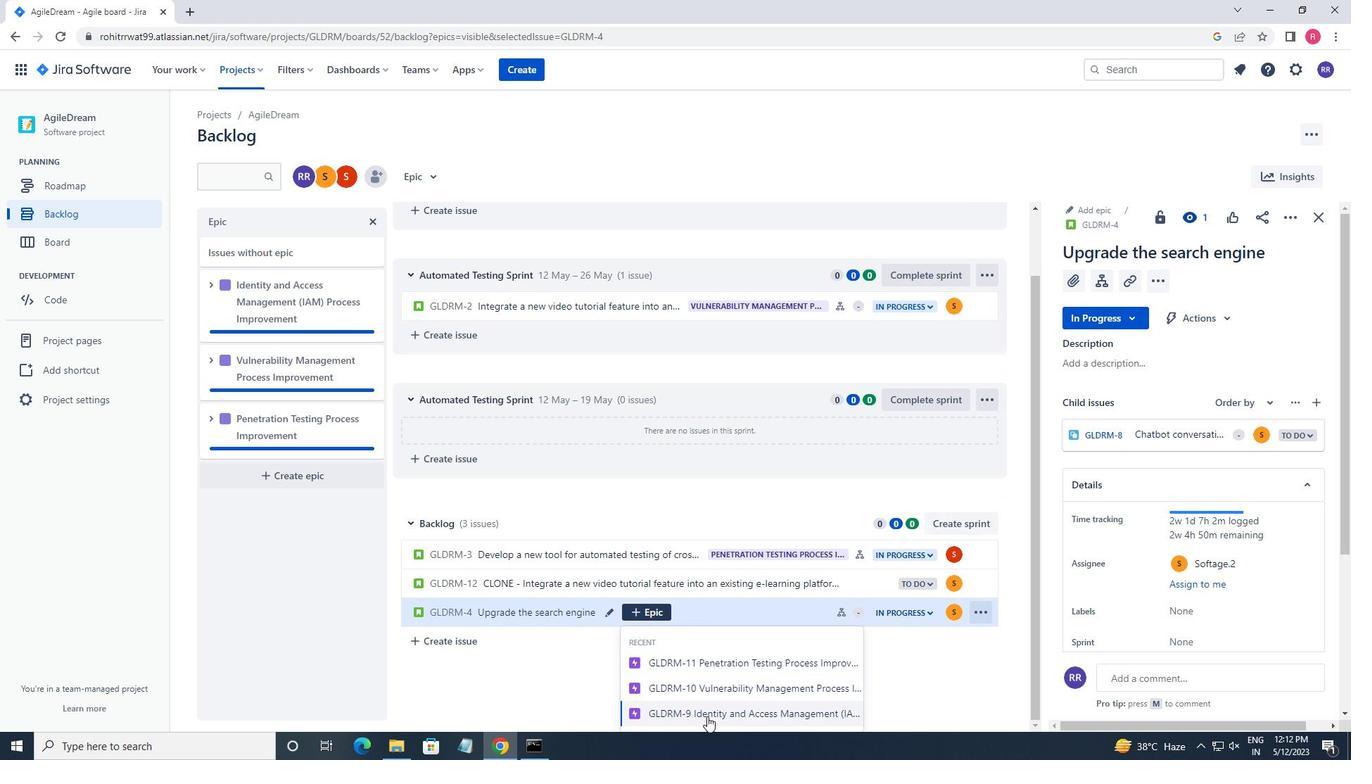 
Action: Mouse moved to (705, 713)
Screenshot: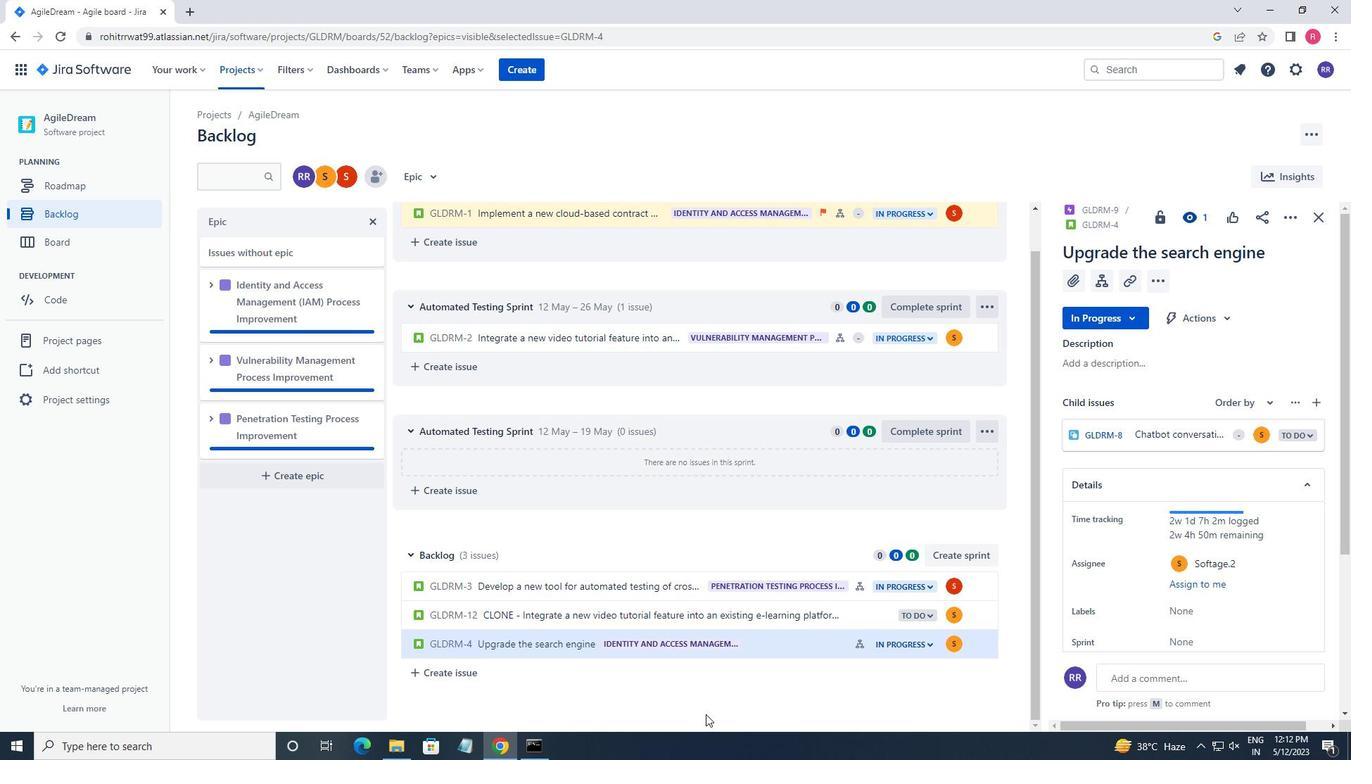 
